 Task: Find connections with filter location Majadahonda with filter topic #Whatinspiresmewith filter profile language Potuguese with filter current company TCIExpress Ltd with filter school Gowtham model school with filter industry Consumer Goods Rental with filter service category Mobile Marketing with filter keywords title Media Buyer
Action: Mouse moved to (187, 255)
Screenshot: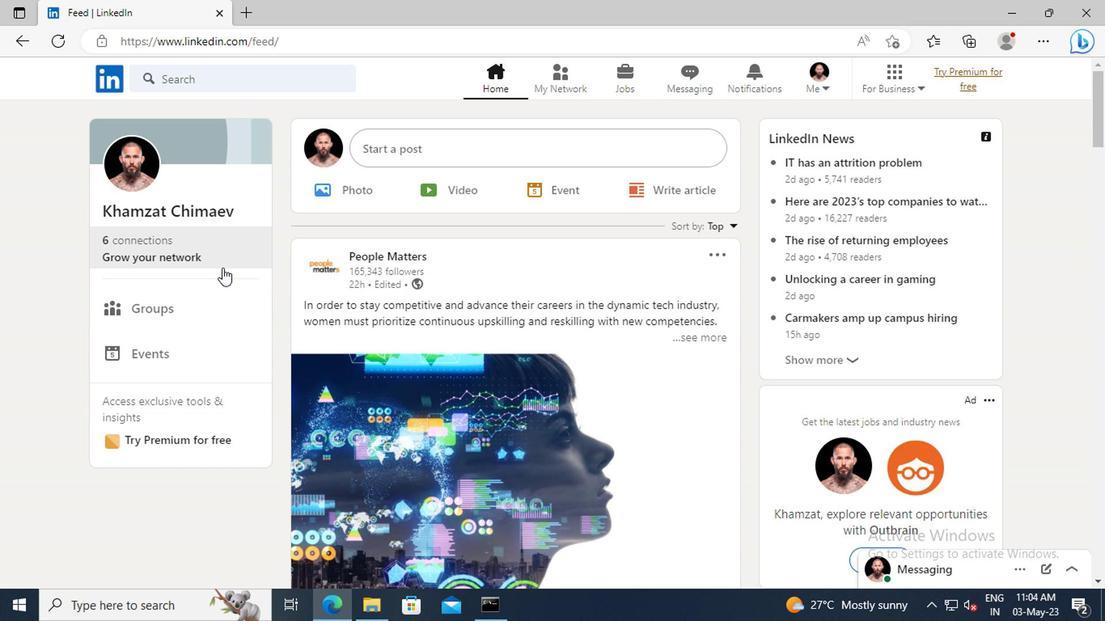 
Action: Mouse pressed left at (187, 255)
Screenshot: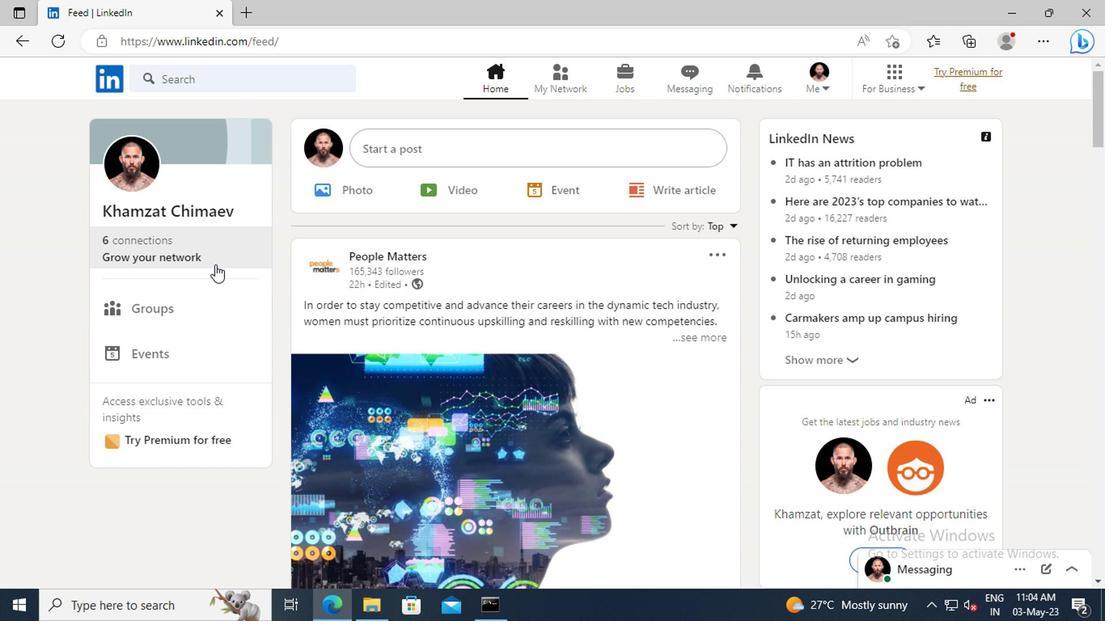 
Action: Mouse moved to (176, 173)
Screenshot: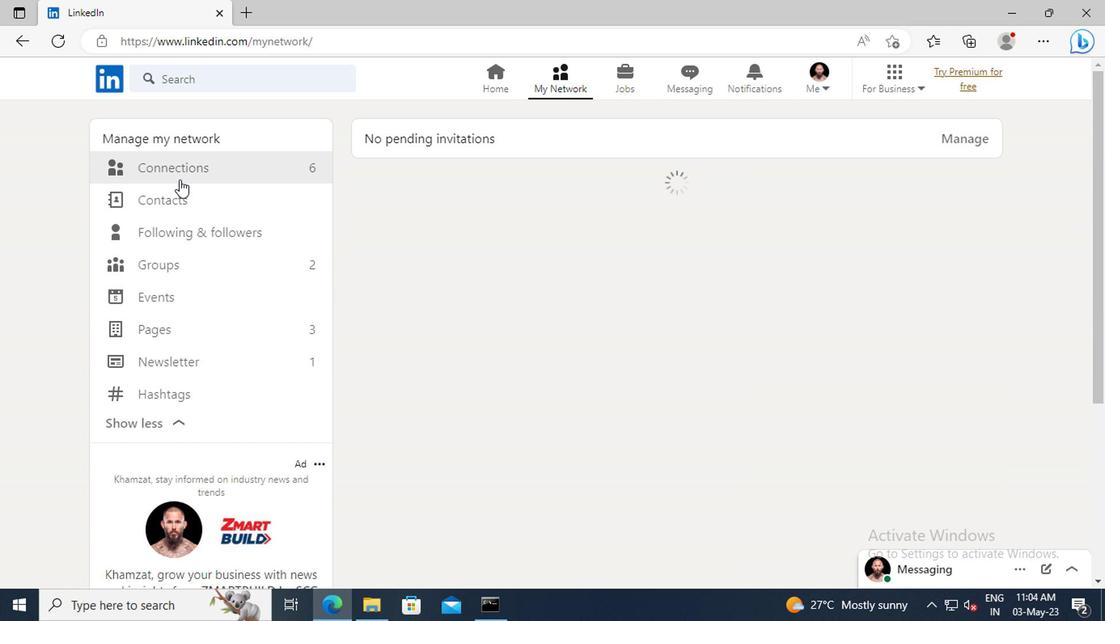 
Action: Mouse pressed left at (176, 173)
Screenshot: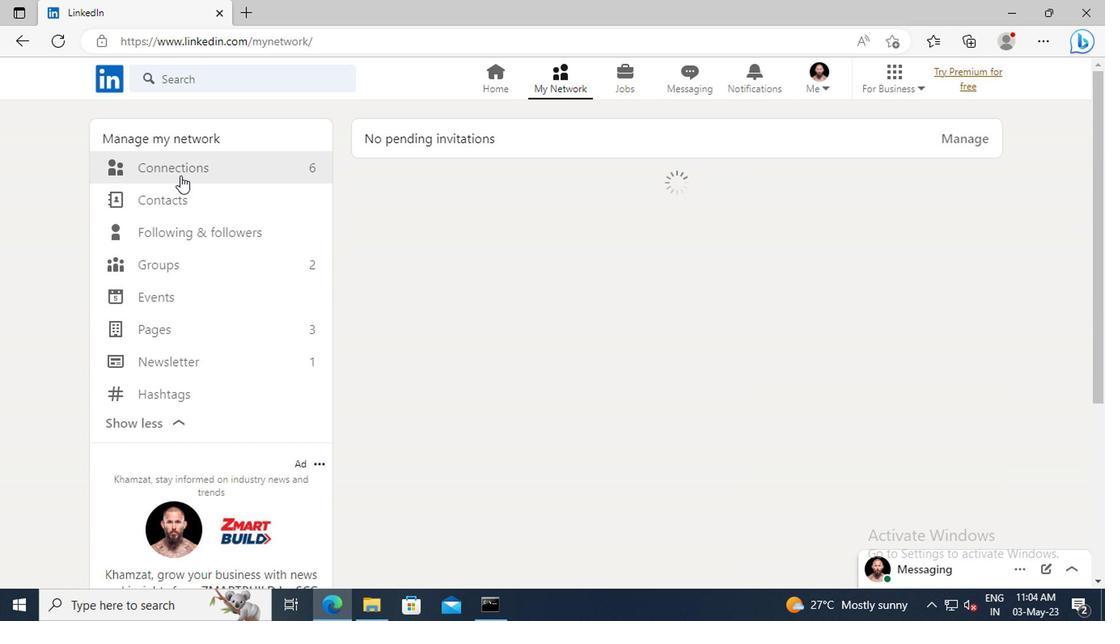 
Action: Mouse moved to (651, 175)
Screenshot: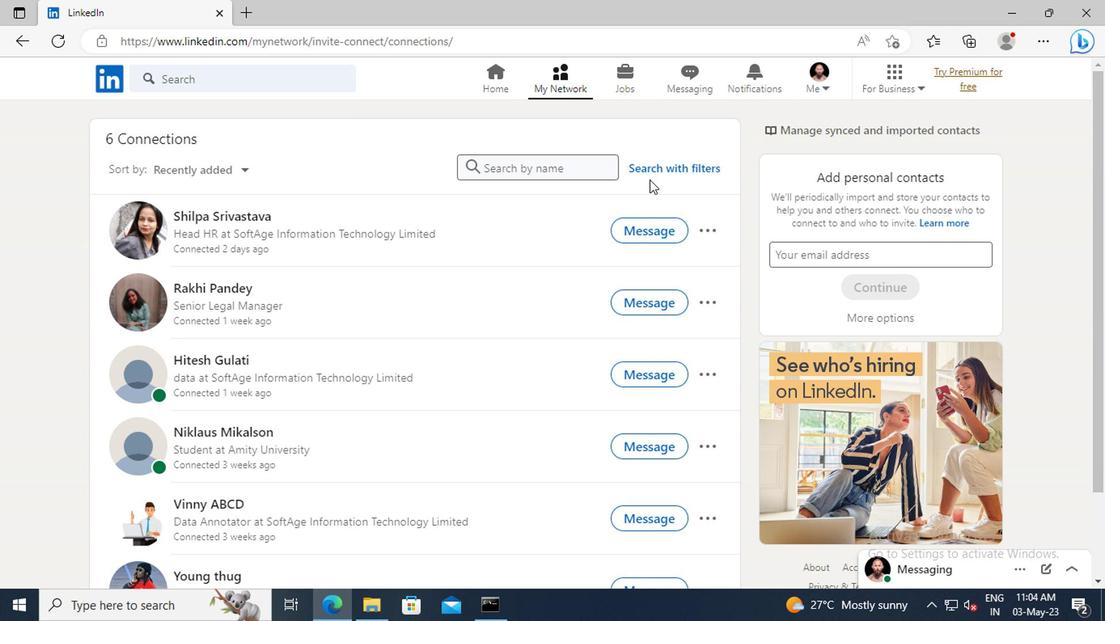 
Action: Mouse pressed left at (651, 175)
Screenshot: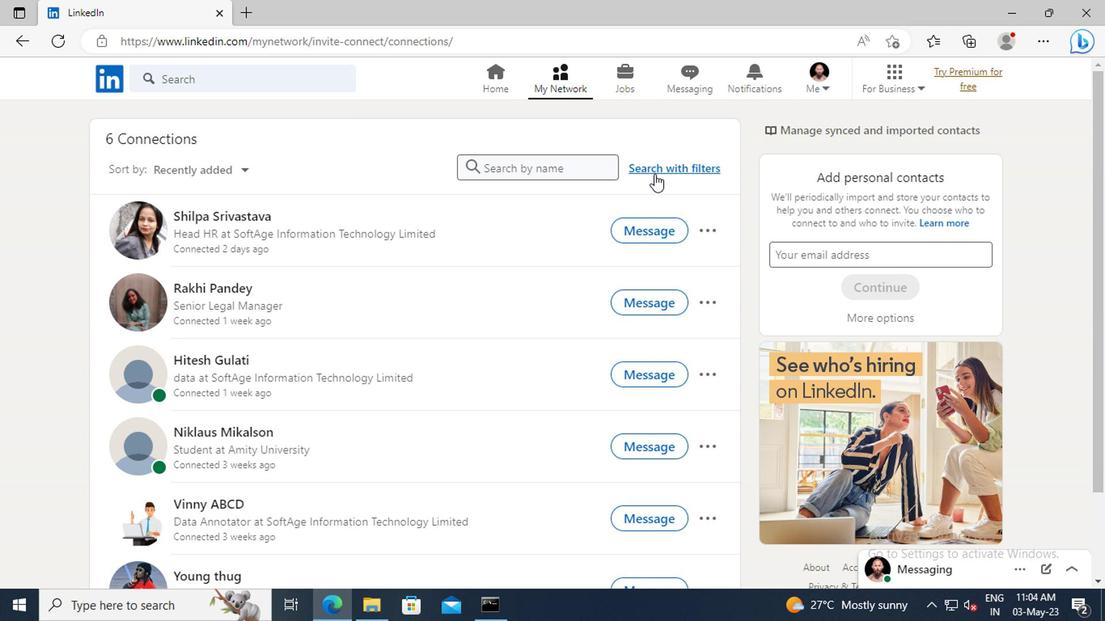 
Action: Mouse moved to (612, 125)
Screenshot: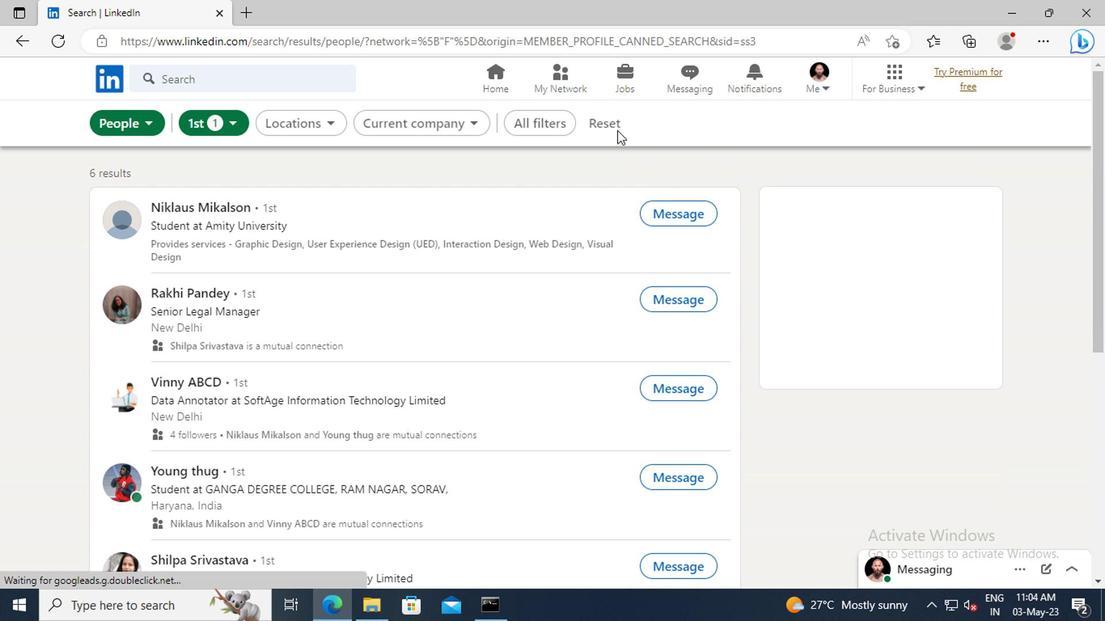 
Action: Mouse pressed left at (612, 125)
Screenshot: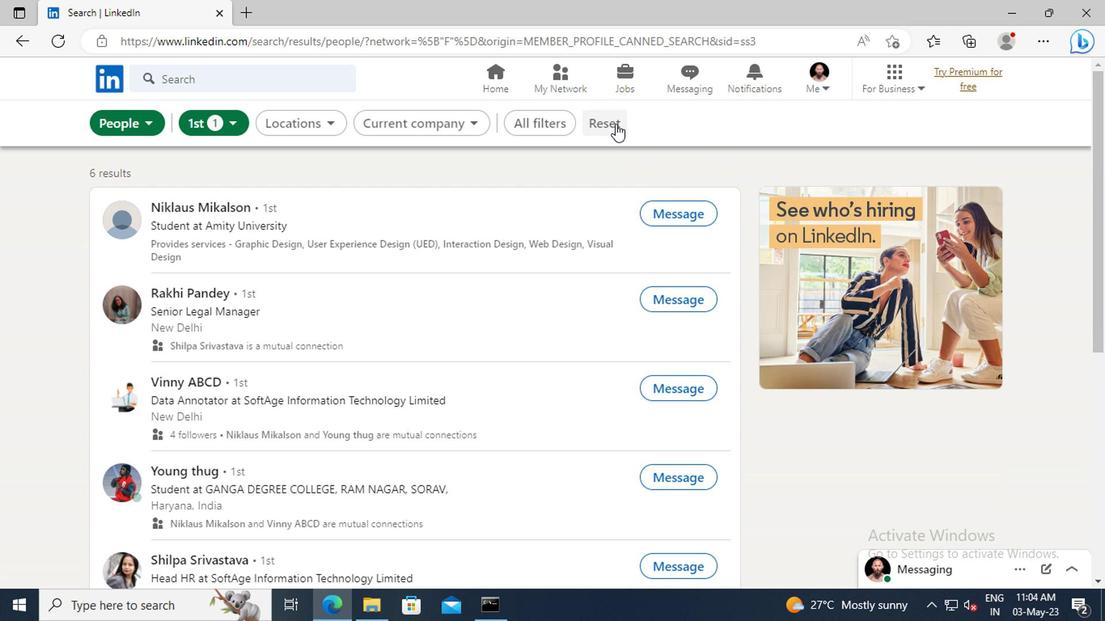 
Action: Mouse moved to (592, 126)
Screenshot: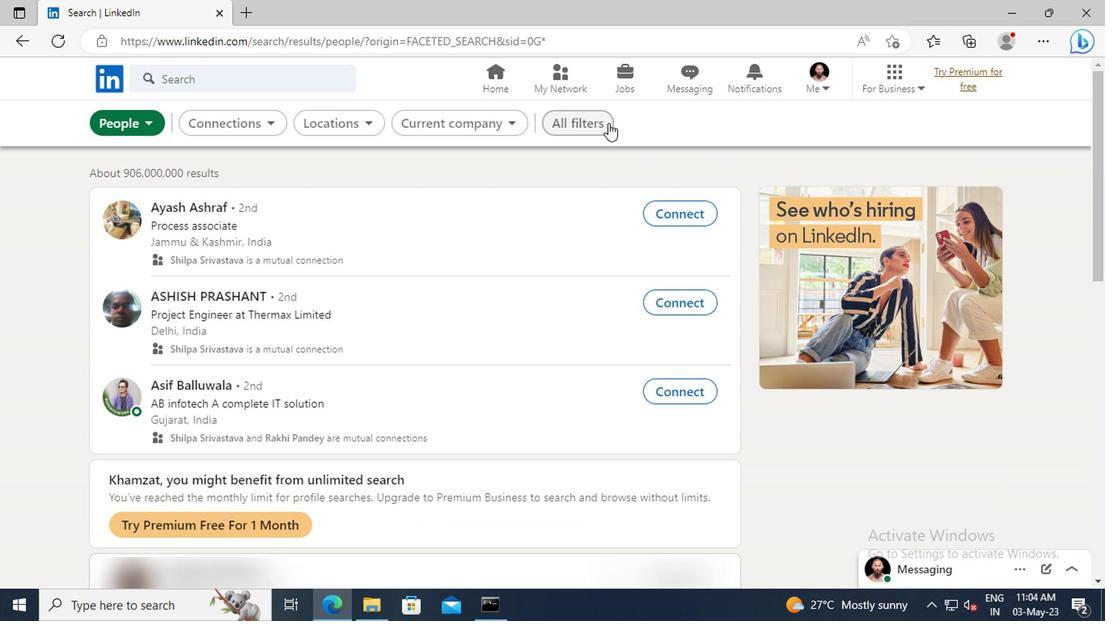 
Action: Mouse pressed left at (592, 126)
Screenshot: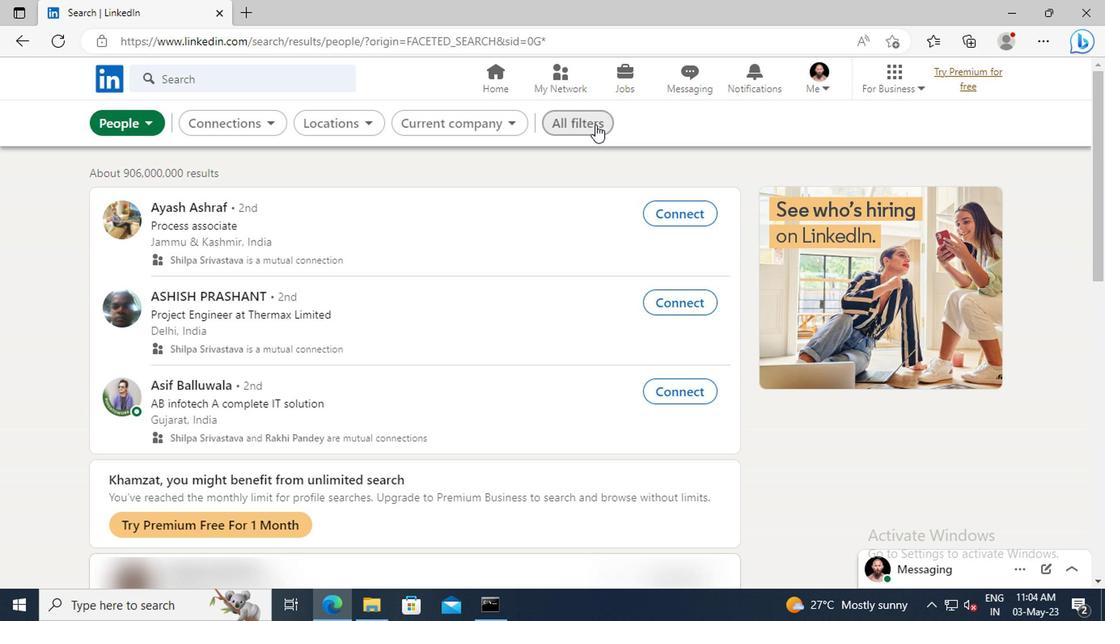 
Action: Mouse moved to (912, 277)
Screenshot: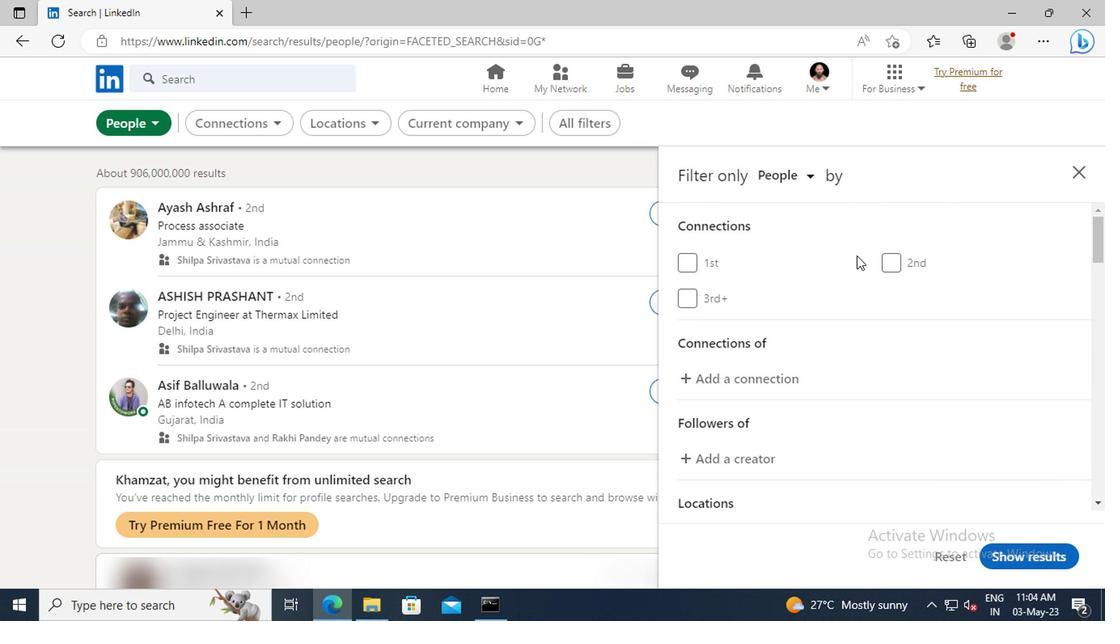 
Action: Mouse scrolled (912, 276) with delta (0, -1)
Screenshot: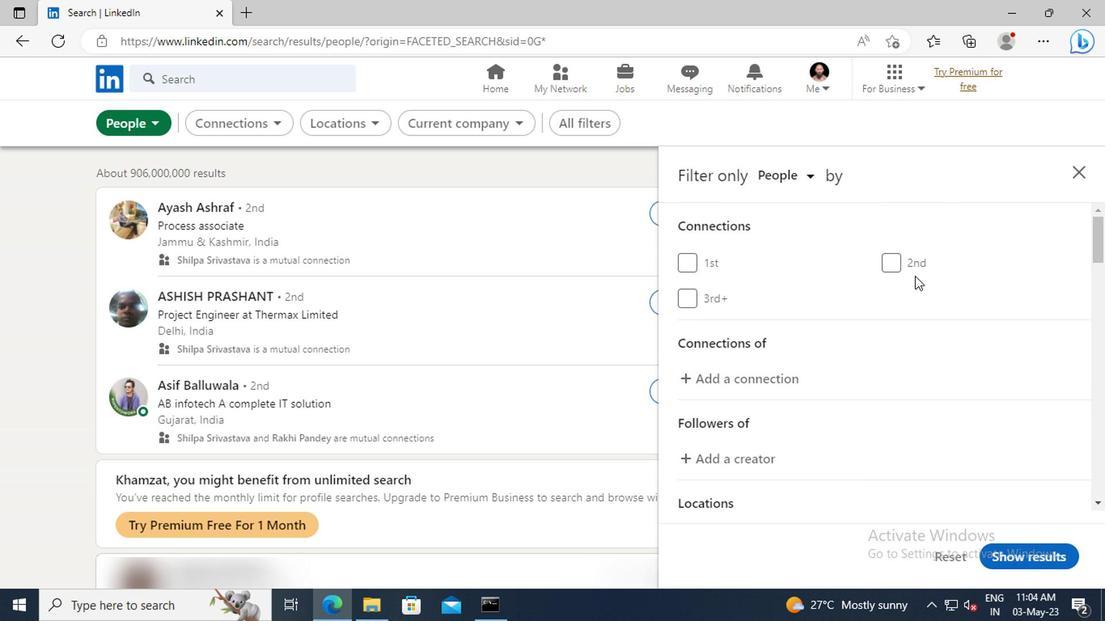 
Action: Mouse scrolled (912, 276) with delta (0, -1)
Screenshot: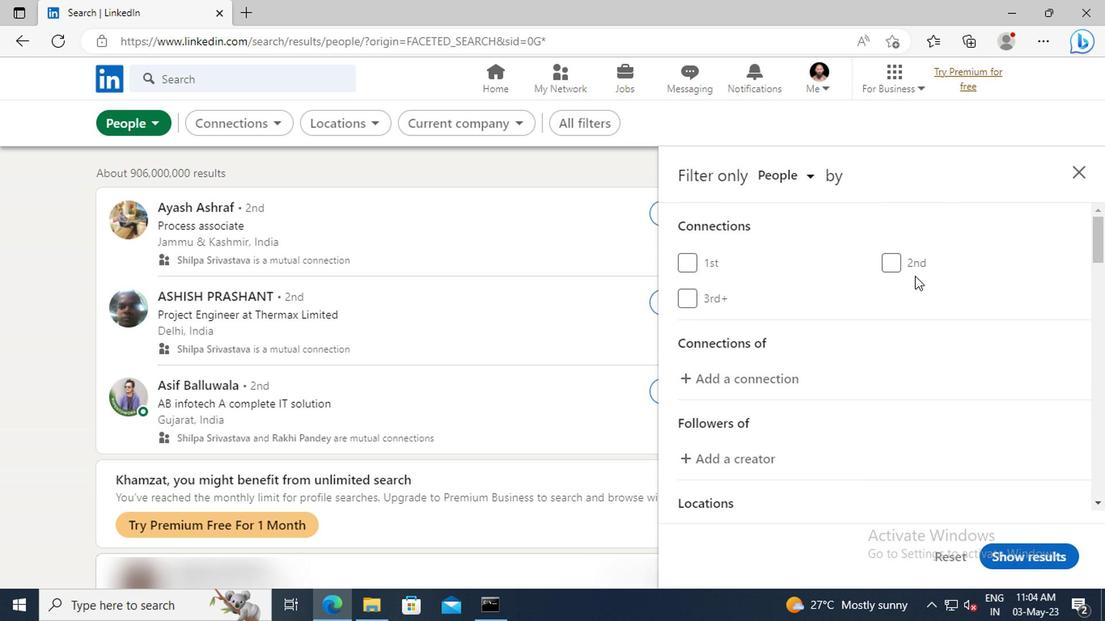 
Action: Mouse scrolled (912, 276) with delta (0, -1)
Screenshot: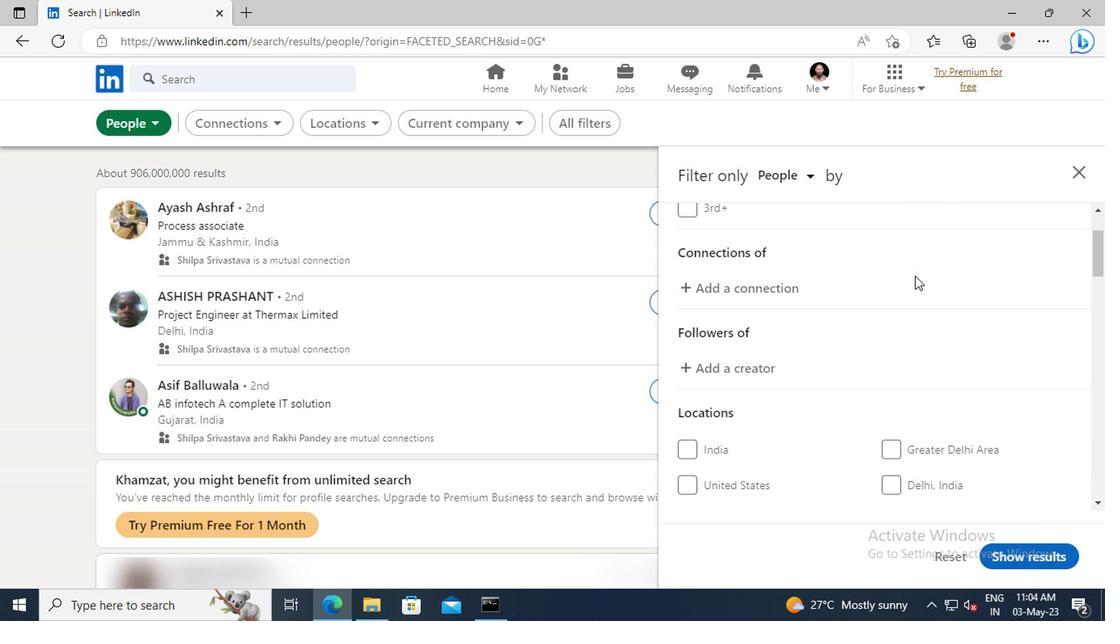 
Action: Mouse scrolled (912, 276) with delta (0, -1)
Screenshot: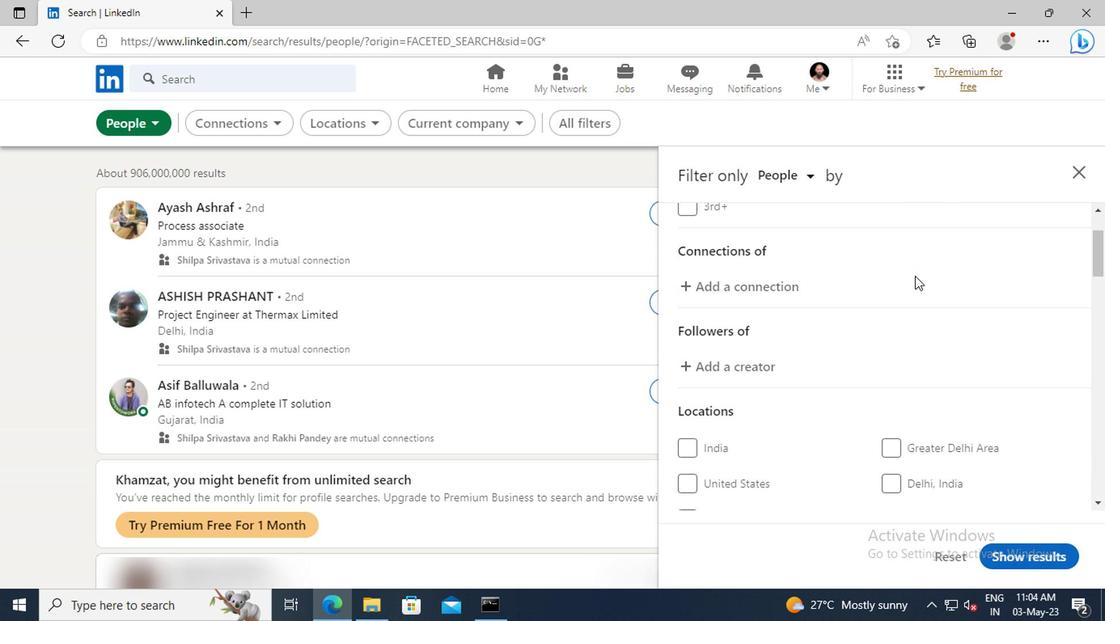 
Action: Mouse scrolled (912, 276) with delta (0, -1)
Screenshot: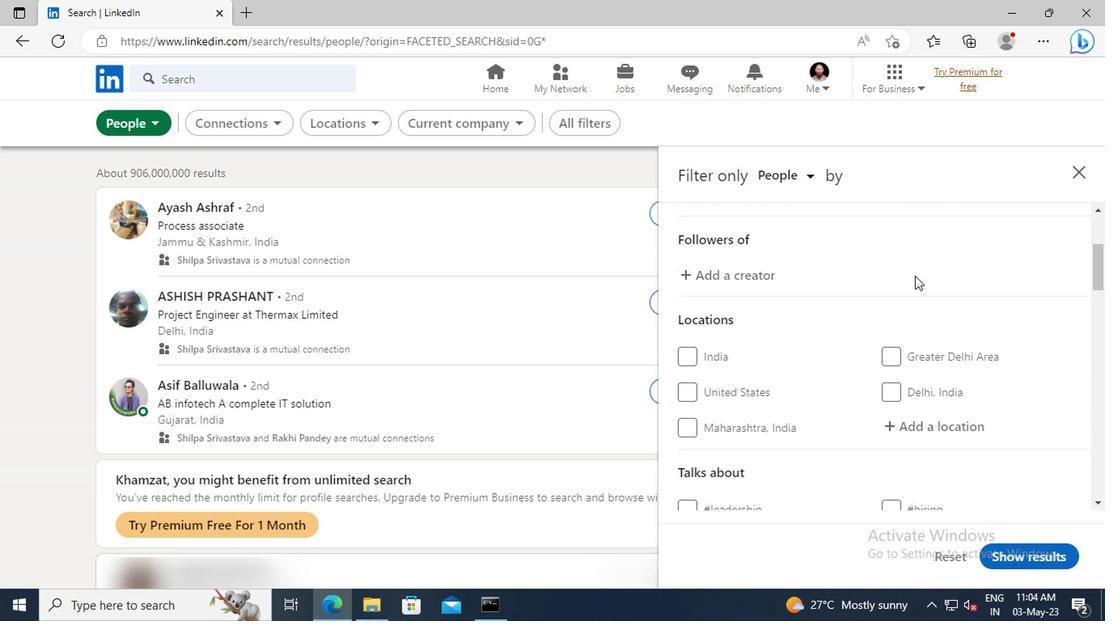 
Action: Mouse scrolled (912, 276) with delta (0, -1)
Screenshot: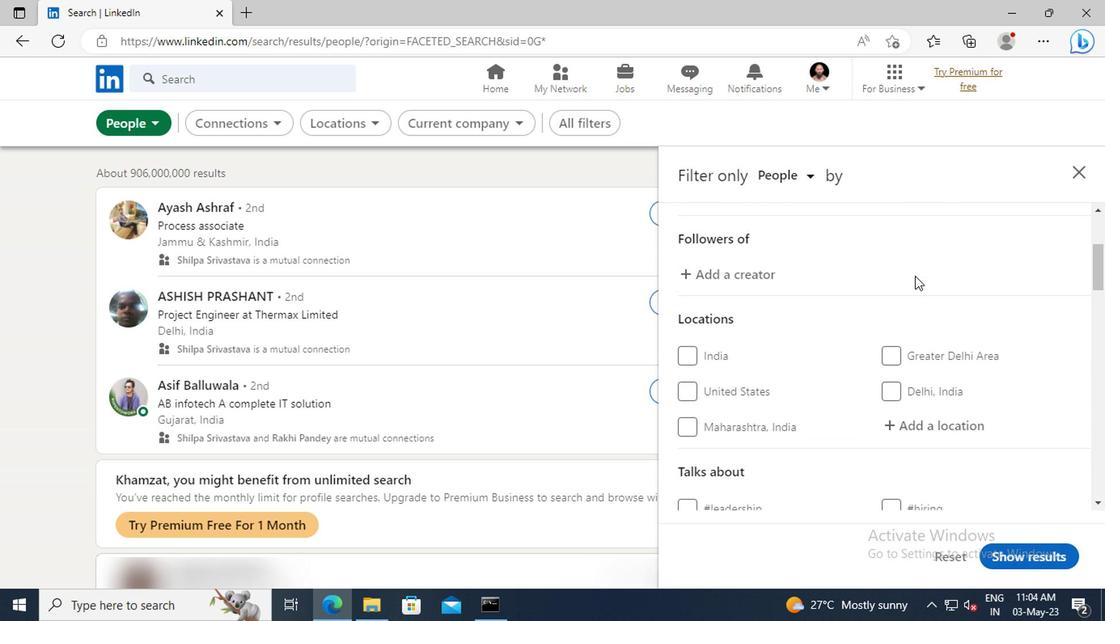 
Action: Mouse moved to (918, 330)
Screenshot: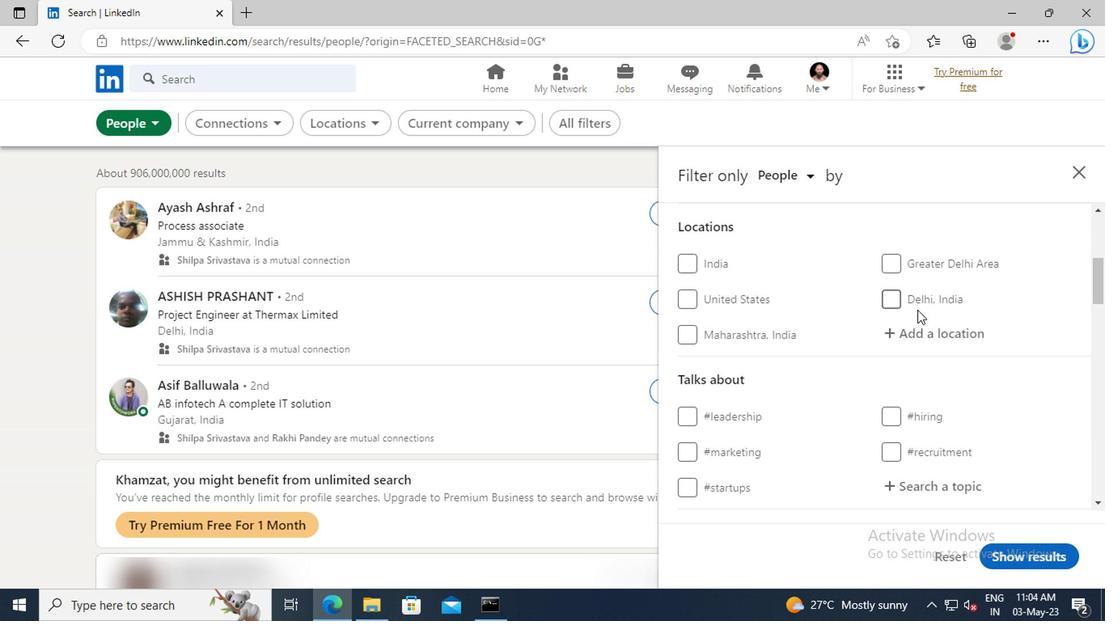 
Action: Mouse pressed left at (918, 330)
Screenshot: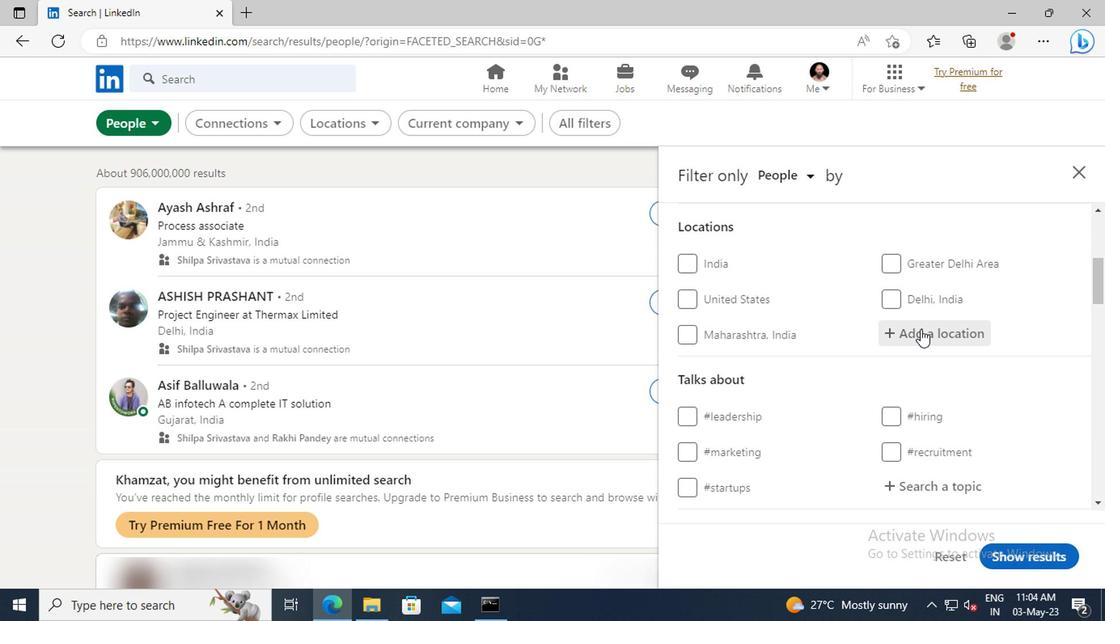 
Action: Key pressed <Key.shift>MAJADAHONDA<Key.enter>
Screenshot: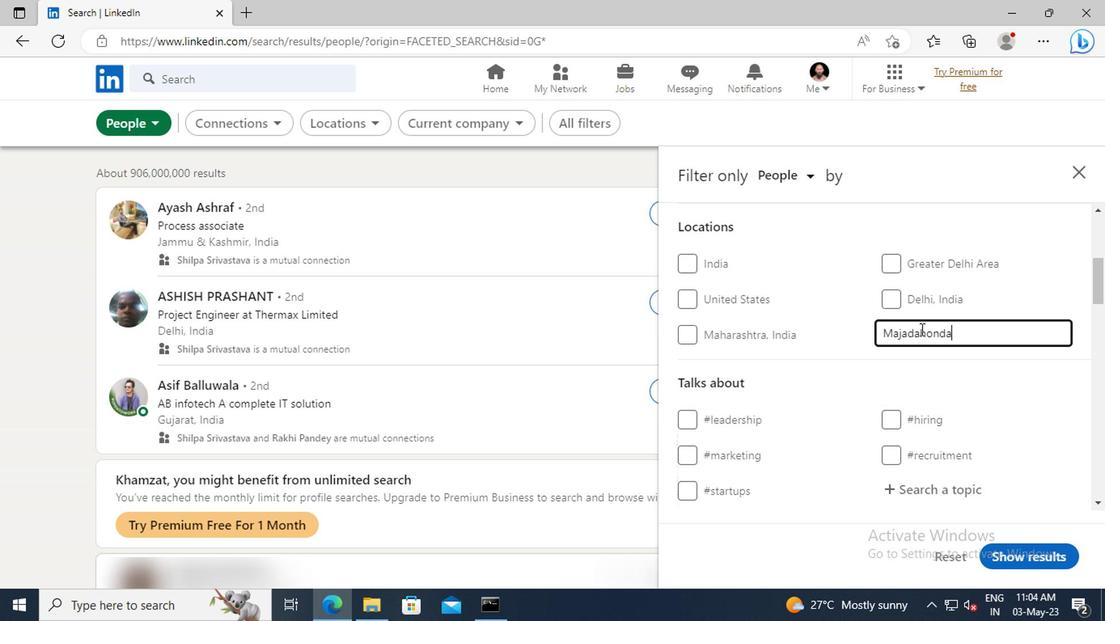 
Action: Mouse scrolled (918, 329) with delta (0, 0)
Screenshot: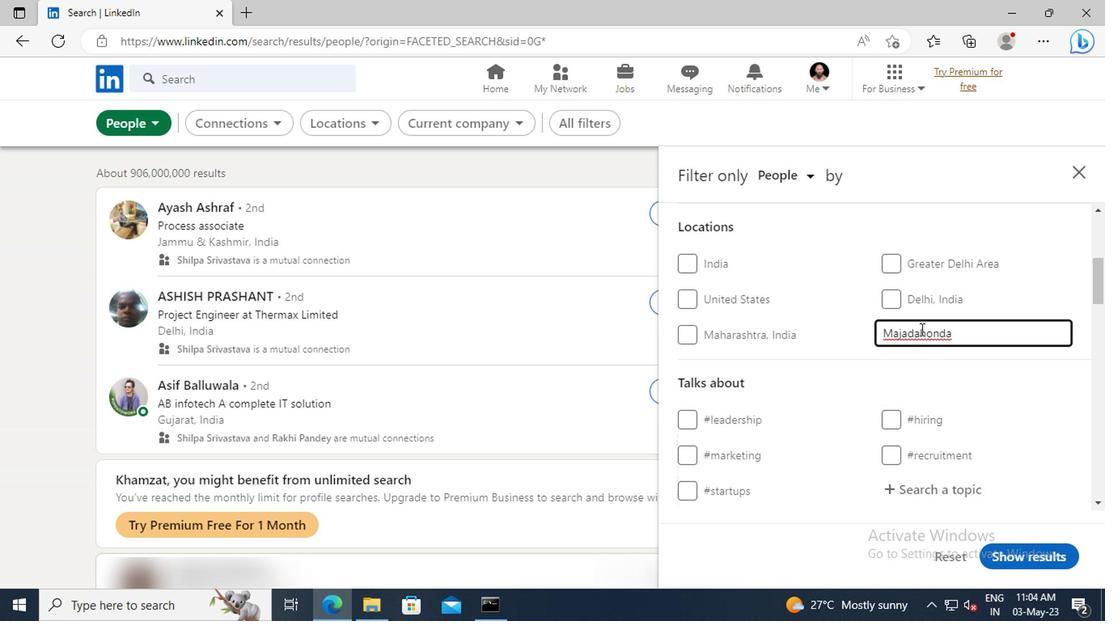 
Action: Mouse scrolled (918, 329) with delta (0, 0)
Screenshot: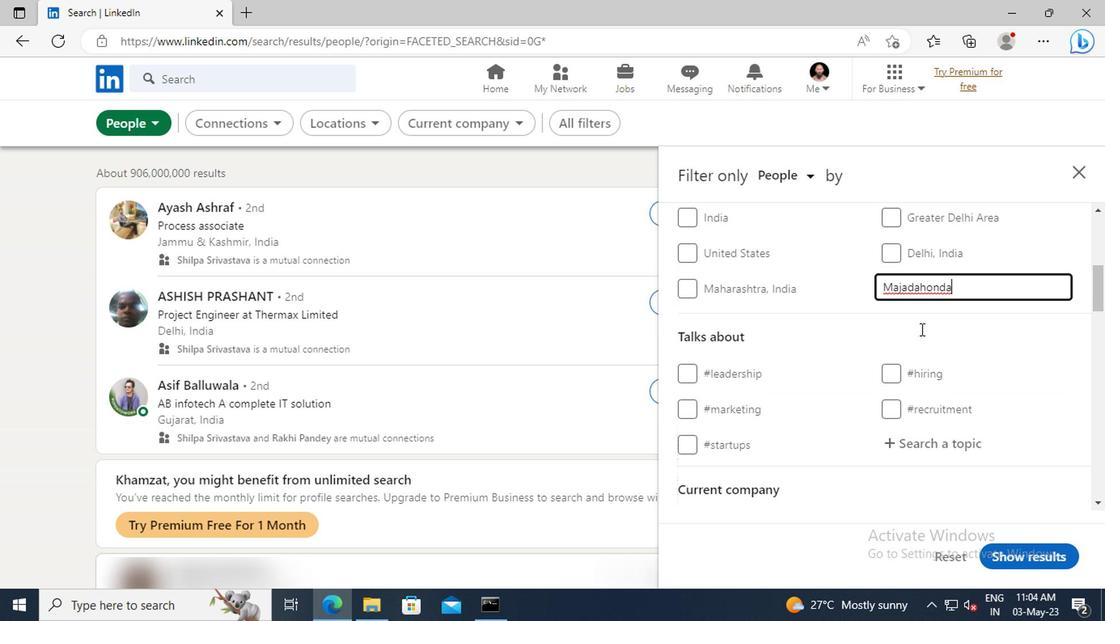 
Action: Mouse scrolled (918, 329) with delta (0, 0)
Screenshot: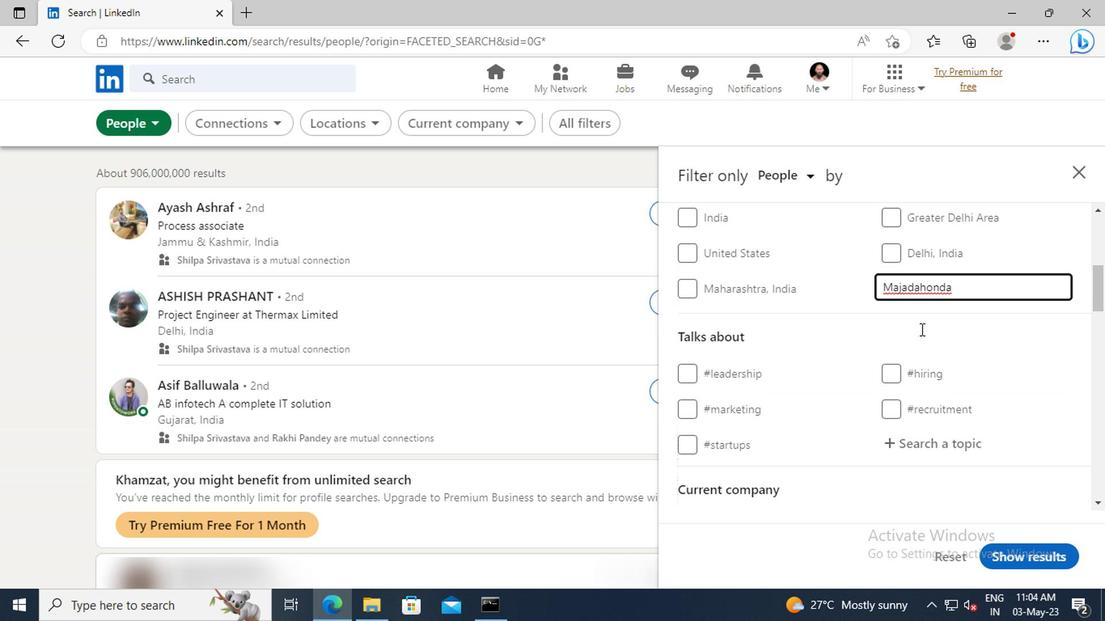 
Action: Mouse moved to (923, 351)
Screenshot: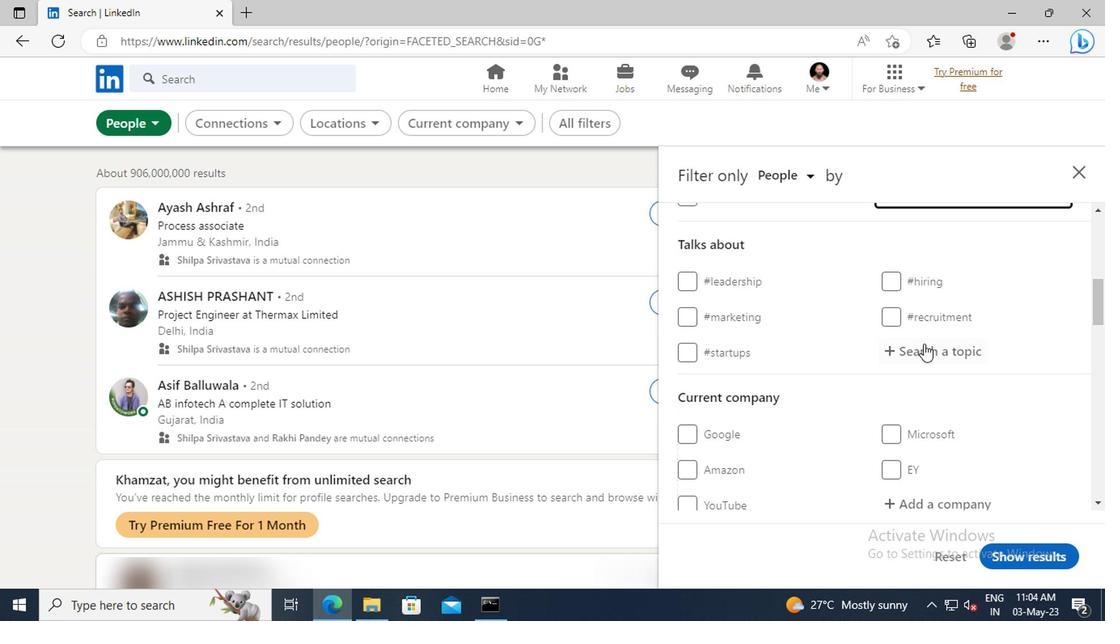 
Action: Mouse pressed left at (923, 351)
Screenshot: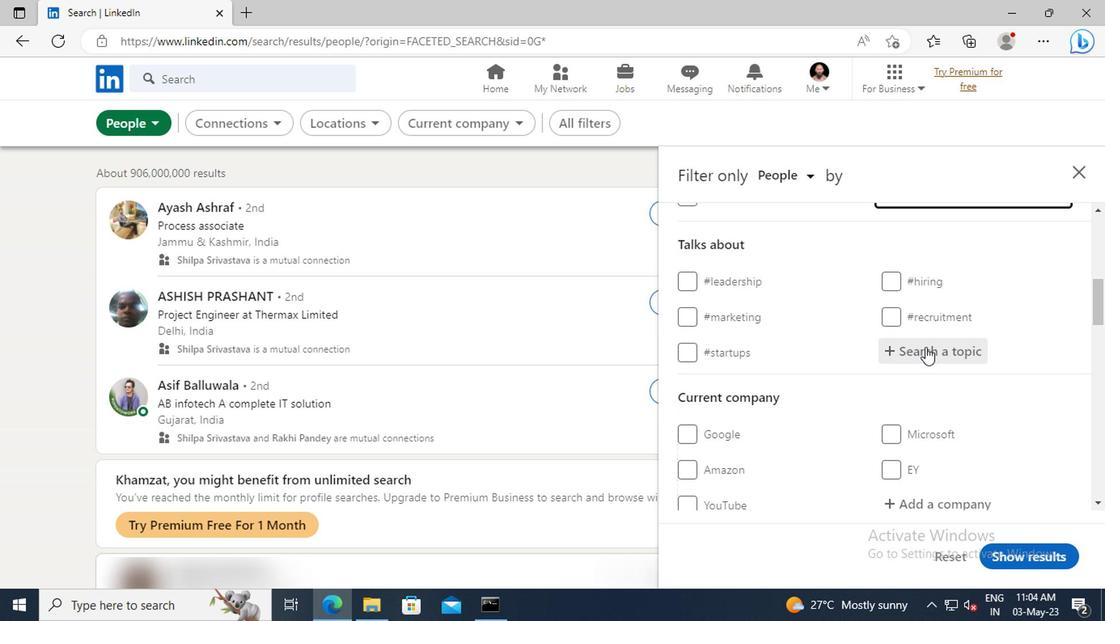 
Action: Key pressed <Key.shift>WHATINS
Screenshot: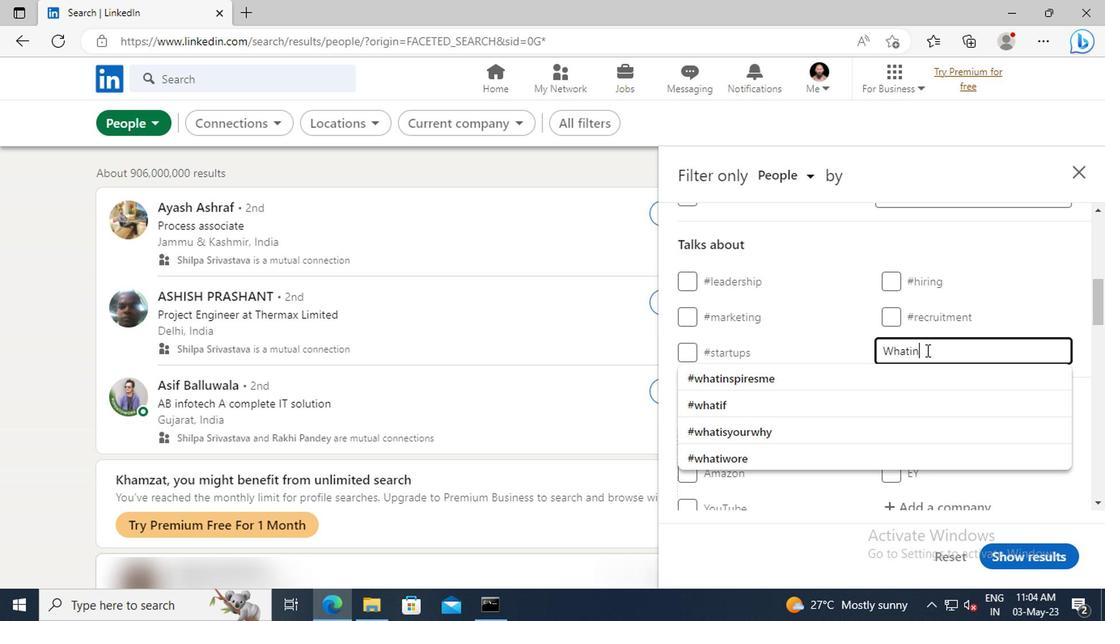 
Action: Mouse moved to (931, 377)
Screenshot: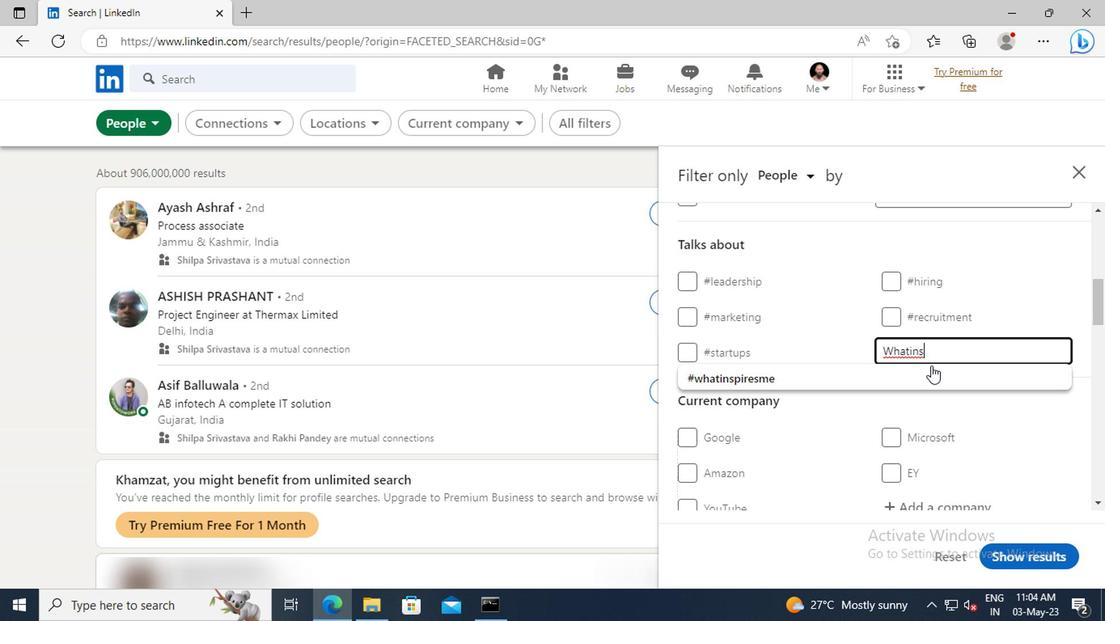 
Action: Mouse pressed left at (931, 377)
Screenshot: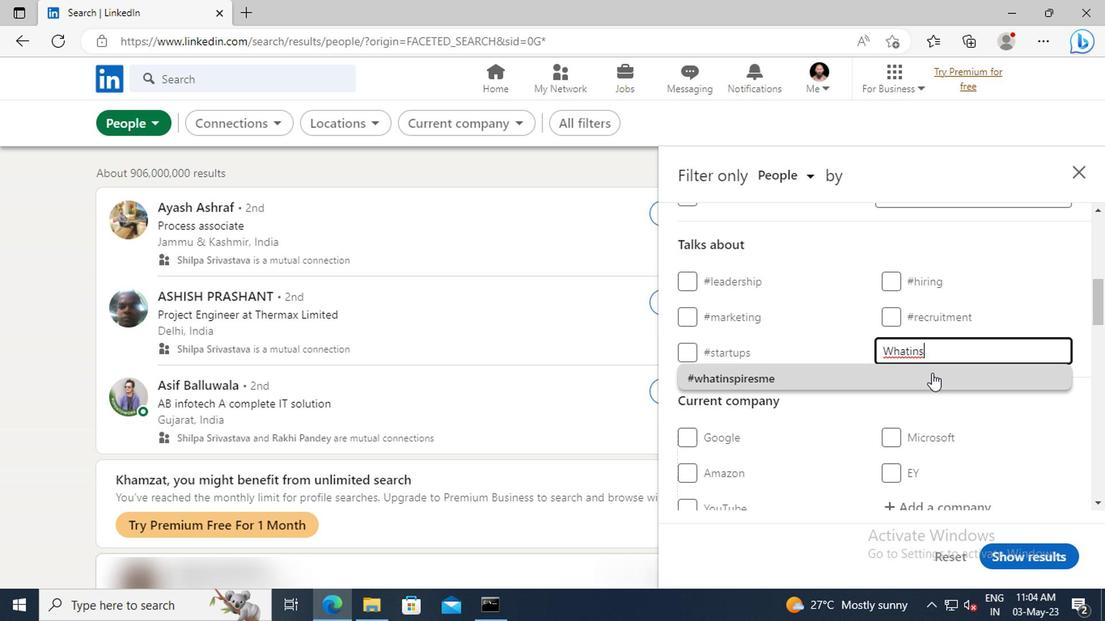 
Action: Mouse scrolled (931, 376) with delta (0, -1)
Screenshot: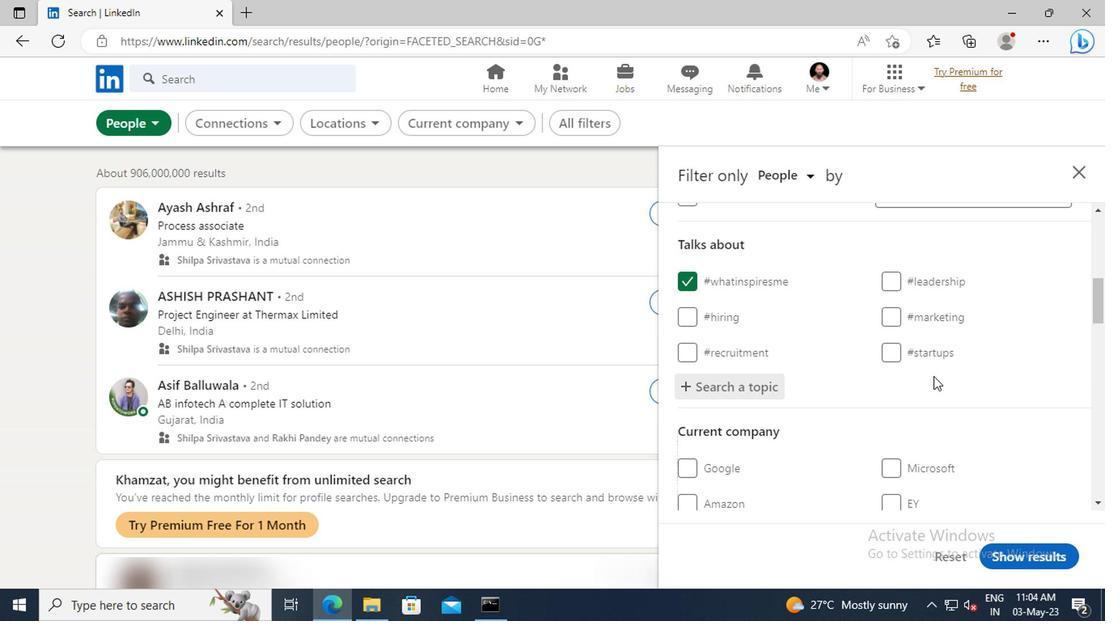 
Action: Mouse scrolled (931, 376) with delta (0, -1)
Screenshot: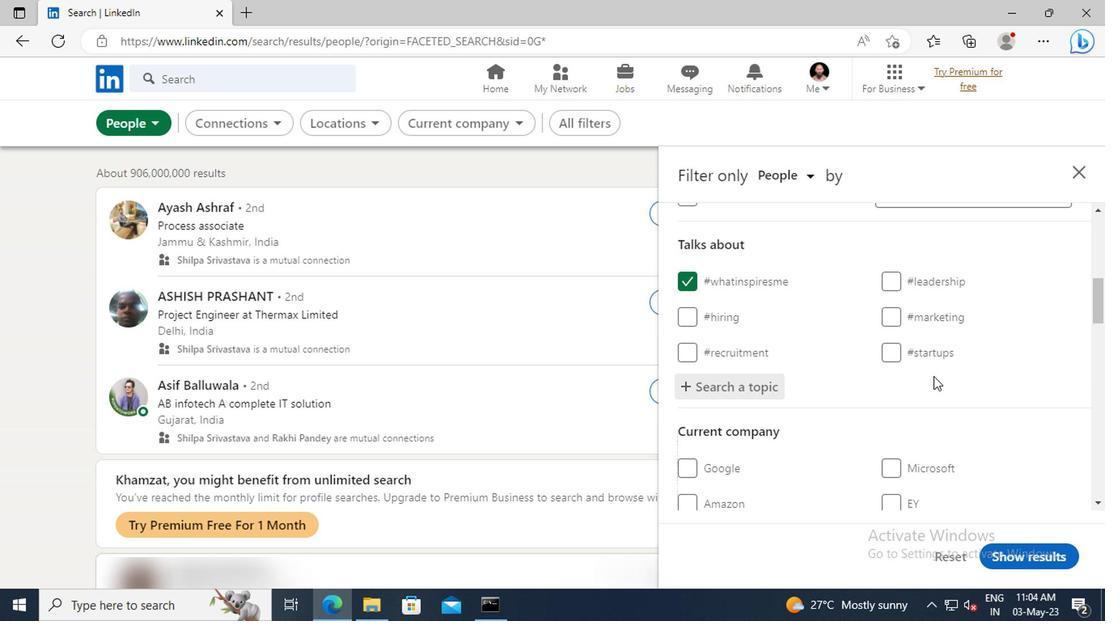 
Action: Mouse scrolled (931, 376) with delta (0, -1)
Screenshot: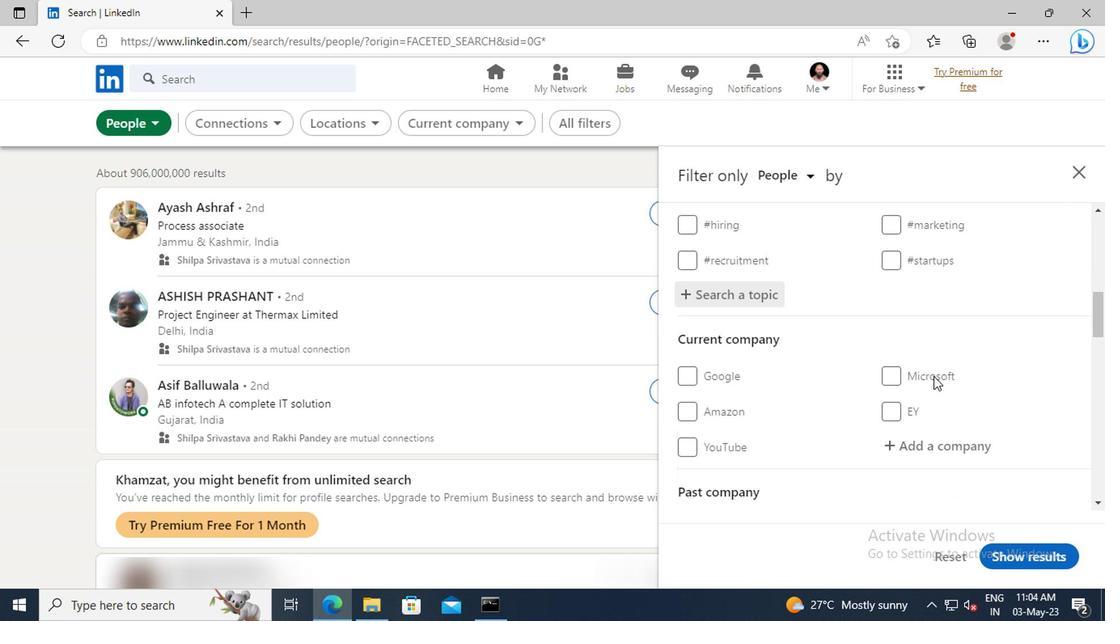 
Action: Mouse scrolled (931, 376) with delta (0, -1)
Screenshot: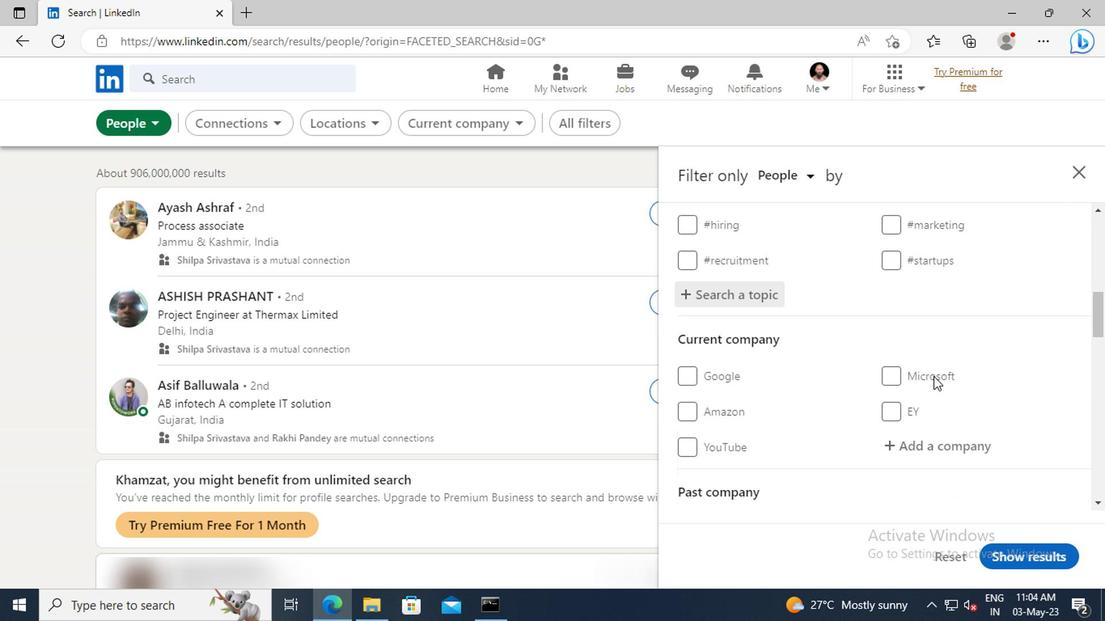 
Action: Mouse scrolled (931, 376) with delta (0, -1)
Screenshot: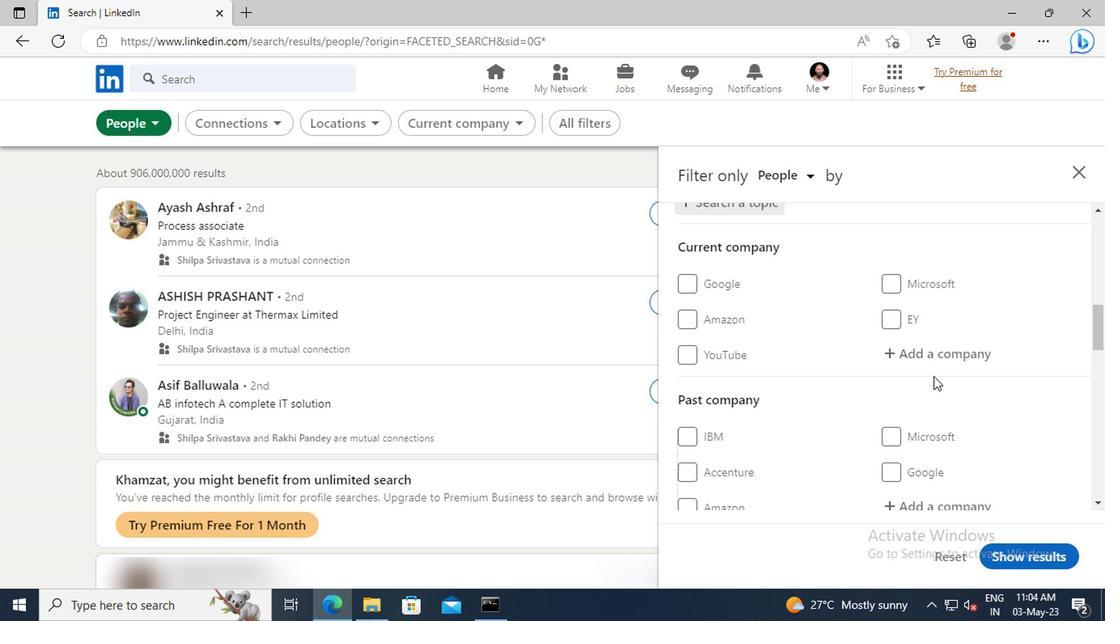 
Action: Mouse scrolled (931, 376) with delta (0, -1)
Screenshot: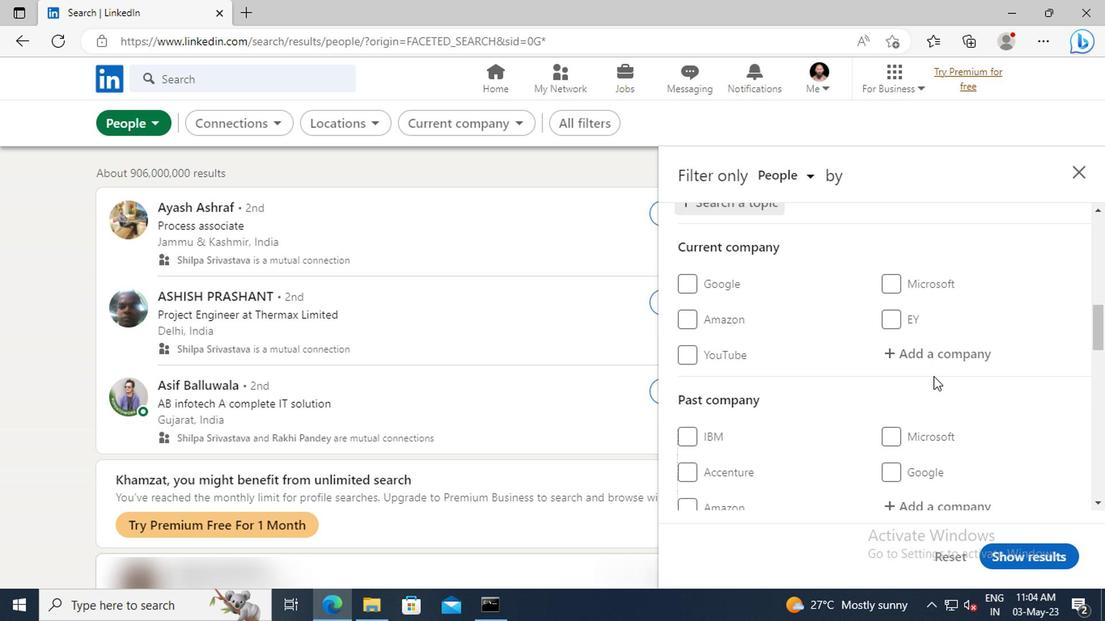 
Action: Mouse scrolled (931, 376) with delta (0, -1)
Screenshot: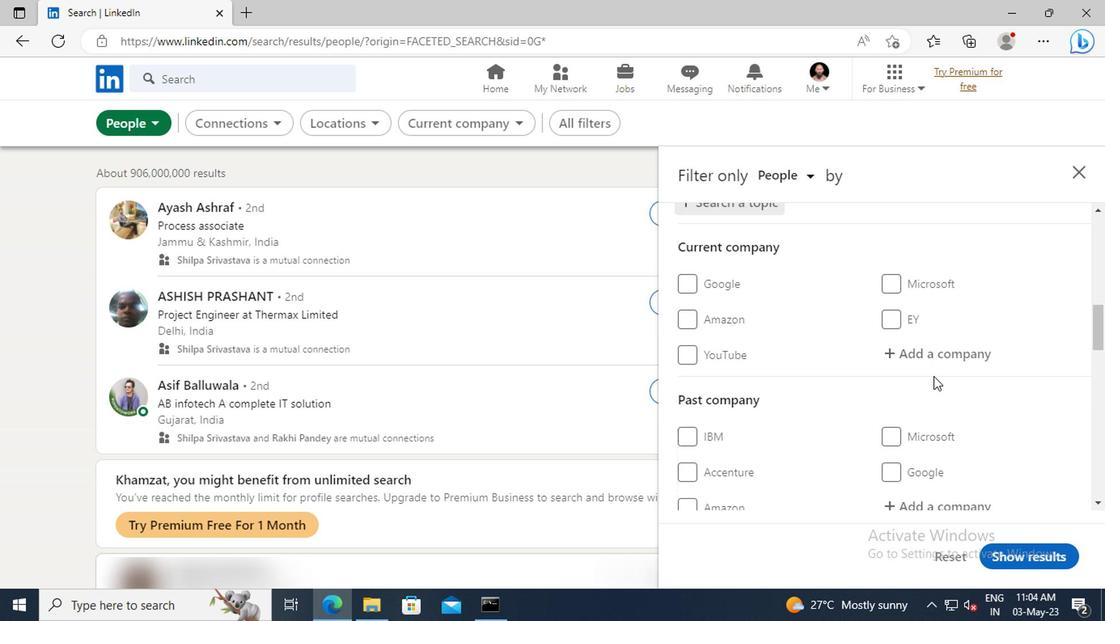 
Action: Mouse scrolled (931, 376) with delta (0, -1)
Screenshot: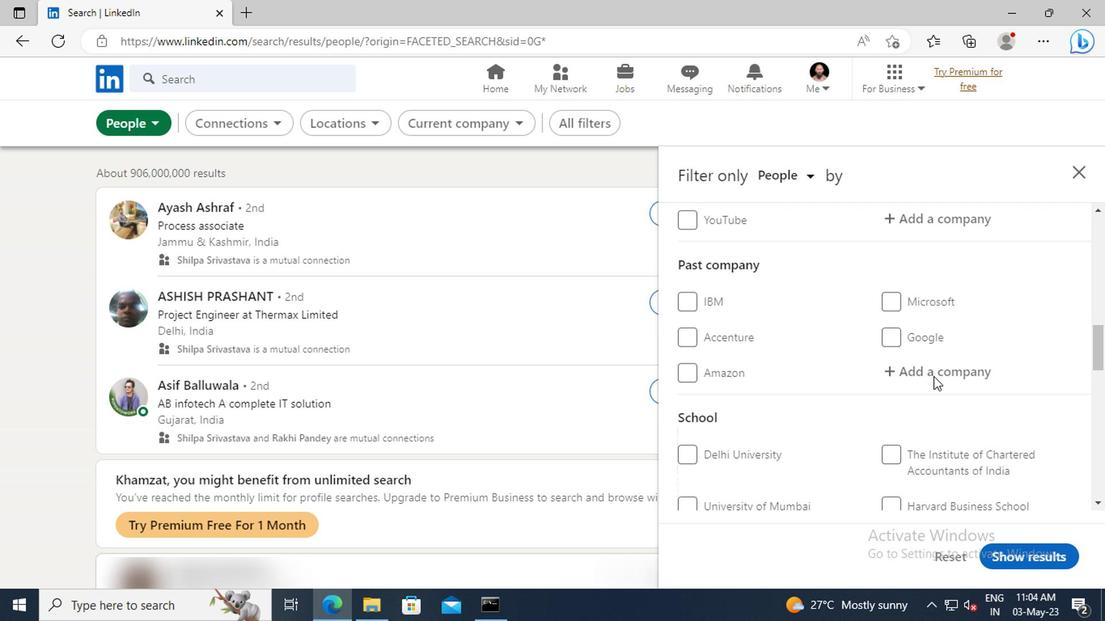 
Action: Mouse scrolled (931, 376) with delta (0, -1)
Screenshot: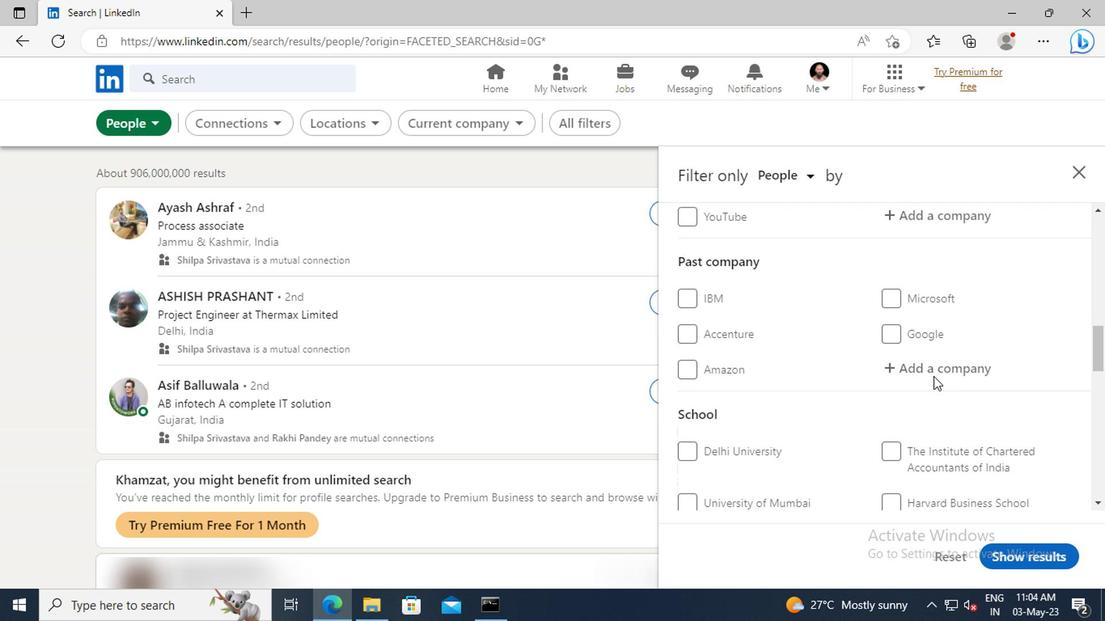 
Action: Mouse scrolled (931, 376) with delta (0, -1)
Screenshot: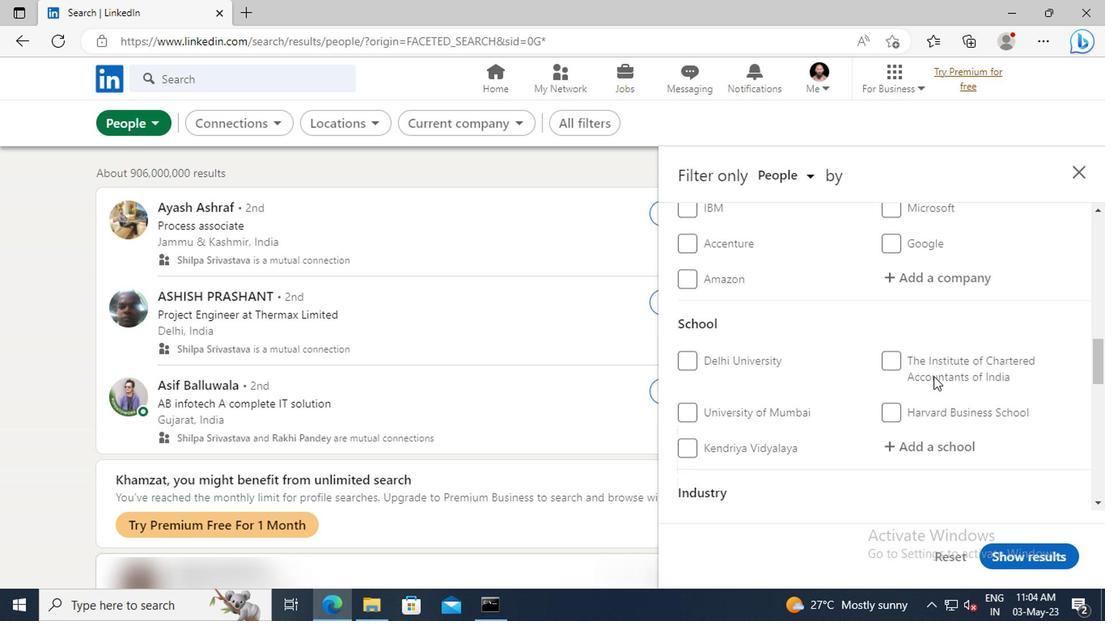 
Action: Mouse scrolled (931, 376) with delta (0, -1)
Screenshot: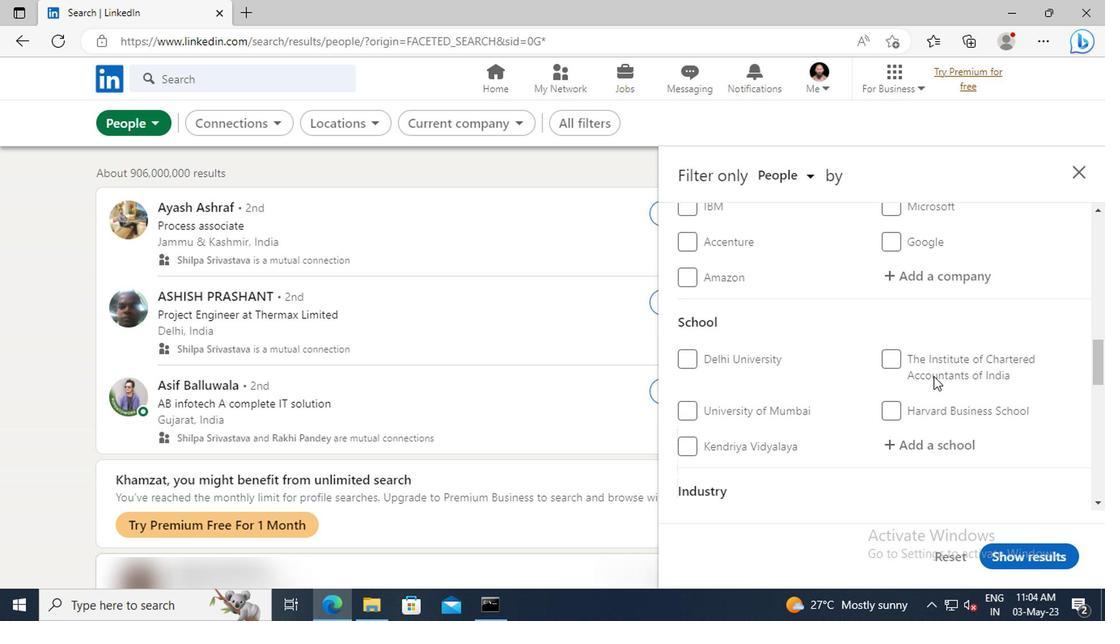 
Action: Mouse scrolled (931, 376) with delta (0, -1)
Screenshot: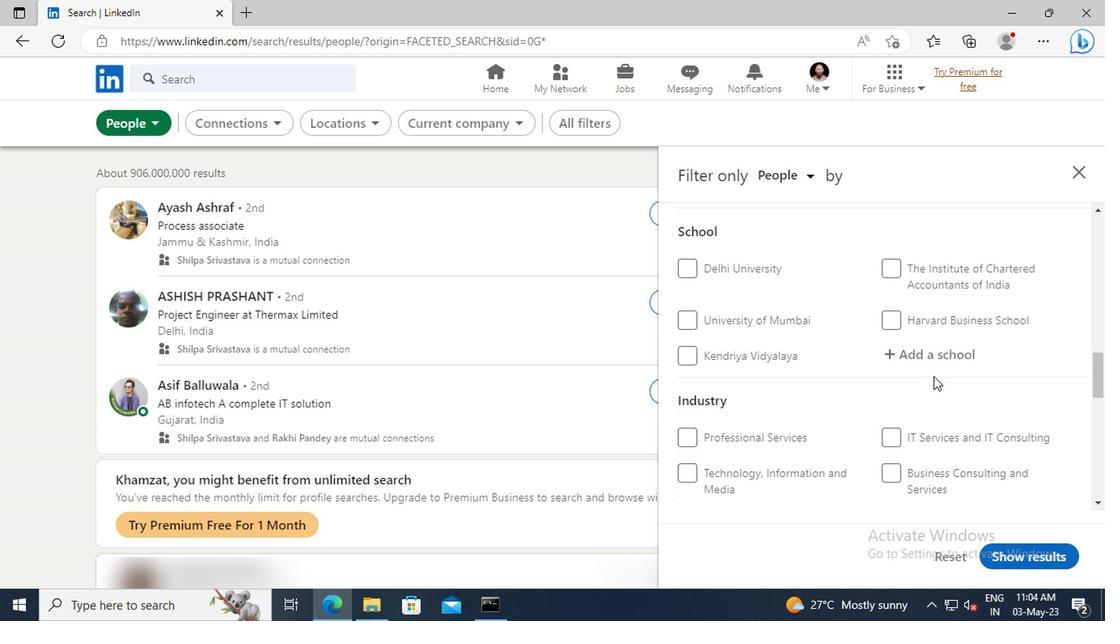 
Action: Mouse scrolled (931, 376) with delta (0, -1)
Screenshot: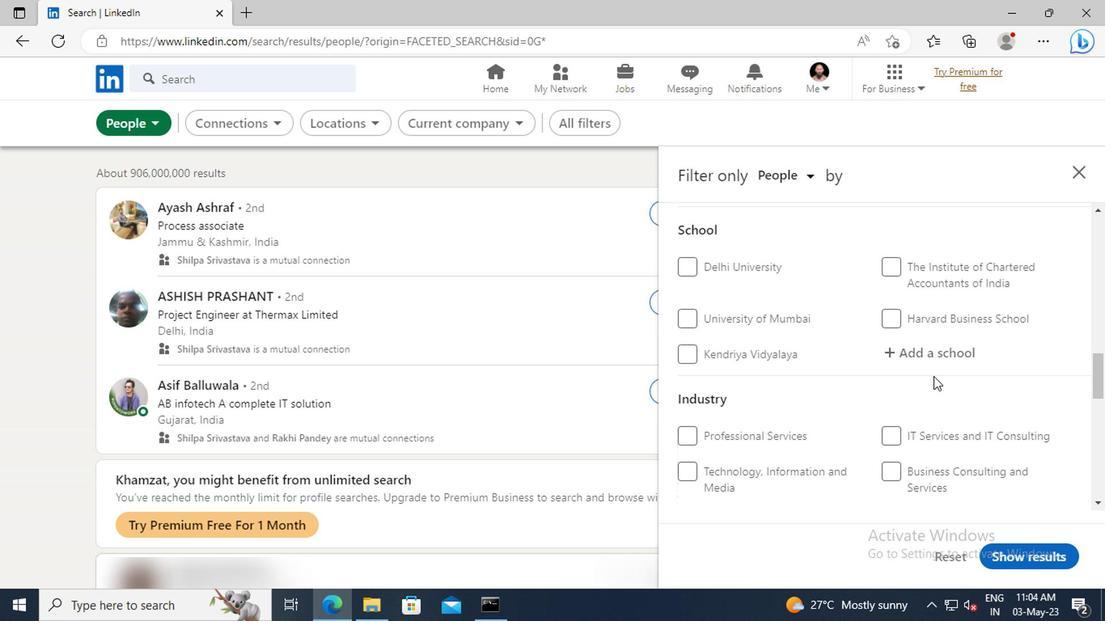 
Action: Mouse scrolled (931, 376) with delta (0, -1)
Screenshot: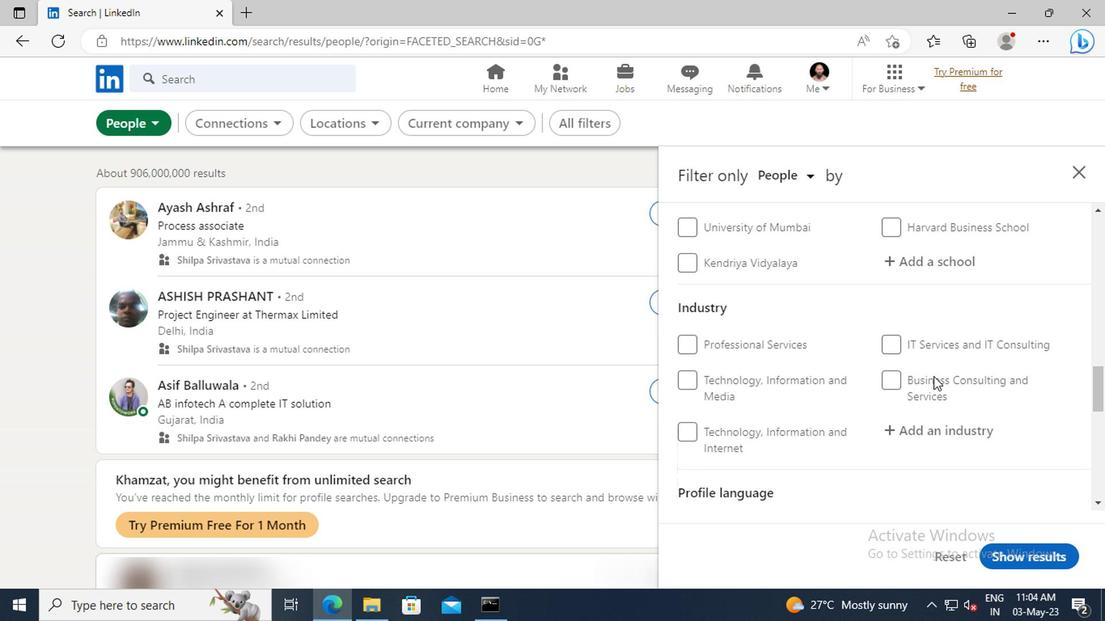 
Action: Mouse scrolled (931, 376) with delta (0, -1)
Screenshot: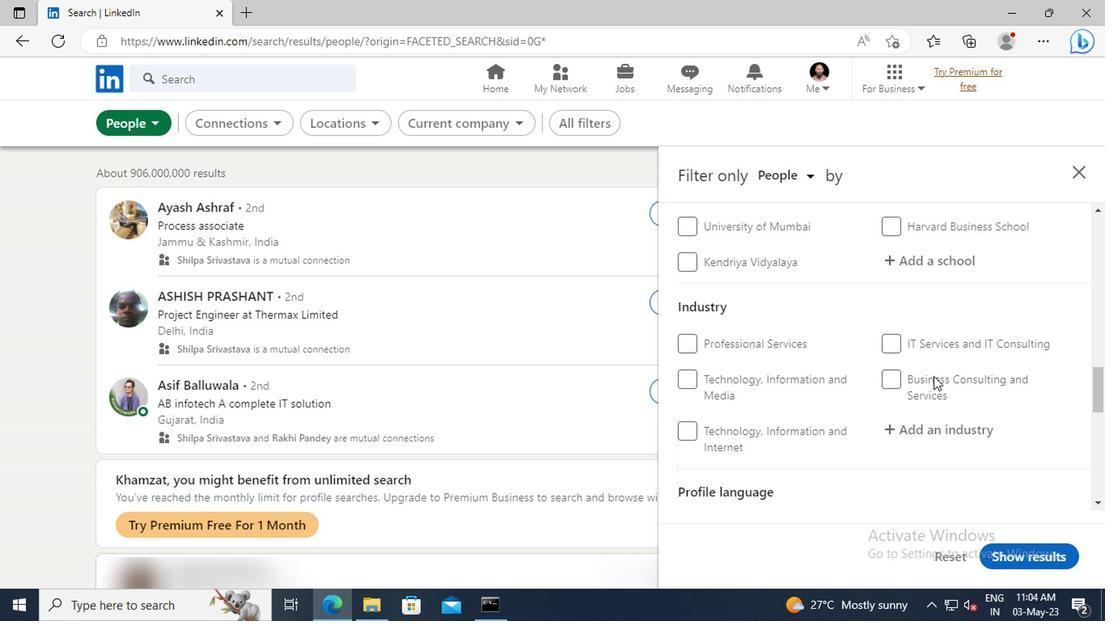 
Action: Mouse scrolled (931, 376) with delta (0, -1)
Screenshot: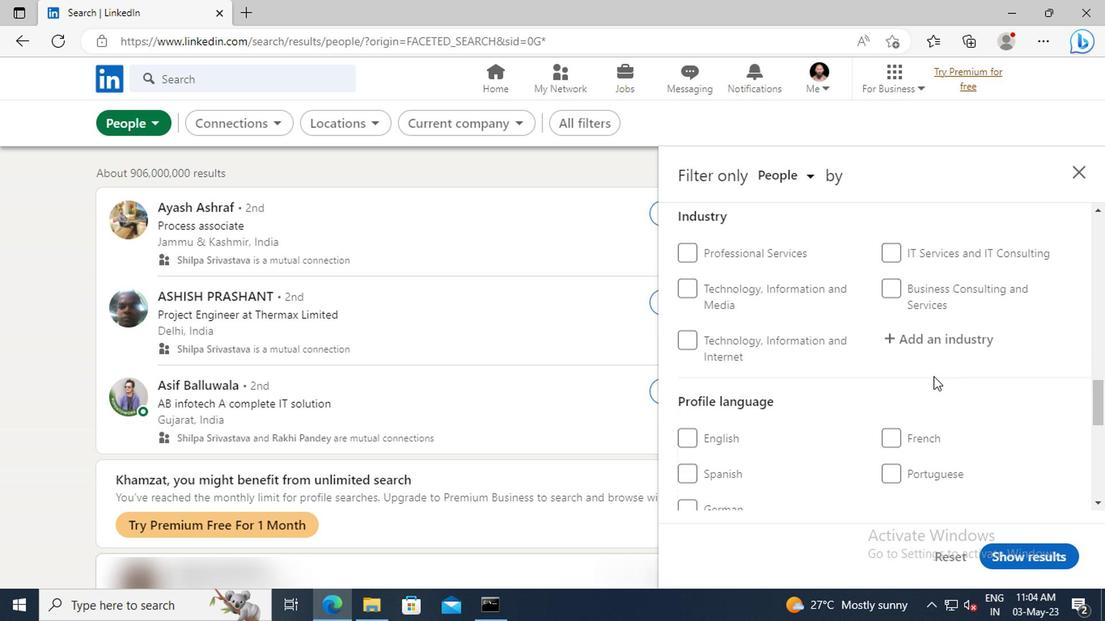 
Action: Mouse moved to (890, 427)
Screenshot: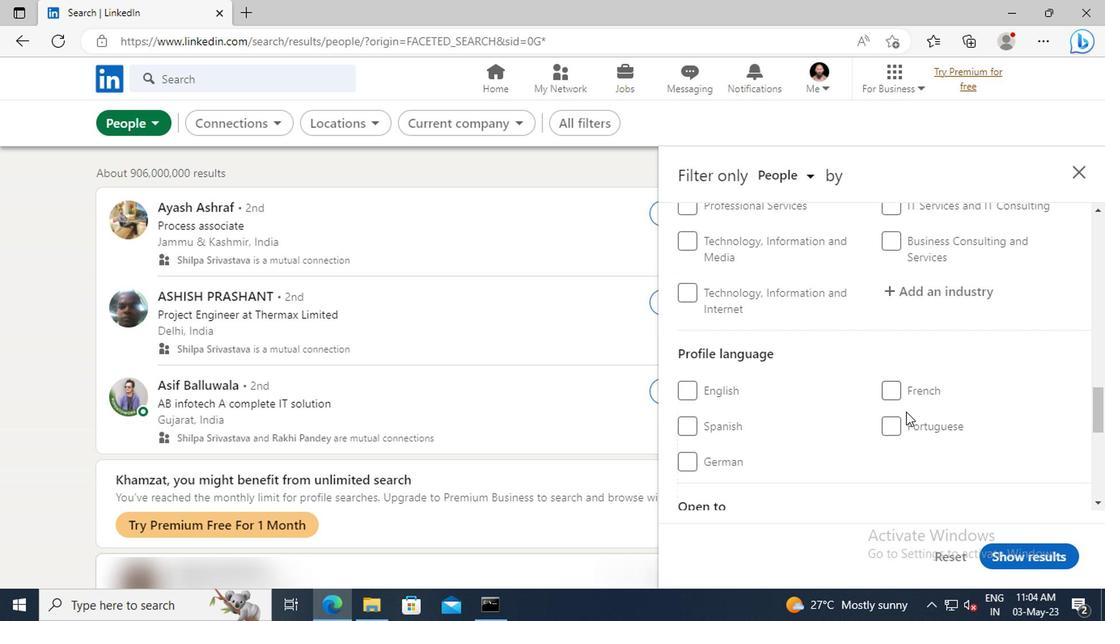 
Action: Mouse pressed left at (890, 427)
Screenshot: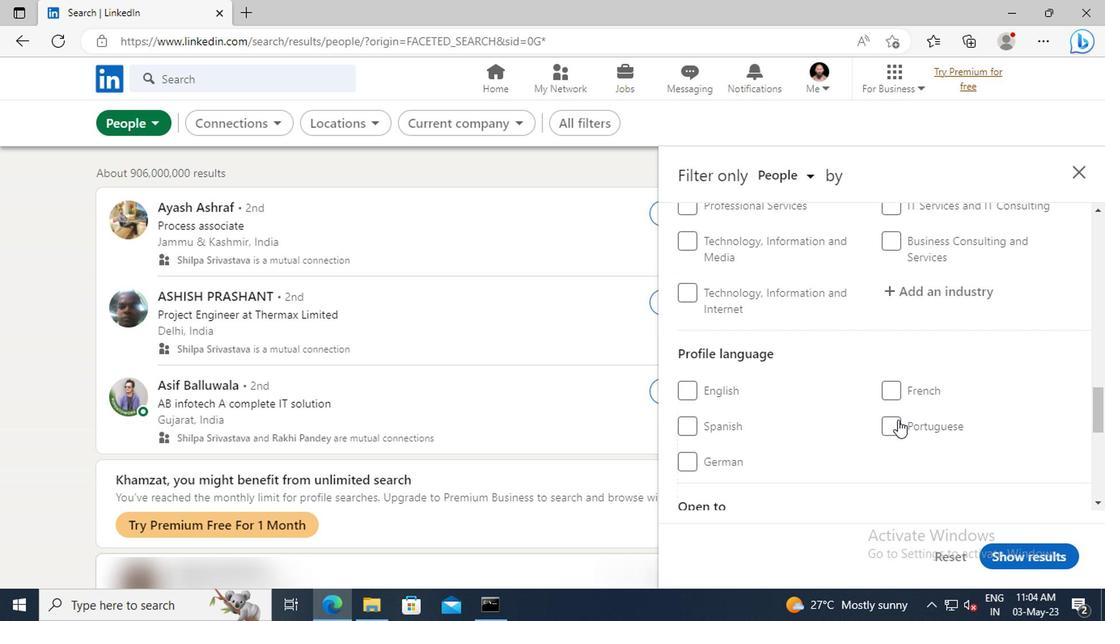 
Action: Mouse moved to (921, 382)
Screenshot: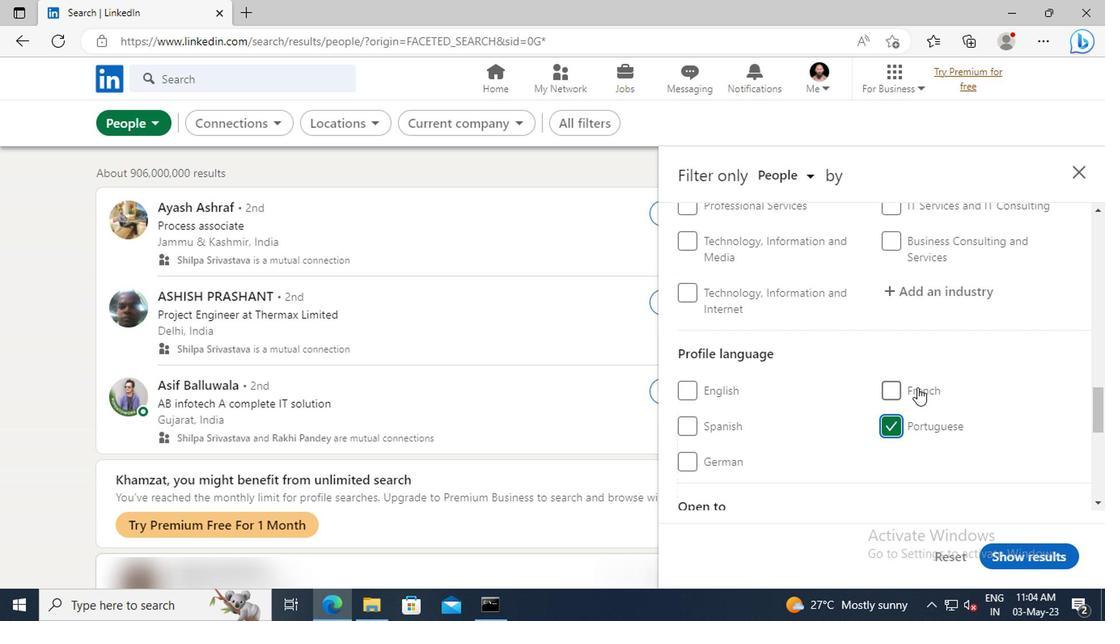 
Action: Mouse scrolled (921, 383) with delta (0, 1)
Screenshot: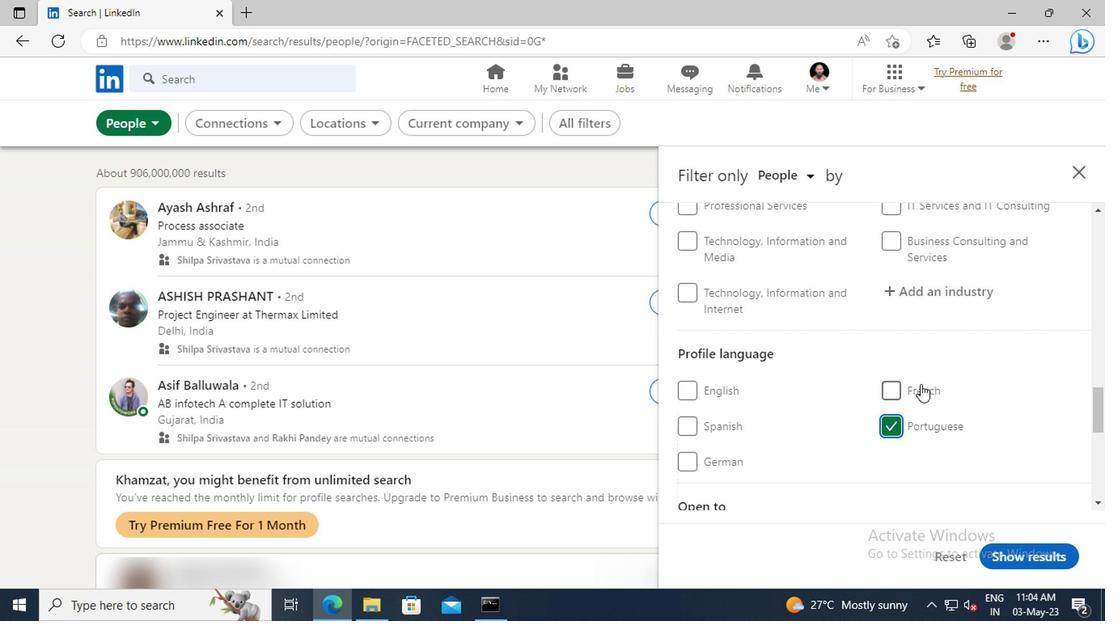
Action: Mouse scrolled (921, 383) with delta (0, 1)
Screenshot: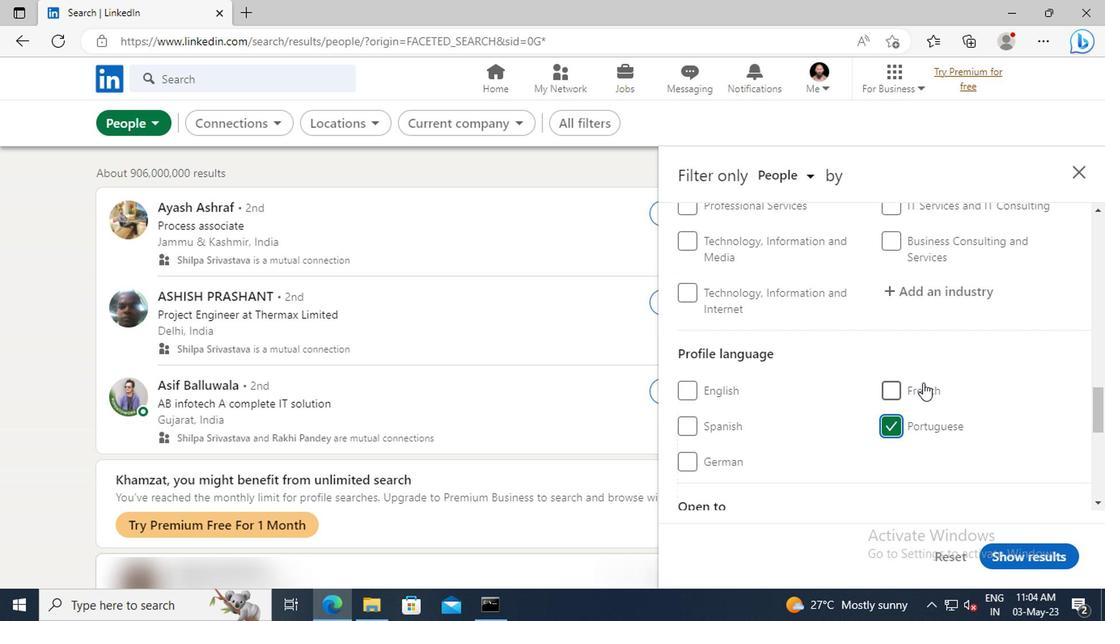 
Action: Mouse moved to (922, 381)
Screenshot: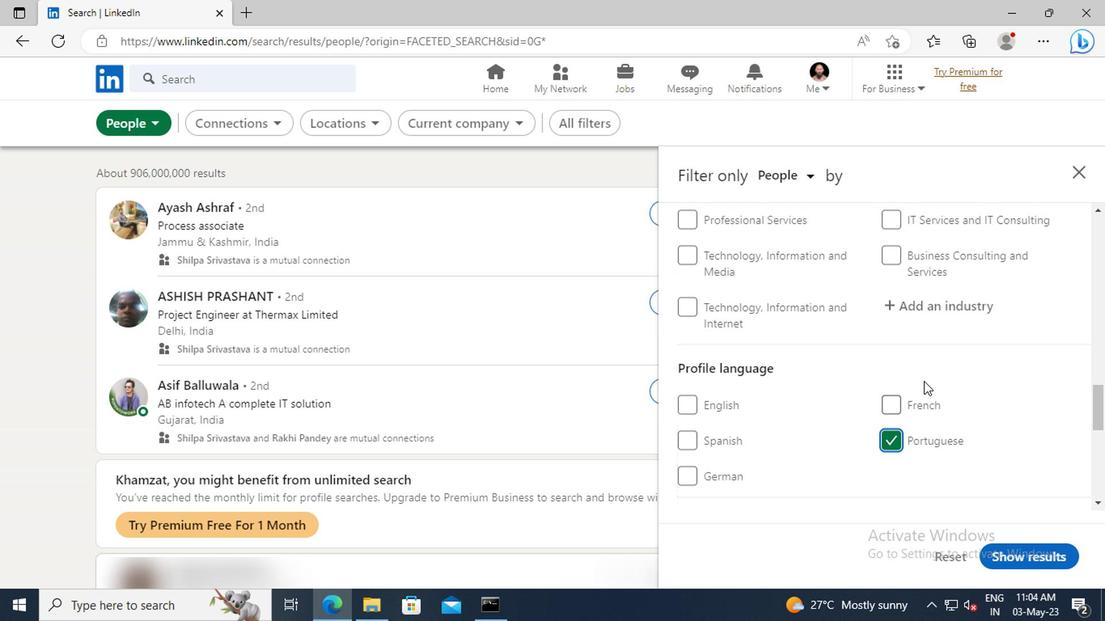 
Action: Mouse scrolled (922, 382) with delta (0, 0)
Screenshot: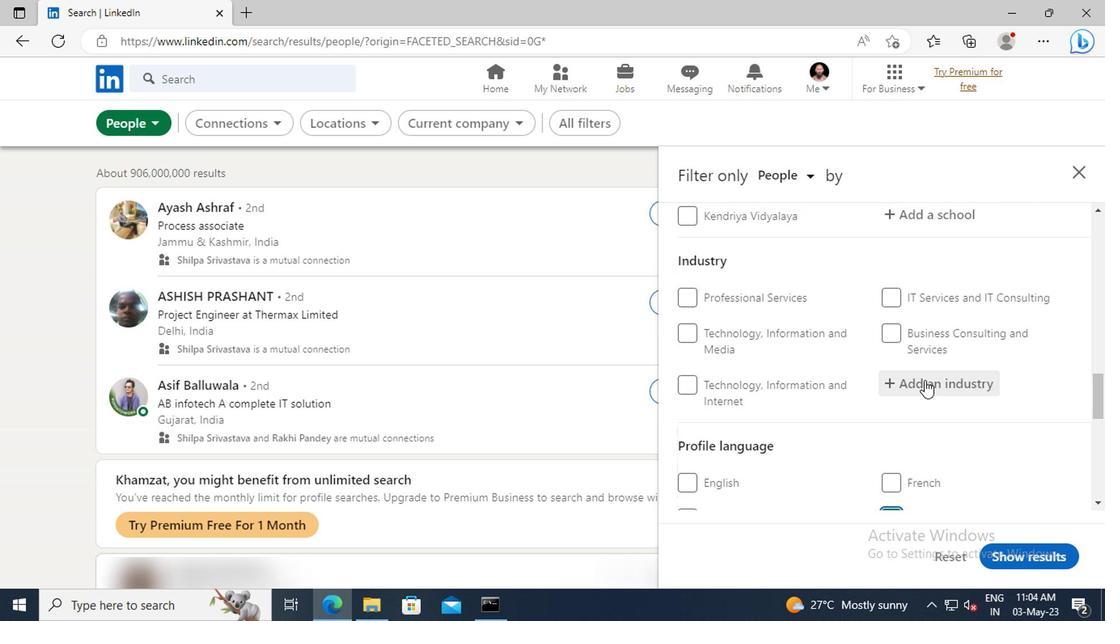 
Action: Mouse scrolled (922, 382) with delta (0, 0)
Screenshot: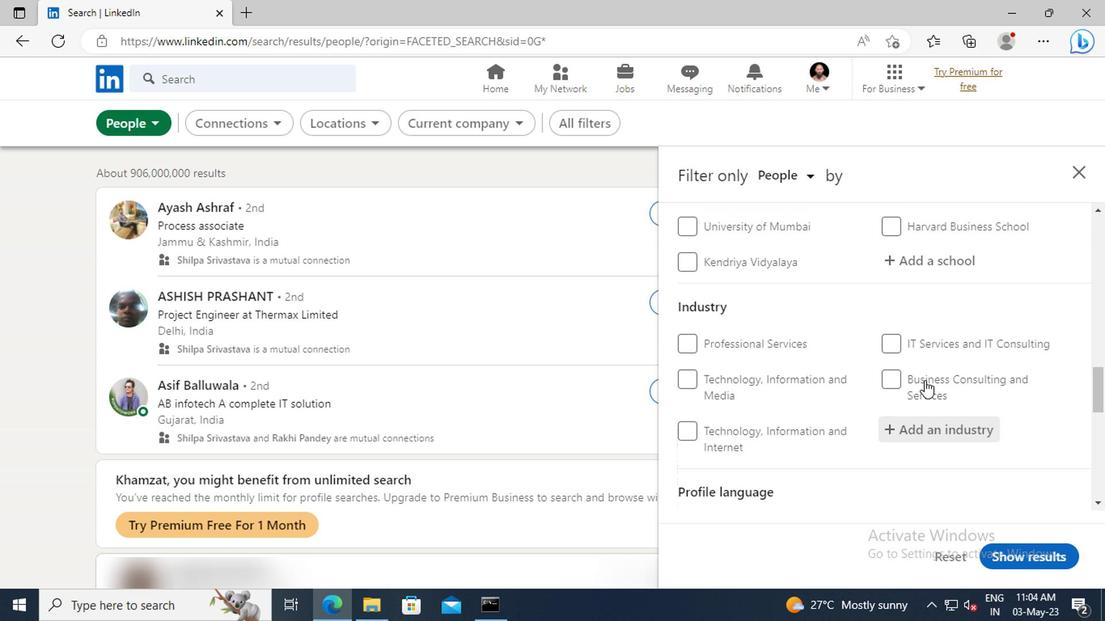 
Action: Mouse scrolled (922, 382) with delta (0, 0)
Screenshot: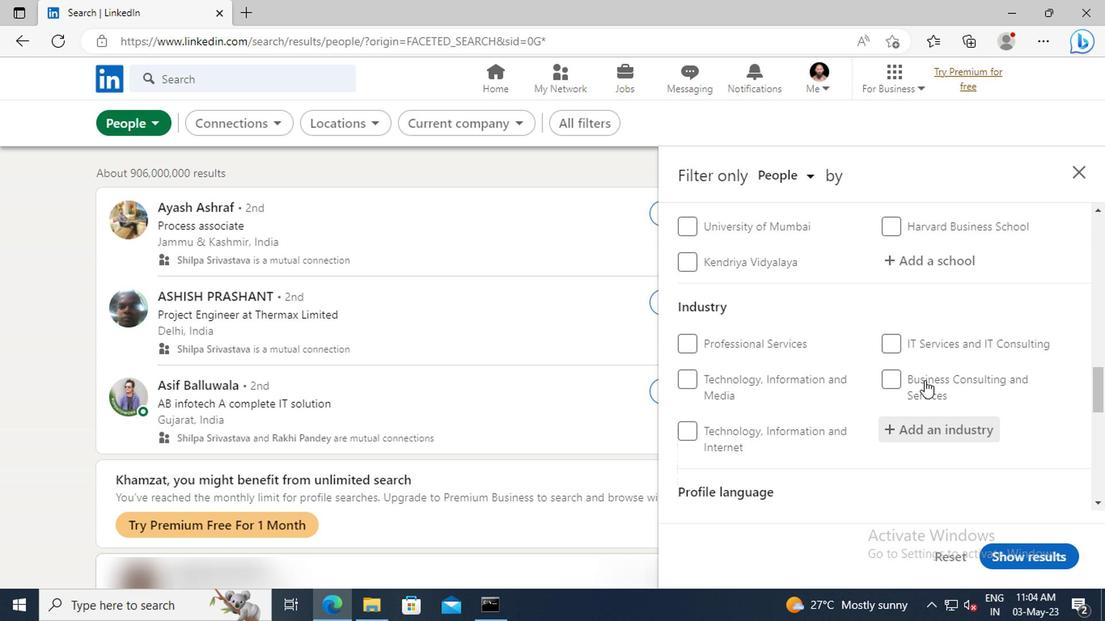 
Action: Mouse scrolled (922, 382) with delta (0, 0)
Screenshot: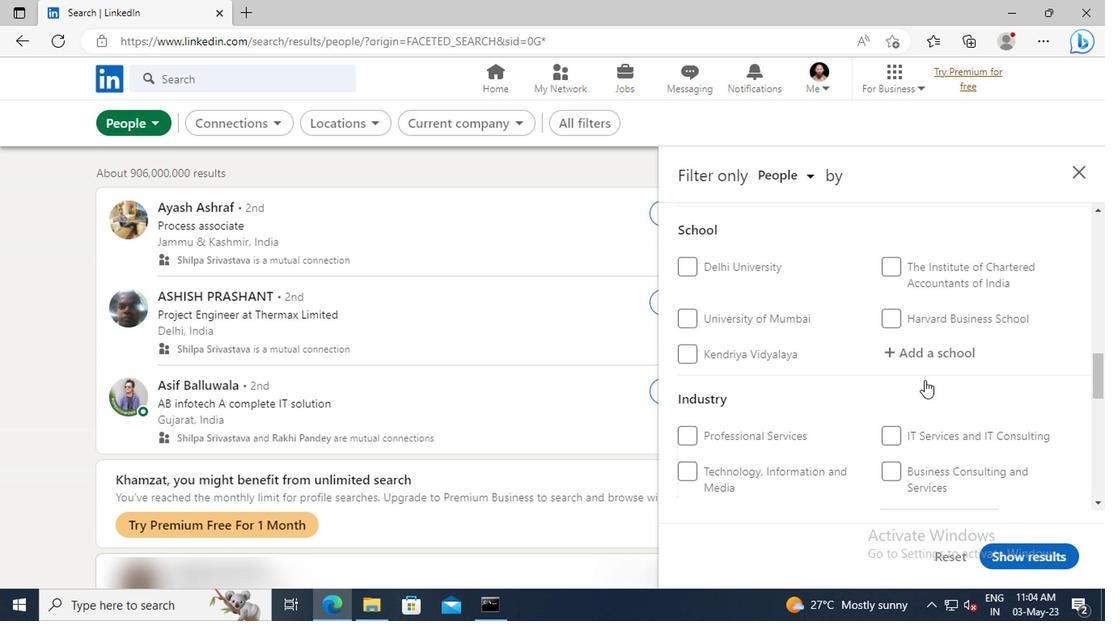 
Action: Mouse scrolled (922, 382) with delta (0, 0)
Screenshot: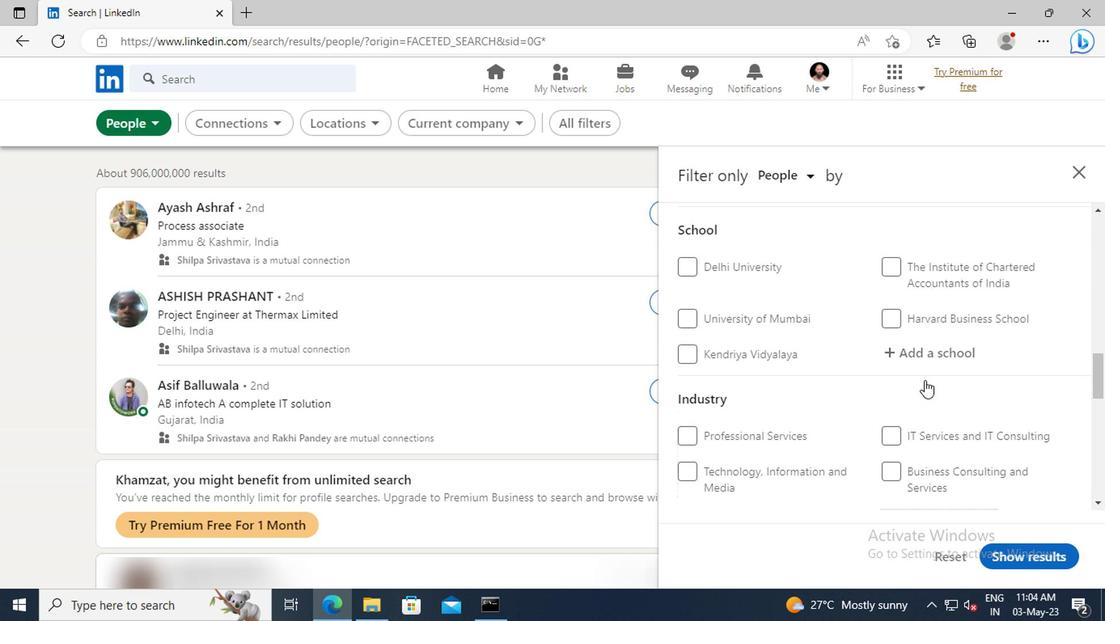 
Action: Mouse scrolled (922, 382) with delta (0, 0)
Screenshot: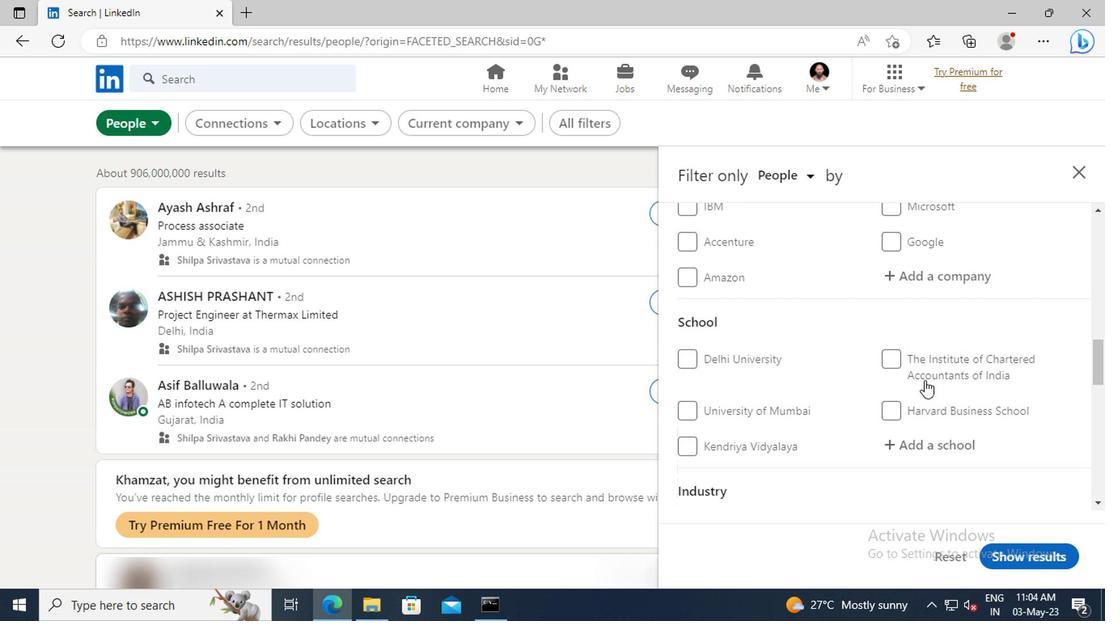 
Action: Mouse scrolled (922, 382) with delta (0, 0)
Screenshot: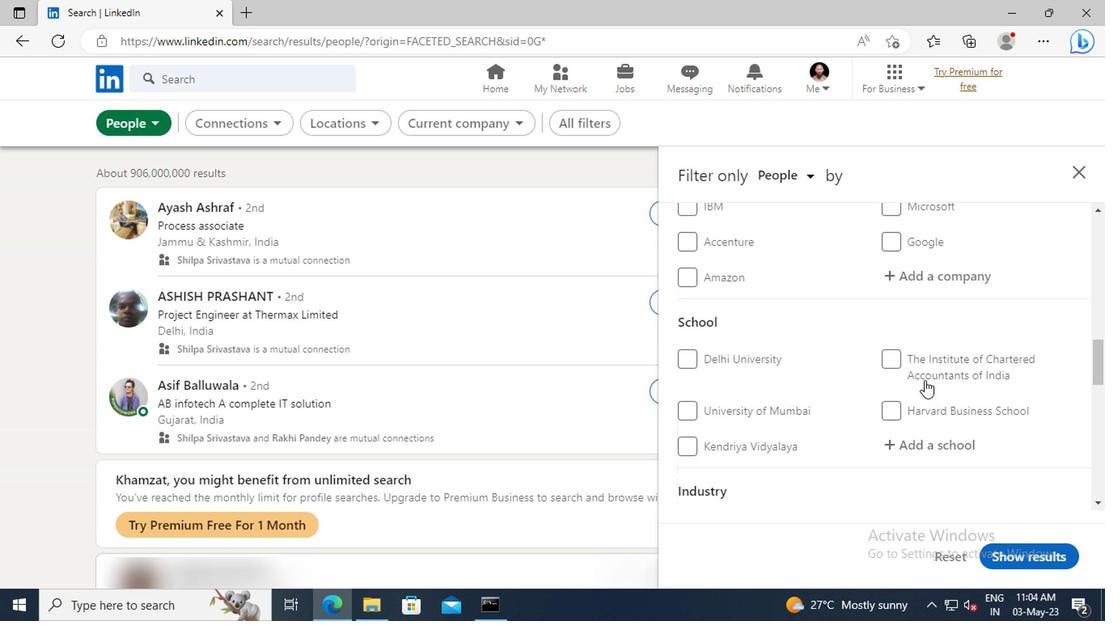 
Action: Mouse scrolled (922, 382) with delta (0, 0)
Screenshot: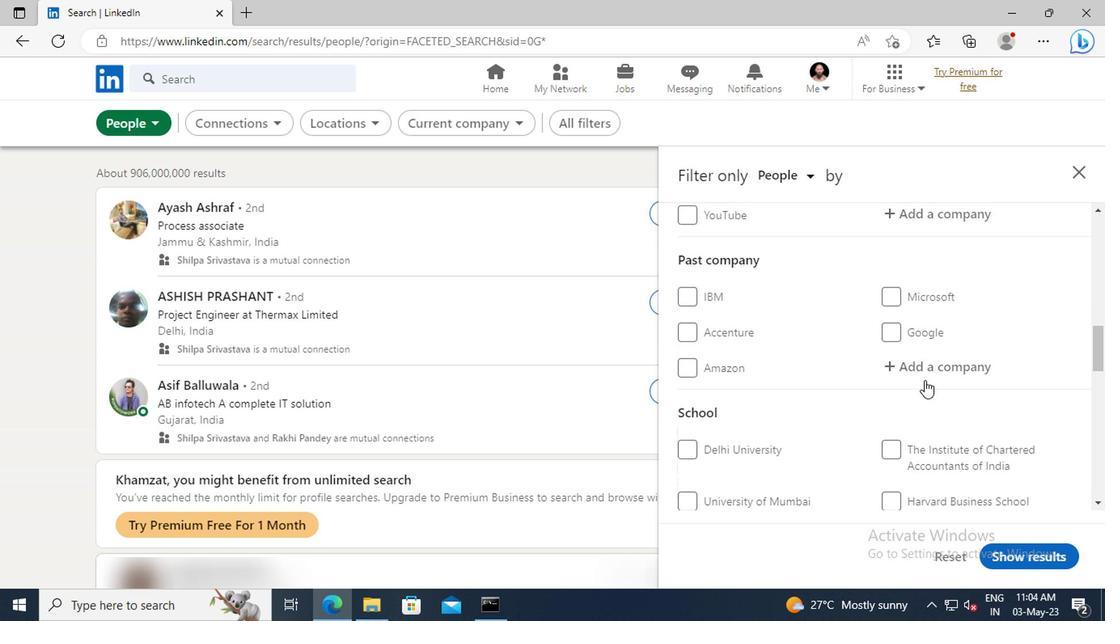
Action: Mouse scrolled (922, 382) with delta (0, 0)
Screenshot: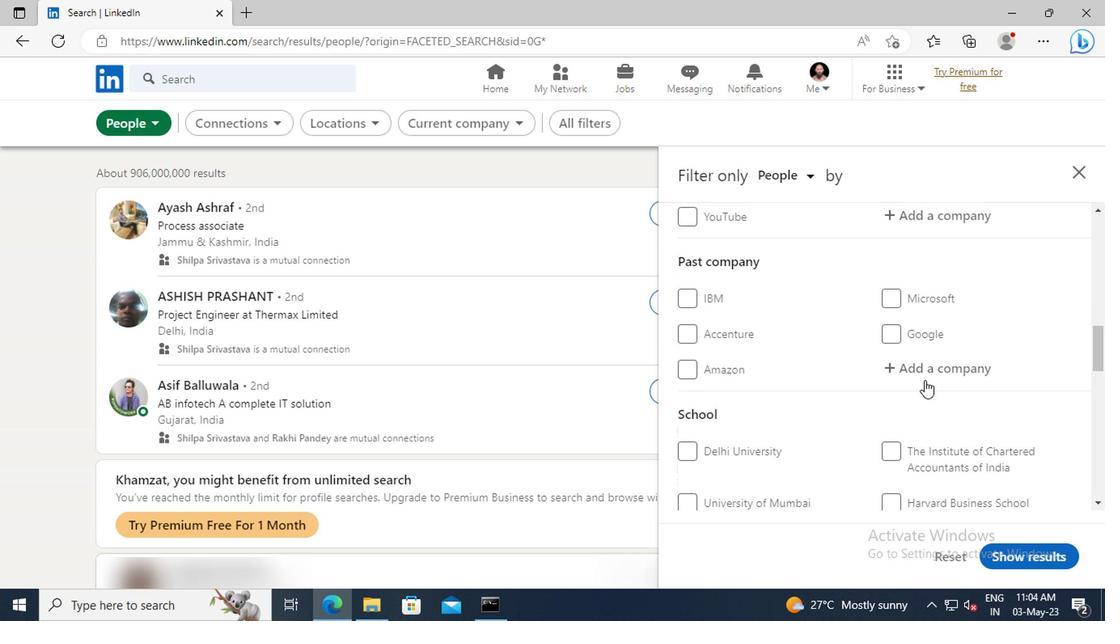 
Action: Mouse scrolled (922, 382) with delta (0, 0)
Screenshot: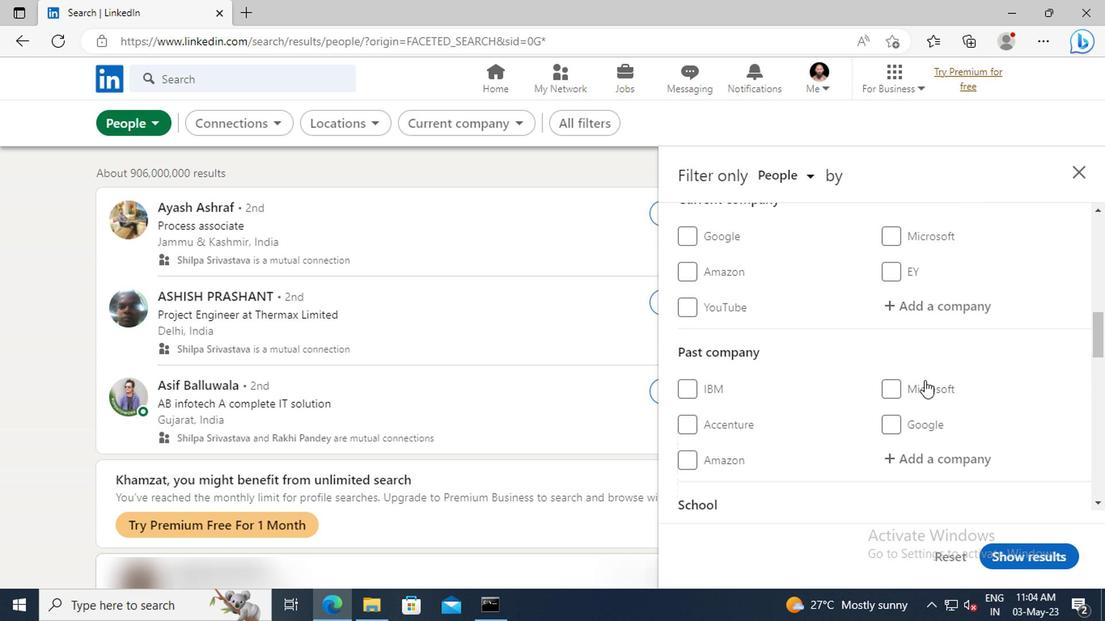 
Action: Mouse moved to (918, 357)
Screenshot: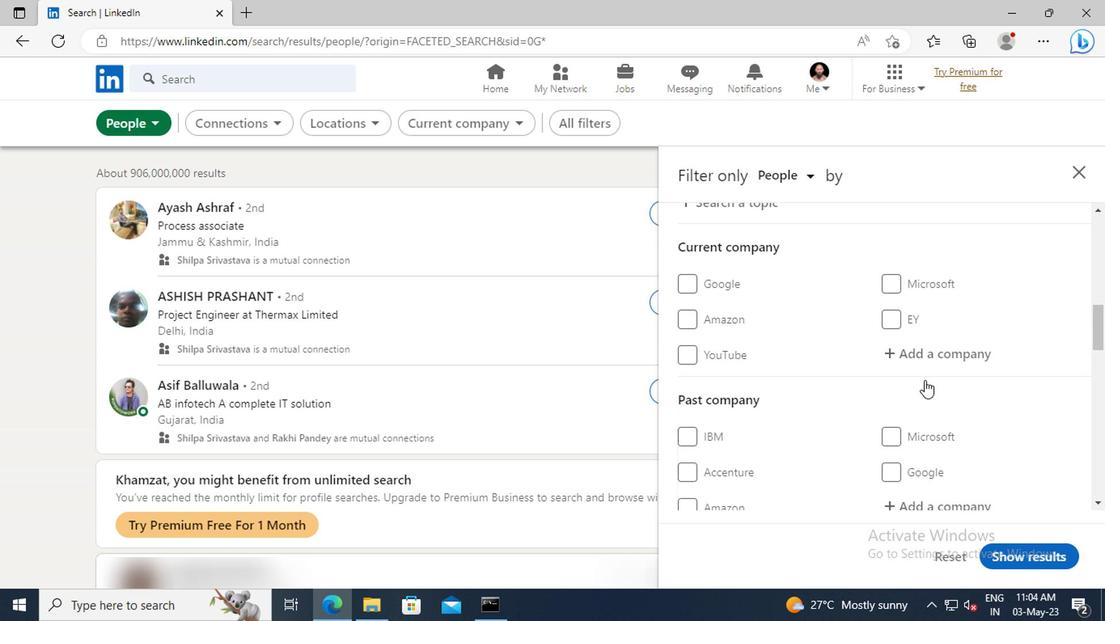 
Action: Mouse pressed left at (918, 357)
Screenshot: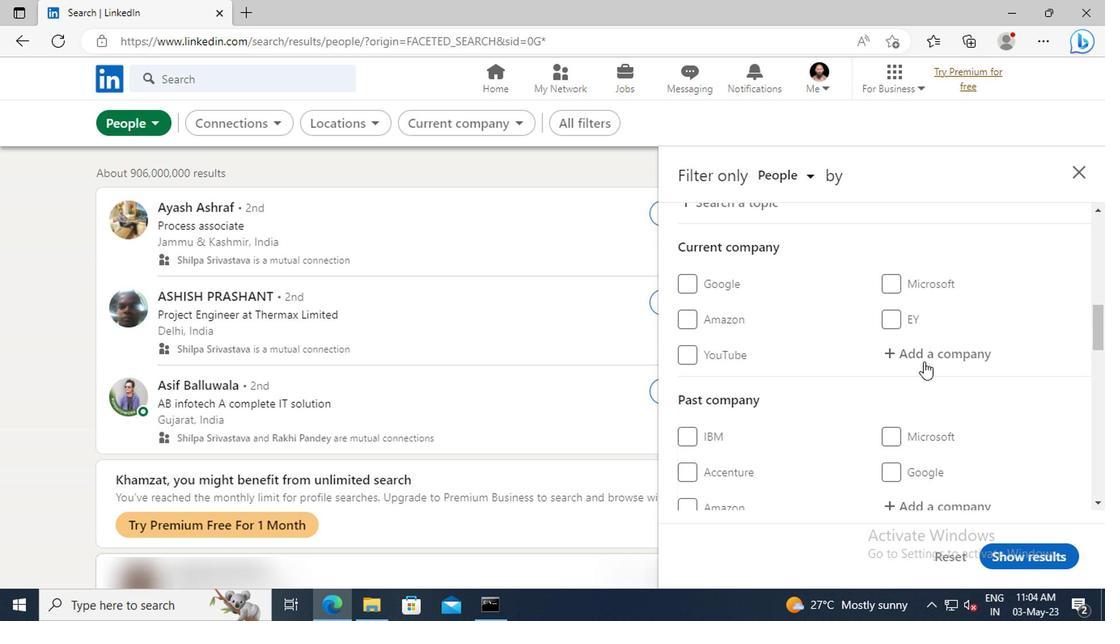 
Action: Key pressed <Key.shift>TCIEXP
Screenshot: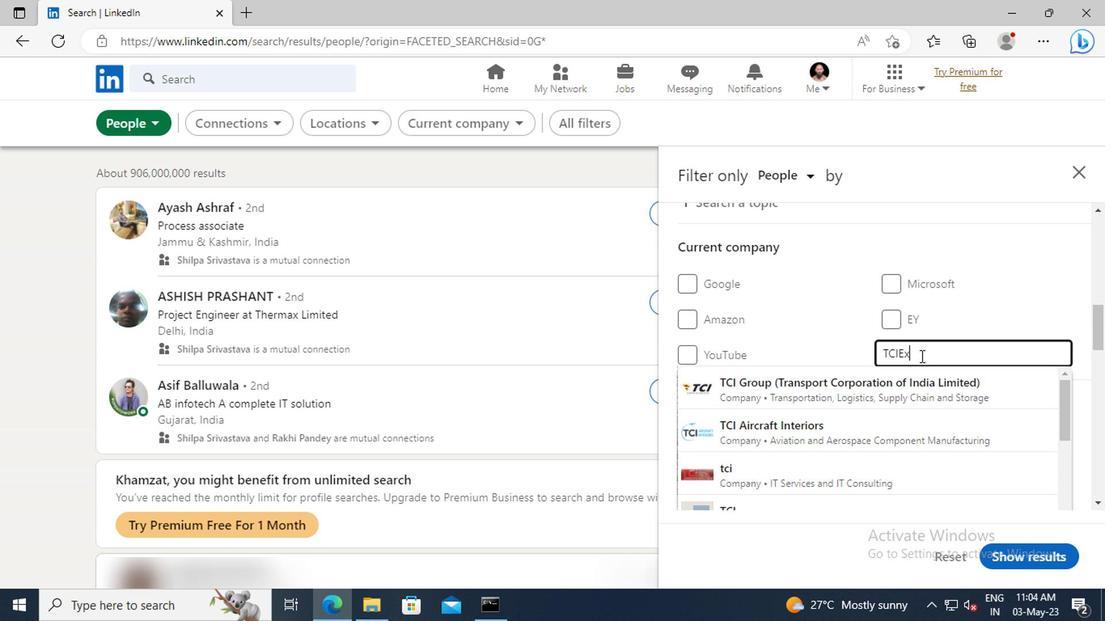 
Action: Mouse moved to (919, 389)
Screenshot: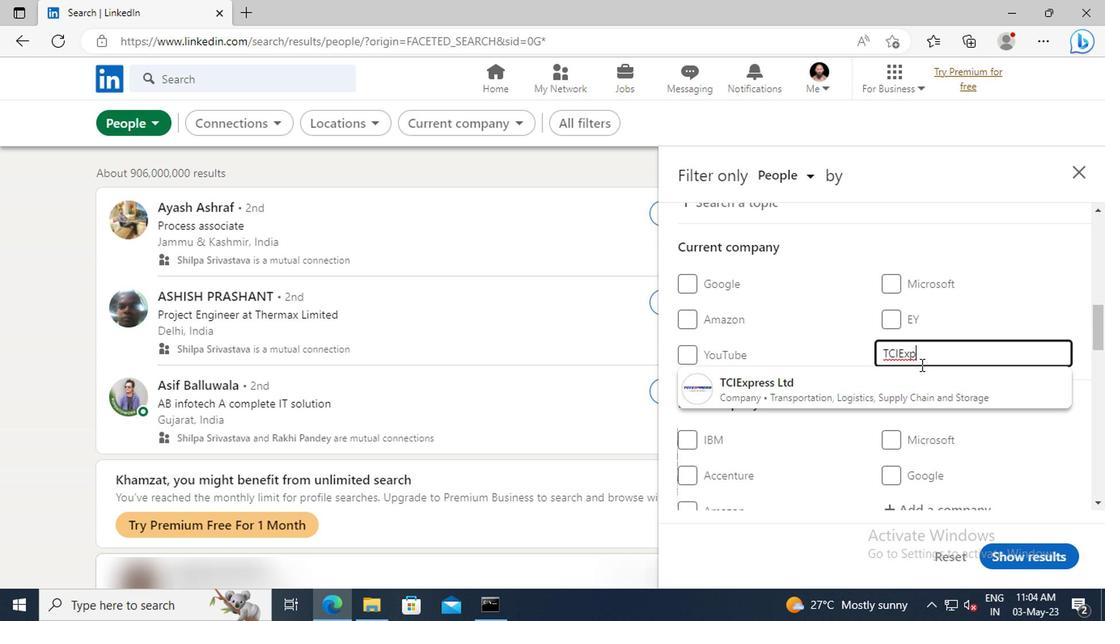 
Action: Mouse pressed left at (919, 389)
Screenshot: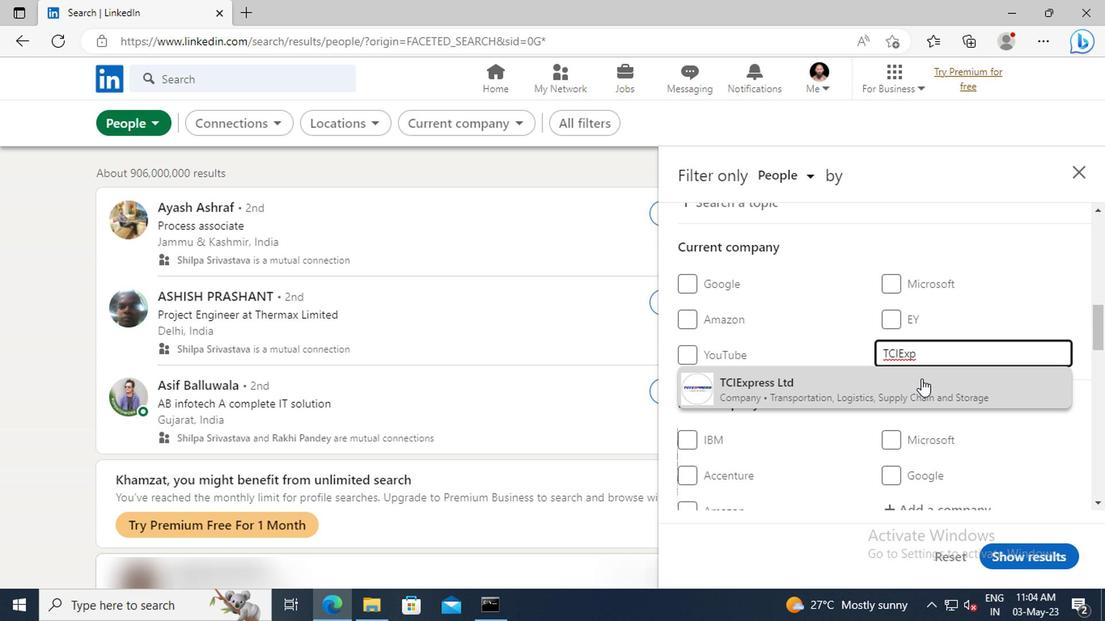 
Action: Mouse scrolled (919, 388) with delta (0, -1)
Screenshot: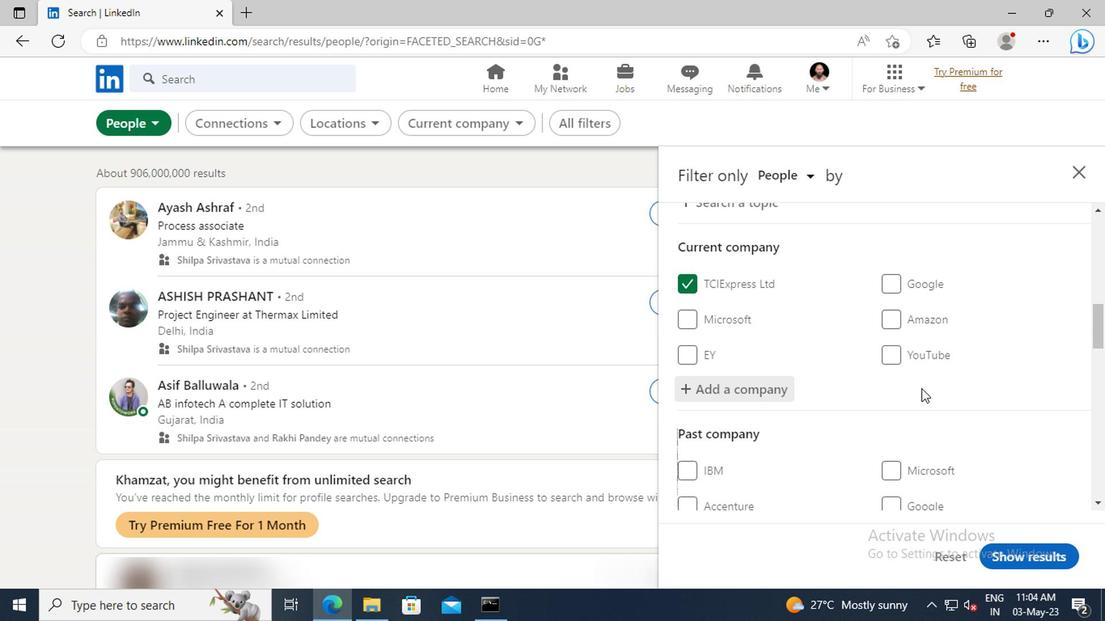 
Action: Mouse moved to (916, 378)
Screenshot: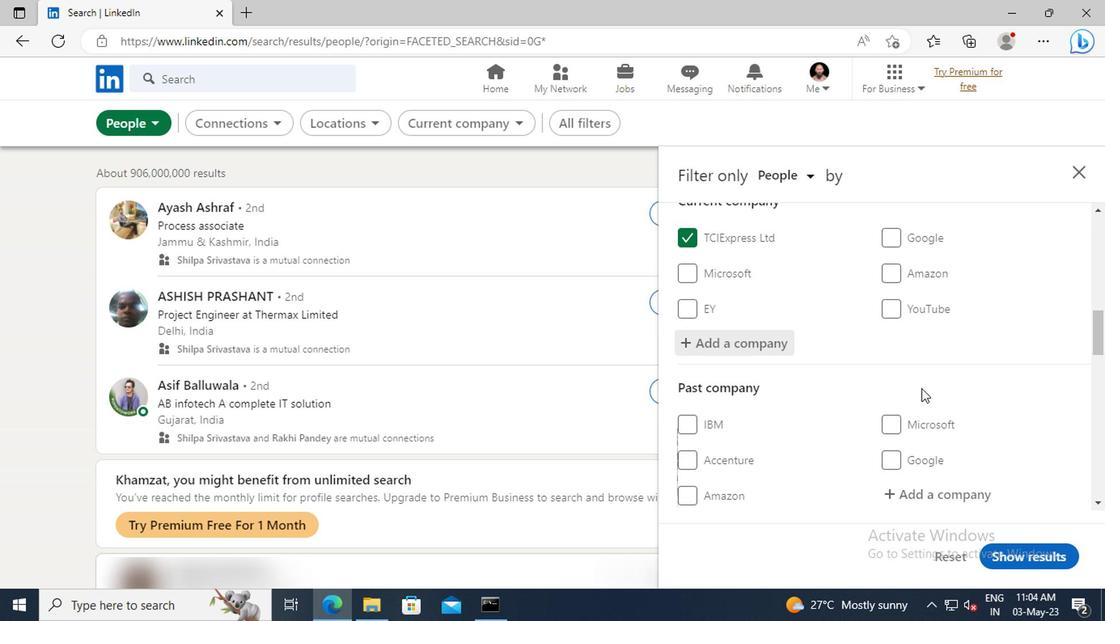 
Action: Mouse scrolled (916, 378) with delta (0, 0)
Screenshot: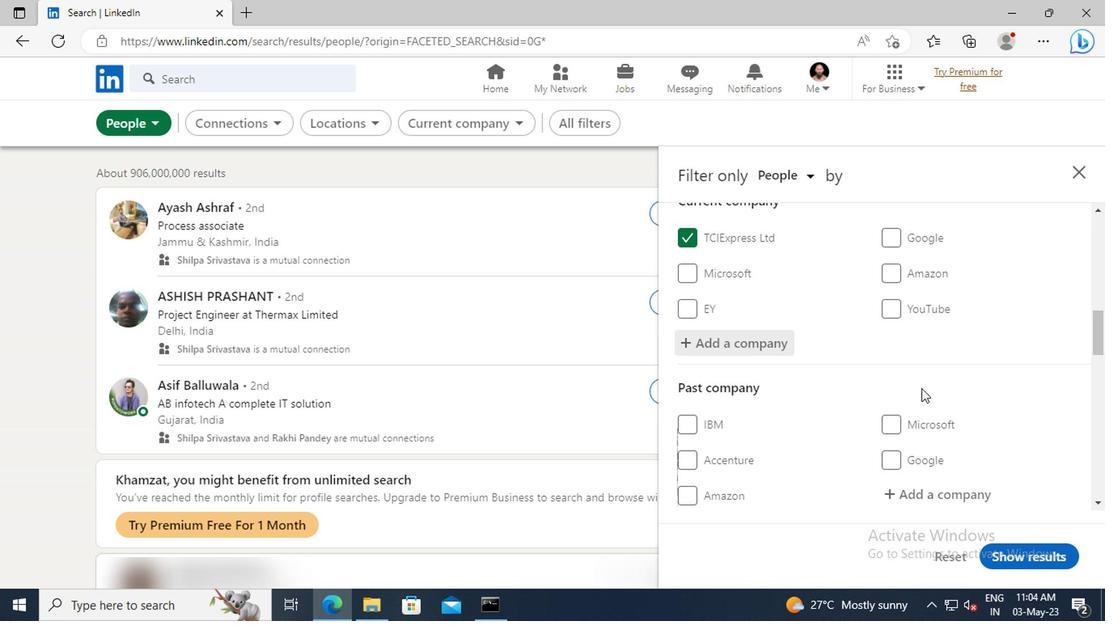 
Action: Mouse scrolled (916, 378) with delta (0, 0)
Screenshot: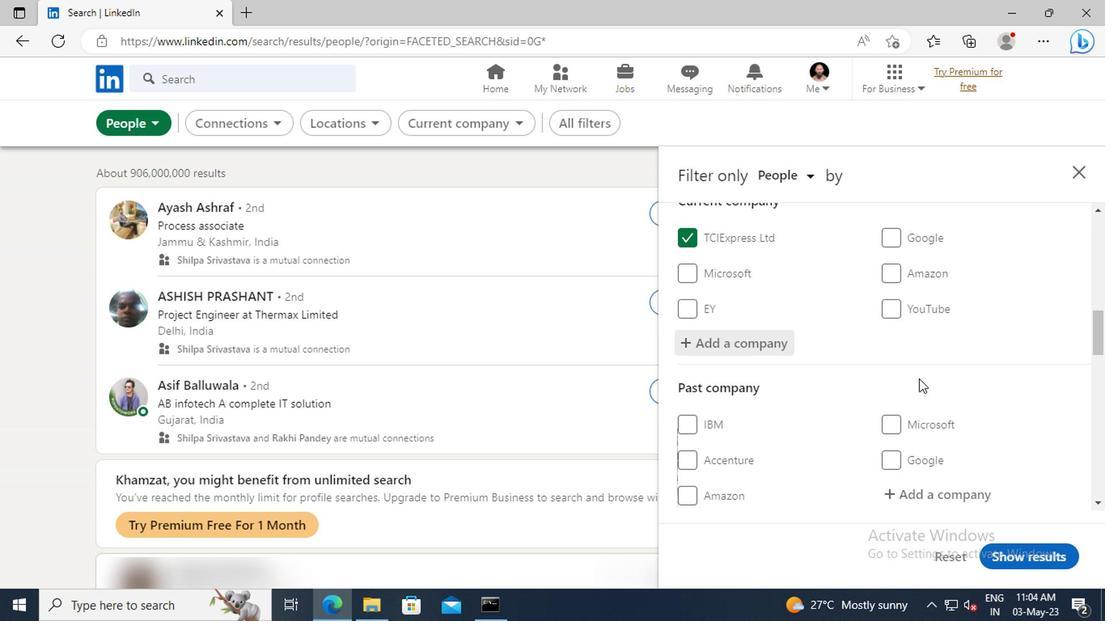 
Action: Mouse moved to (901, 347)
Screenshot: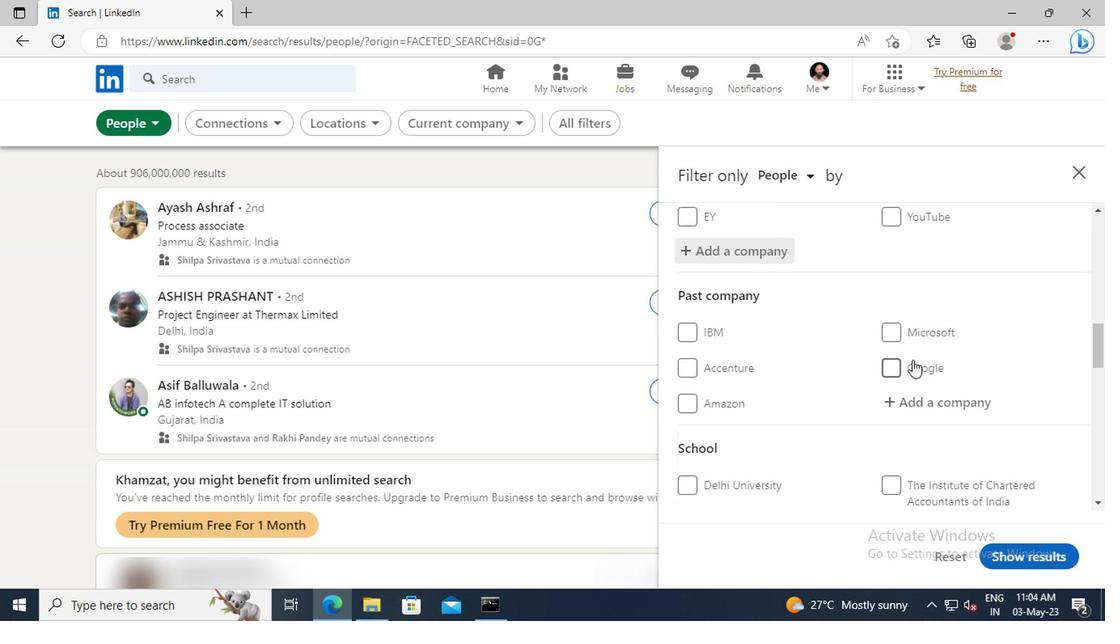 
Action: Mouse scrolled (901, 346) with delta (0, -1)
Screenshot: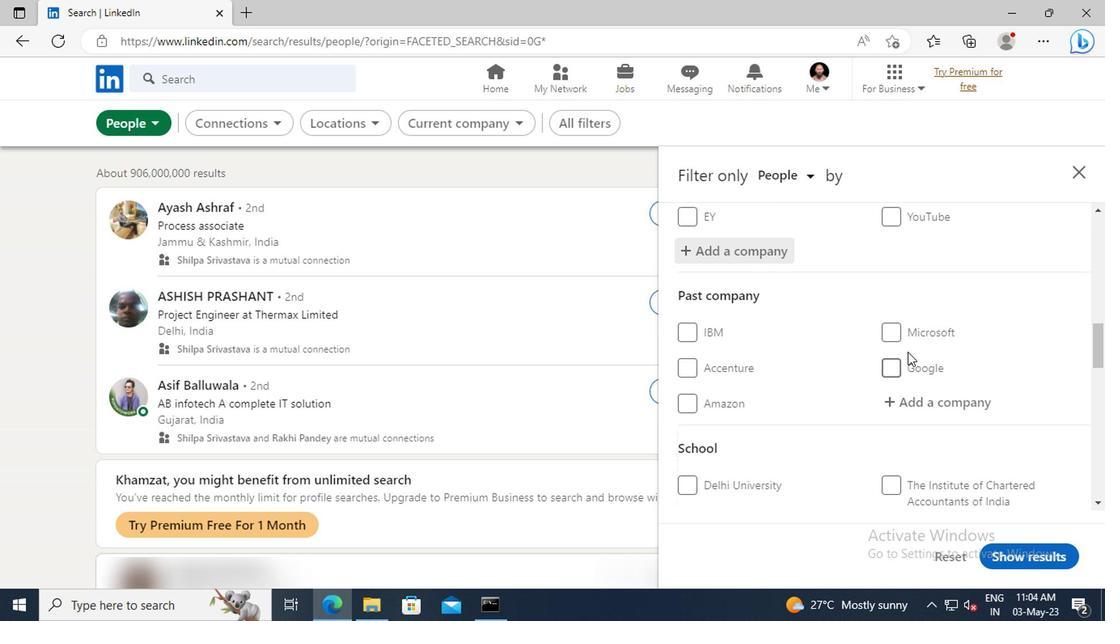 
Action: Mouse moved to (901, 346)
Screenshot: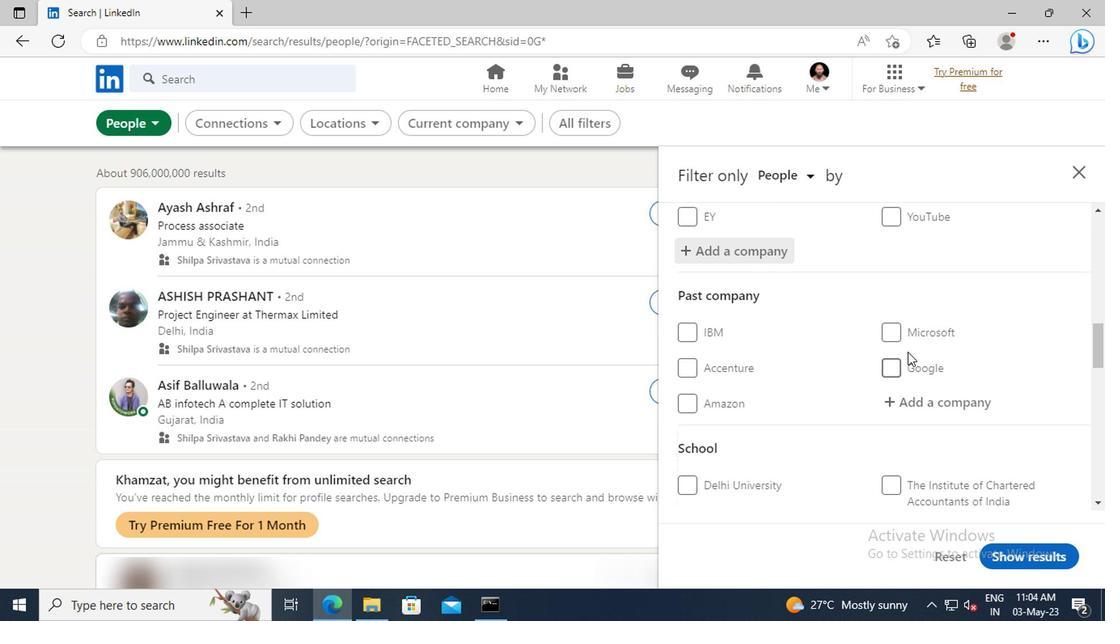 
Action: Mouse scrolled (901, 346) with delta (0, 0)
Screenshot: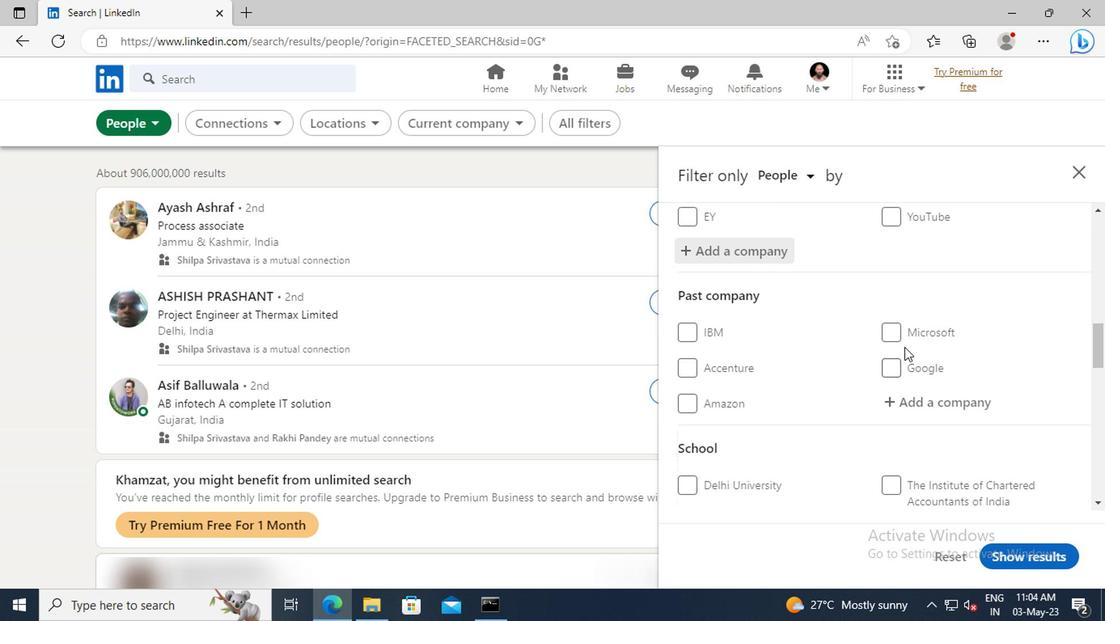 
Action: Mouse scrolled (901, 346) with delta (0, 0)
Screenshot: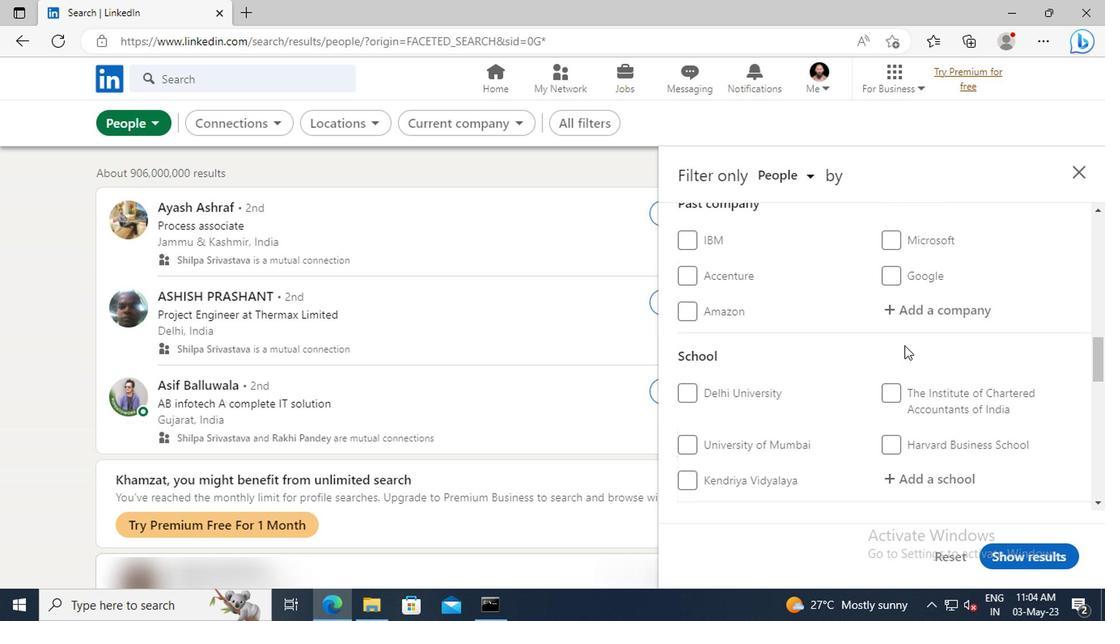 
Action: Mouse scrolled (901, 346) with delta (0, 0)
Screenshot: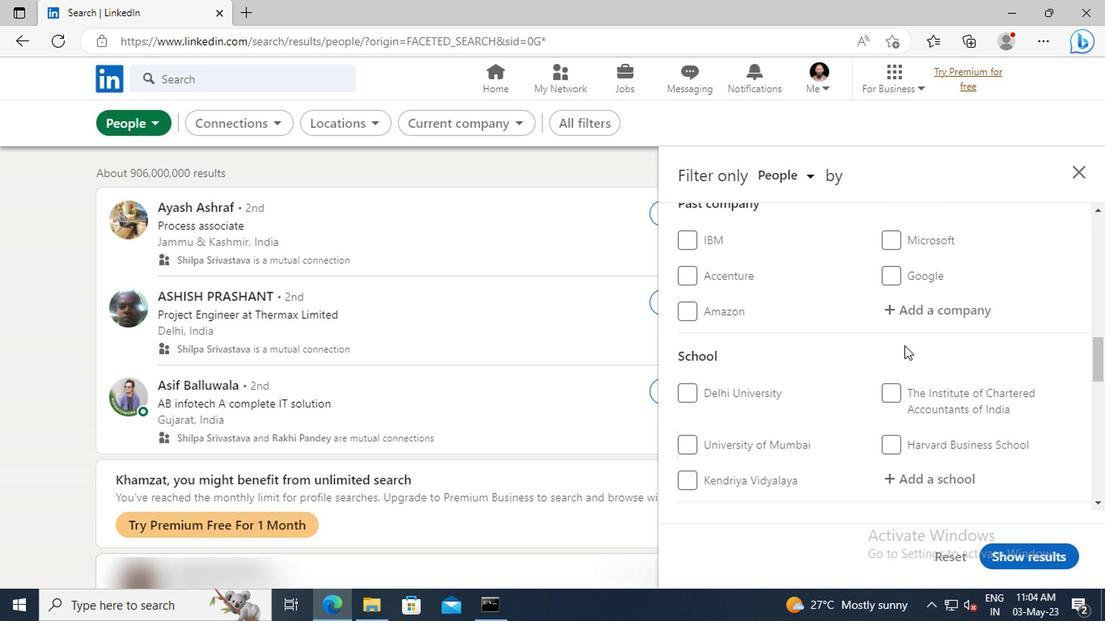 
Action: Mouse scrolled (901, 346) with delta (0, 0)
Screenshot: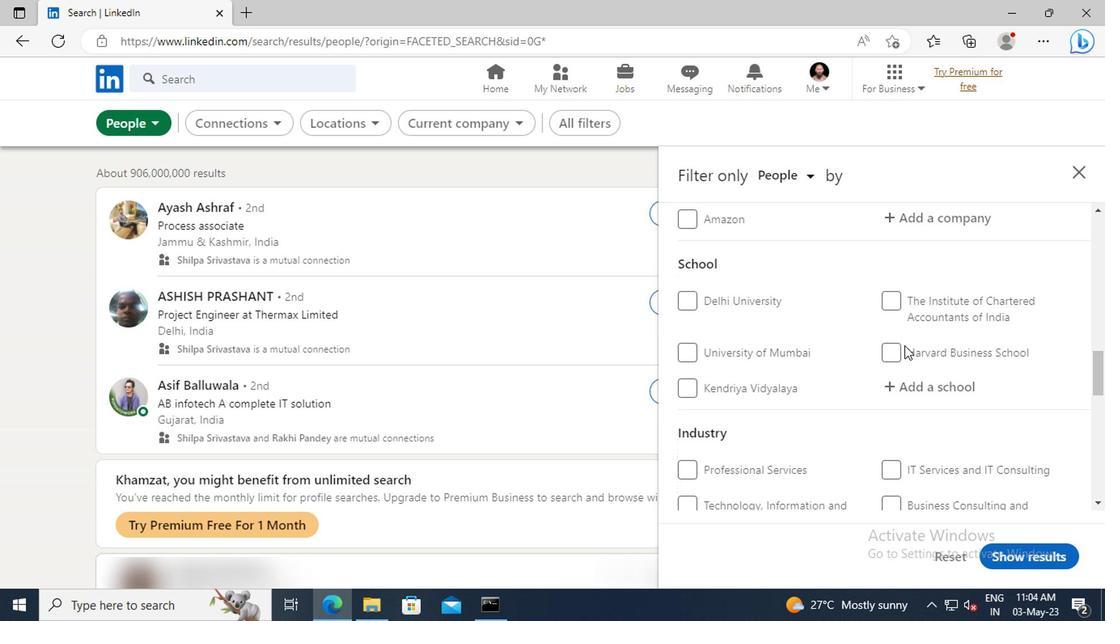 
Action: Mouse moved to (898, 346)
Screenshot: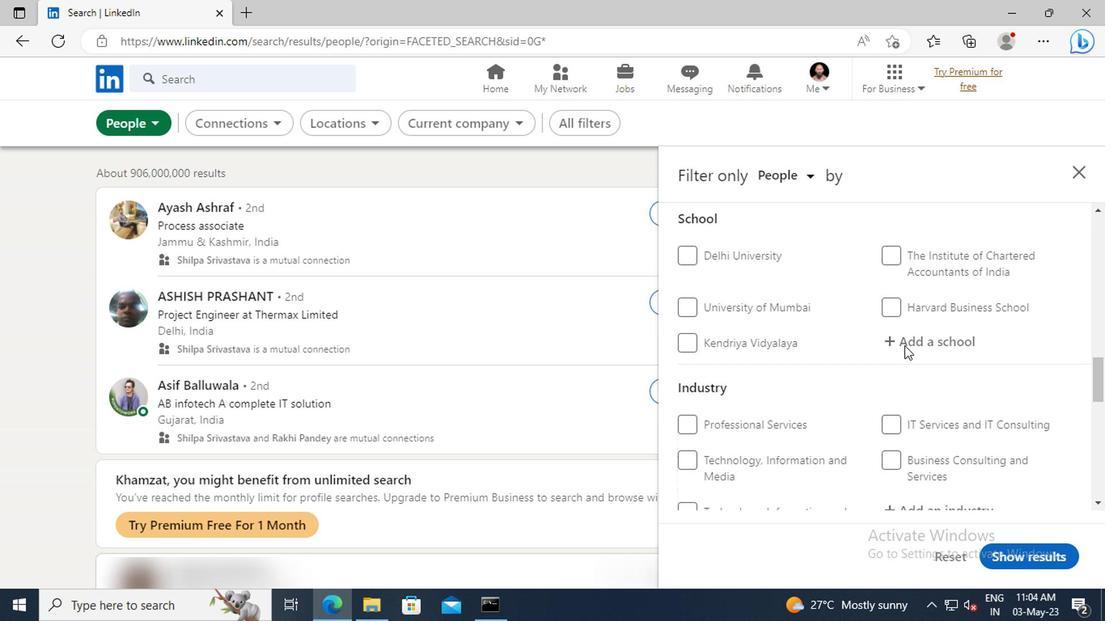 
Action: Mouse pressed left at (898, 346)
Screenshot: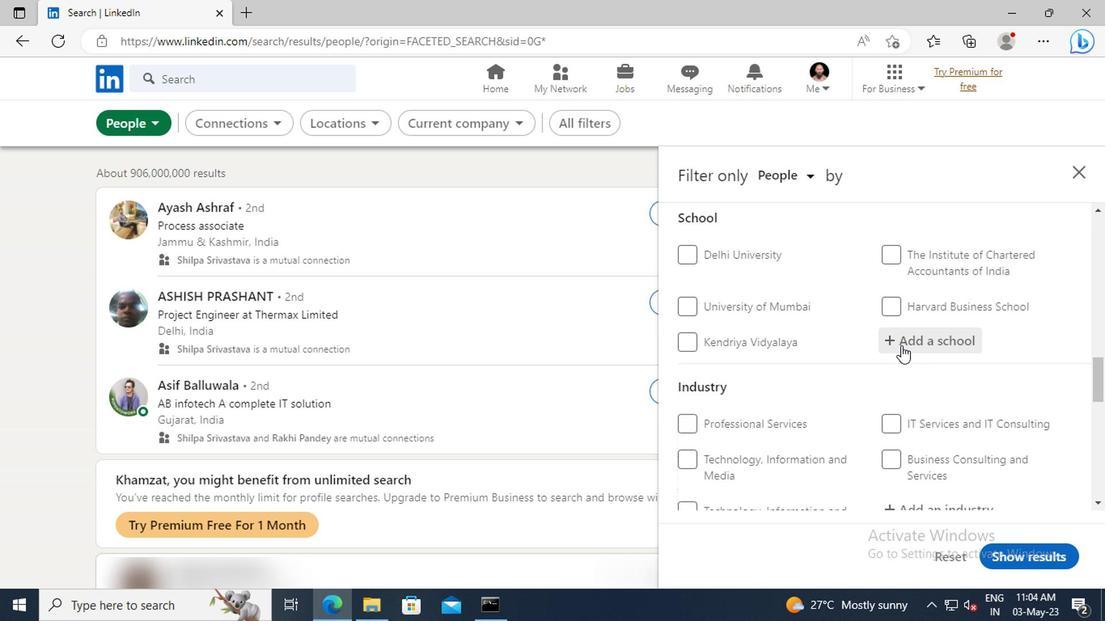 
Action: Key pressed <Key.shift>GOWTHAM<Key.space>M
Screenshot: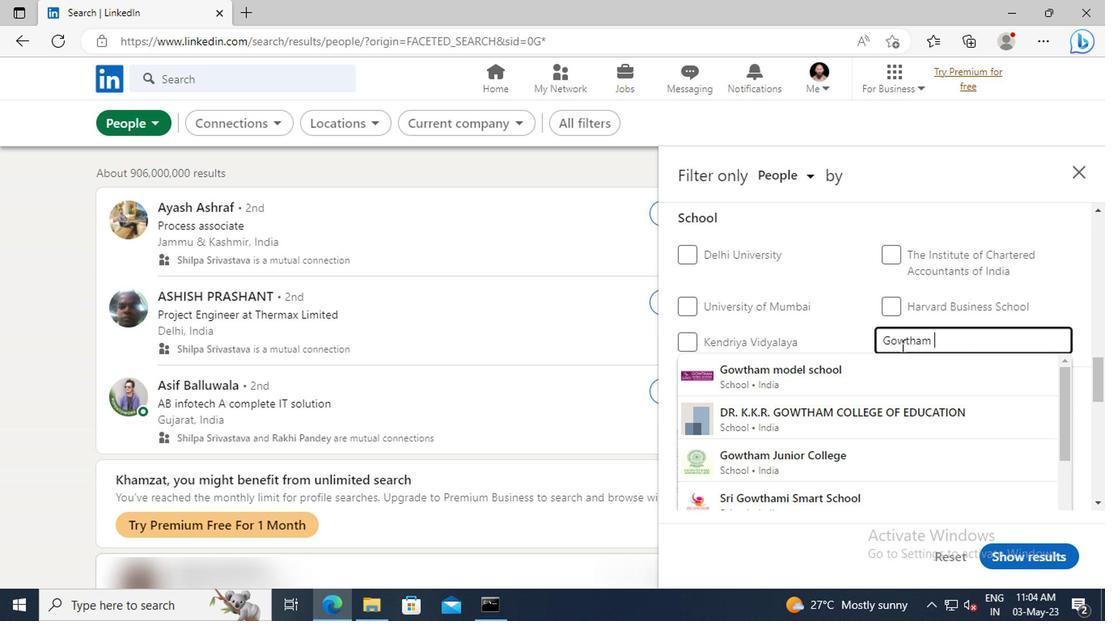 
Action: Mouse moved to (905, 366)
Screenshot: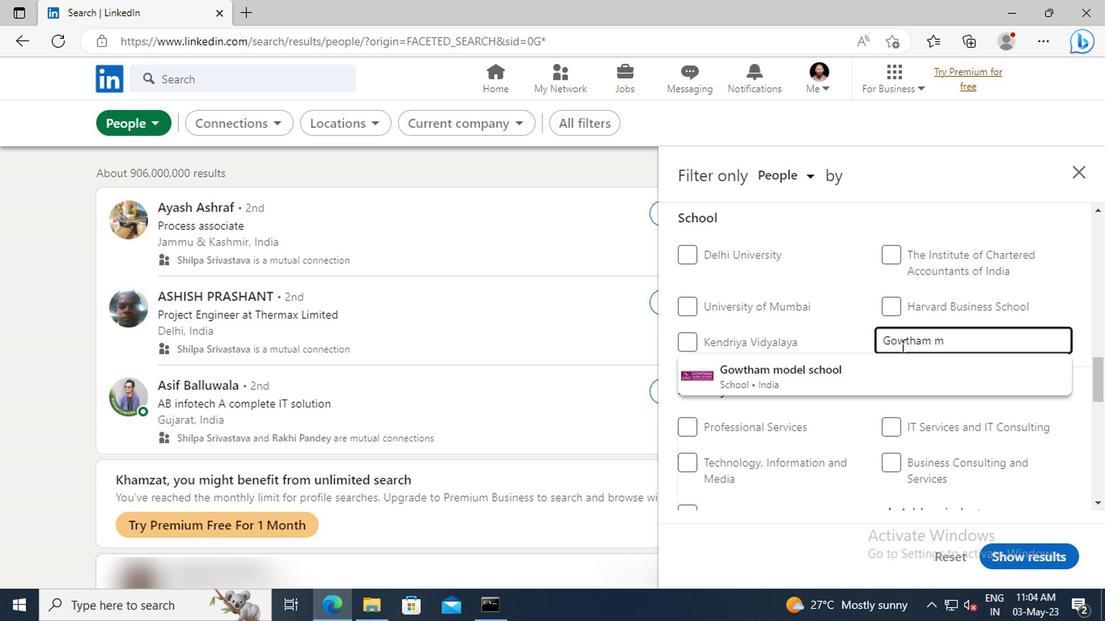 
Action: Mouse pressed left at (905, 366)
Screenshot: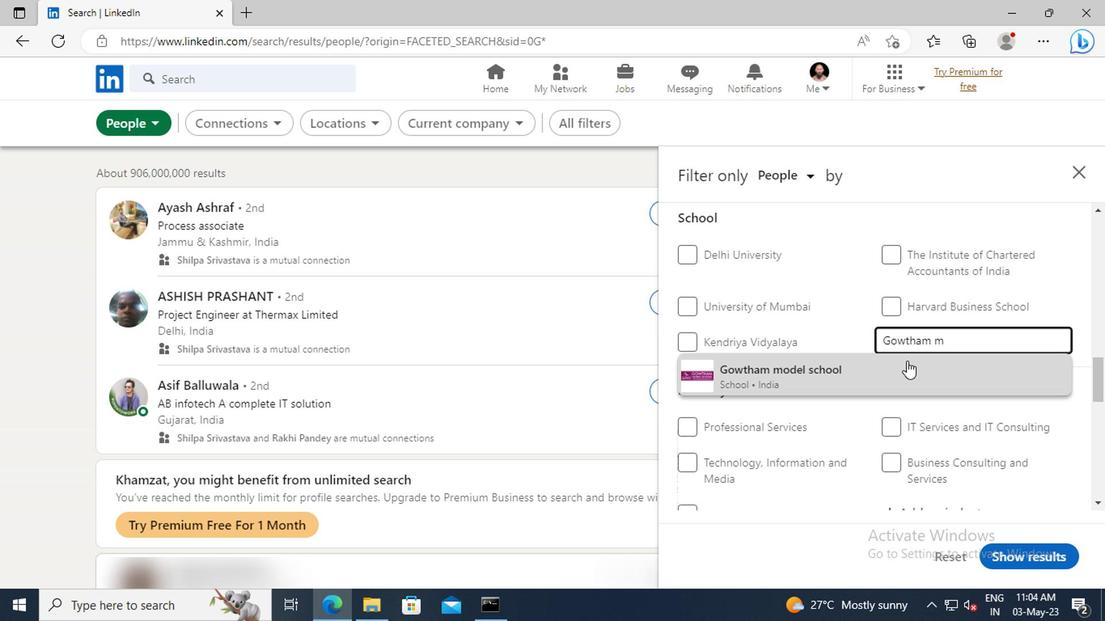 
Action: Mouse scrolled (905, 366) with delta (0, 0)
Screenshot: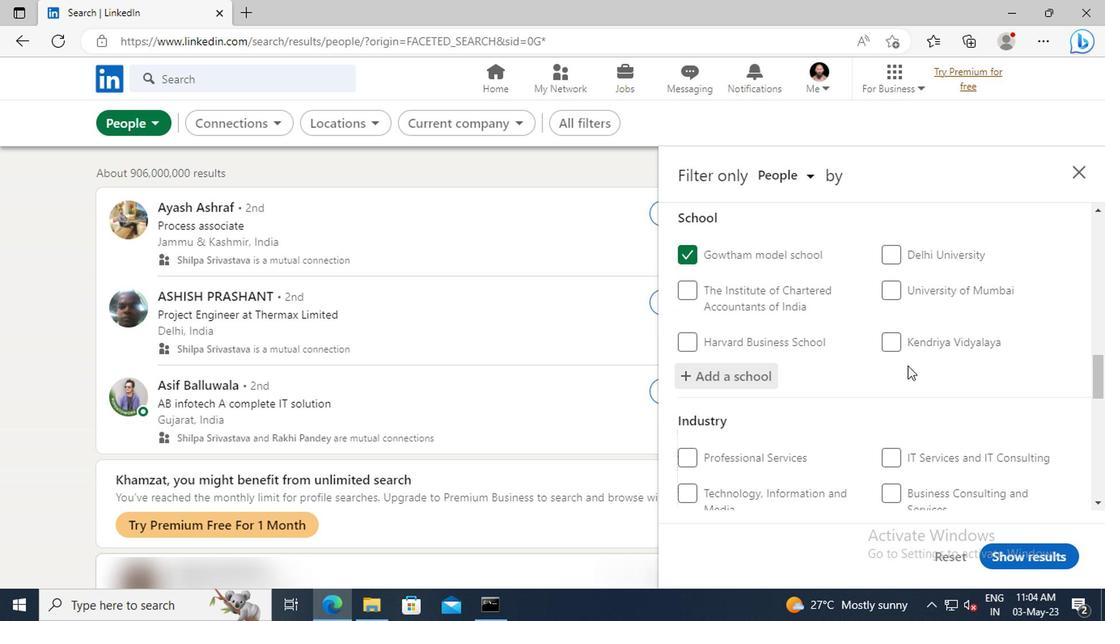 
Action: Mouse scrolled (905, 366) with delta (0, 0)
Screenshot: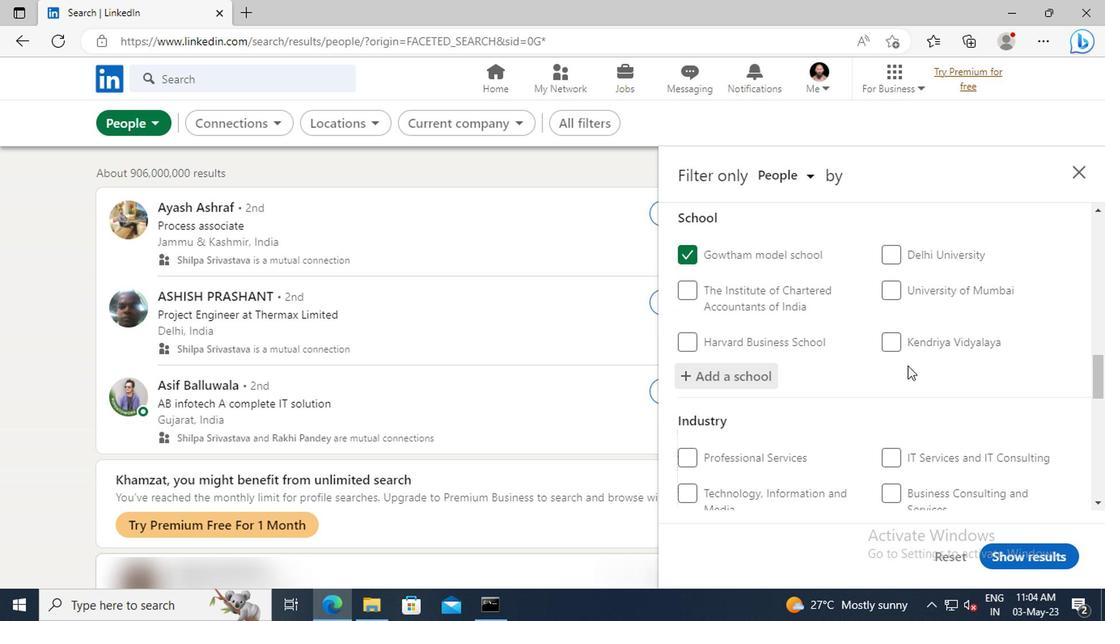 
Action: Mouse scrolled (905, 366) with delta (0, 0)
Screenshot: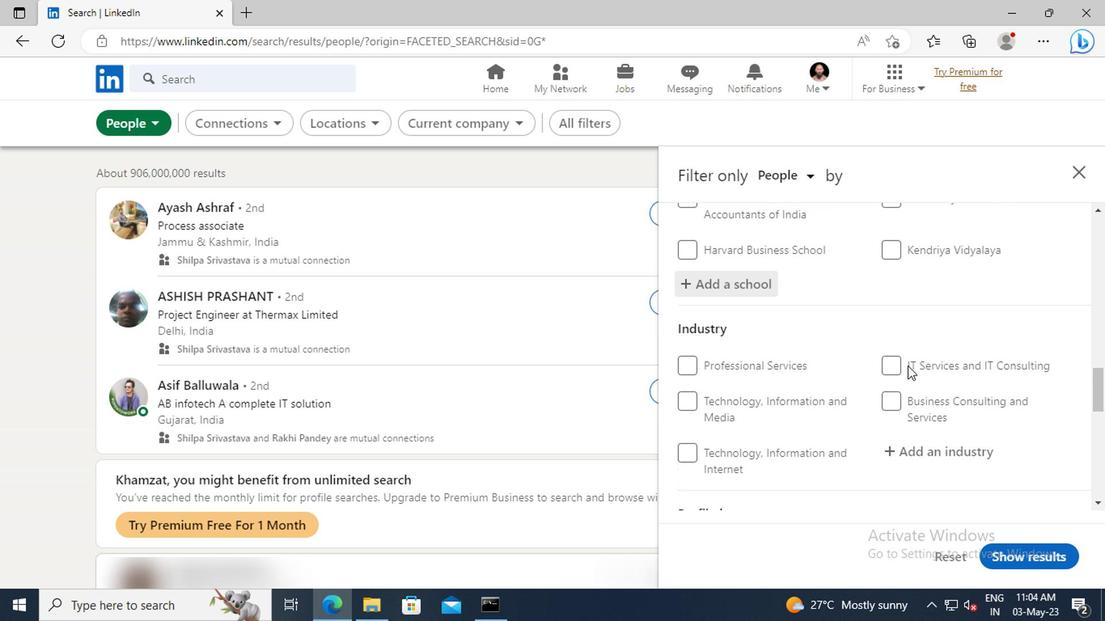 
Action: Mouse moved to (911, 403)
Screenshot: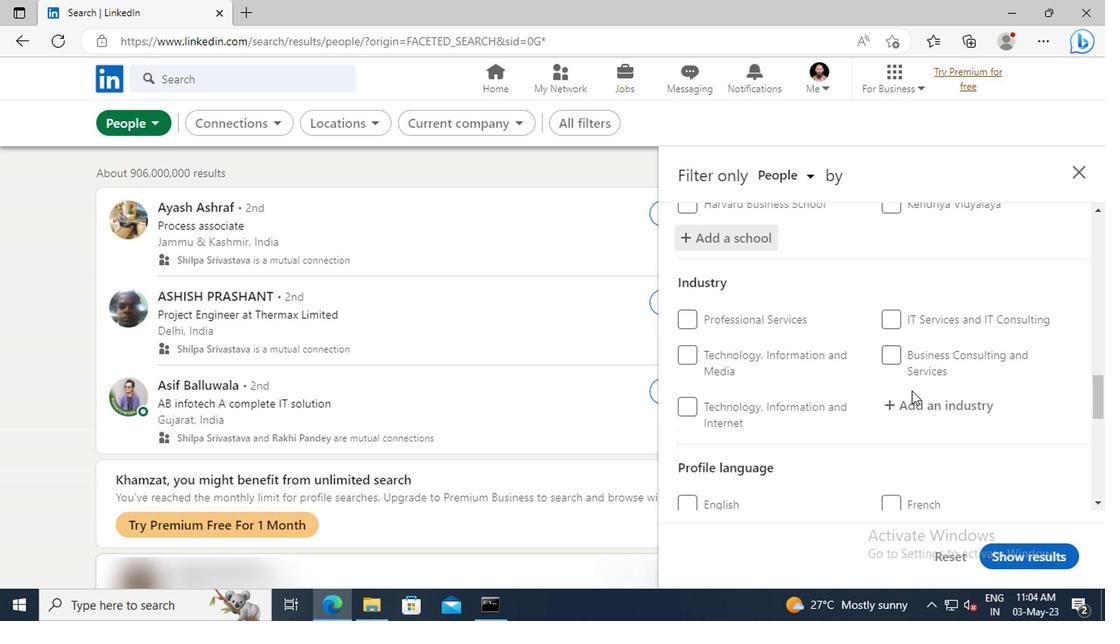 
Action: Mouse pressed left at (911, 403)
Screenshot: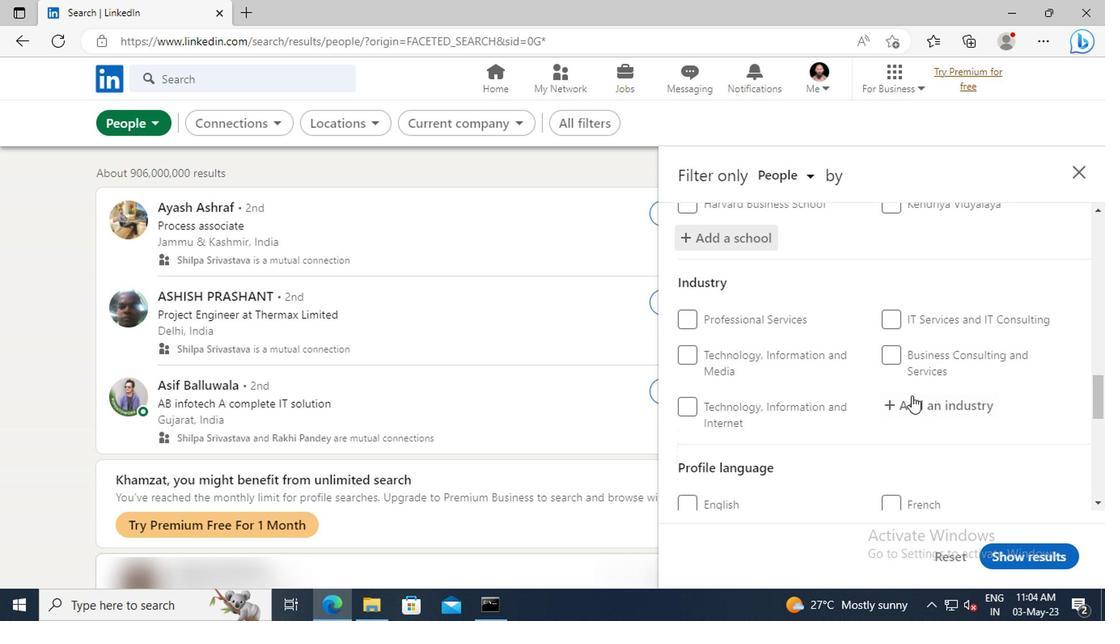 
Action: Key pressed <Key.shift>CONSUMER<Key.space><Key.shift>GO
Screenshot: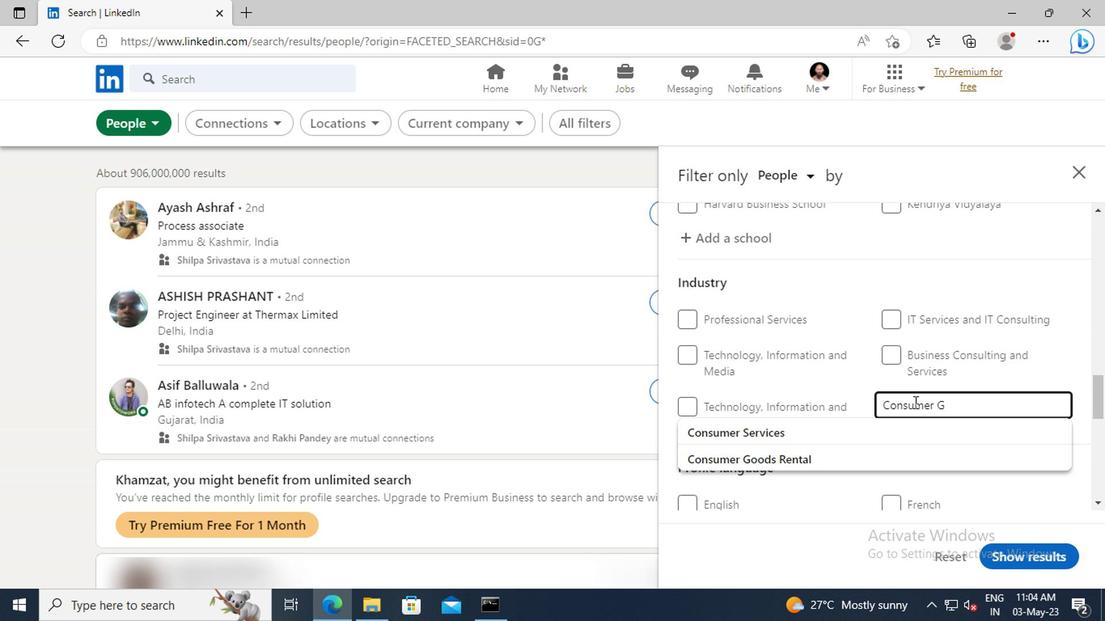 
Action: Mouse moved to (915, 424)
Screenshot: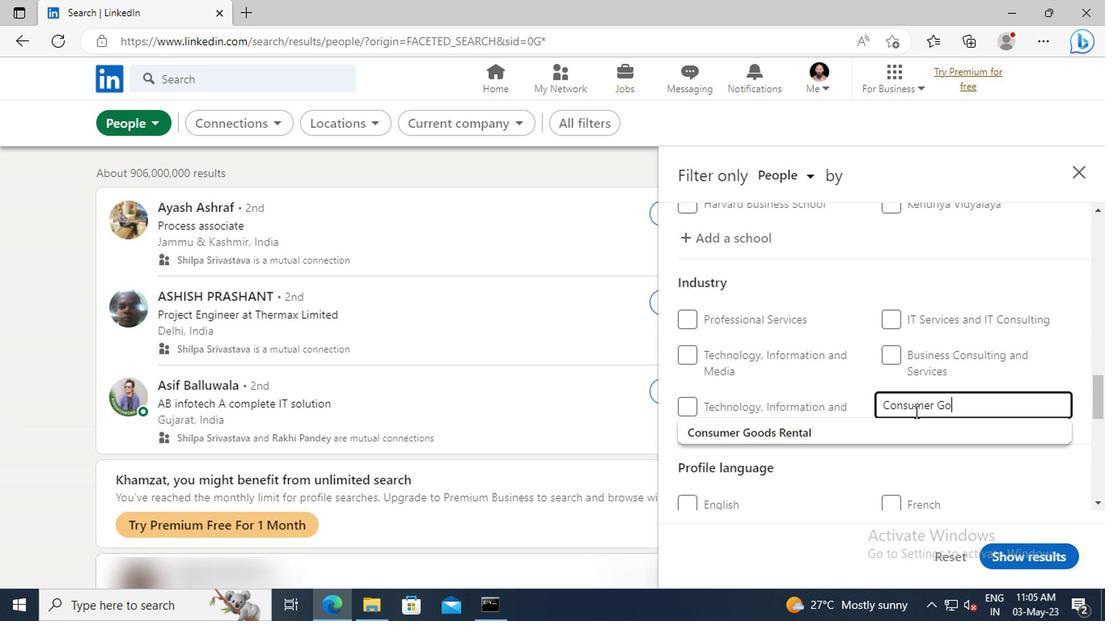 
Action: Mouse pressed left at (915, 424)
Screenshot: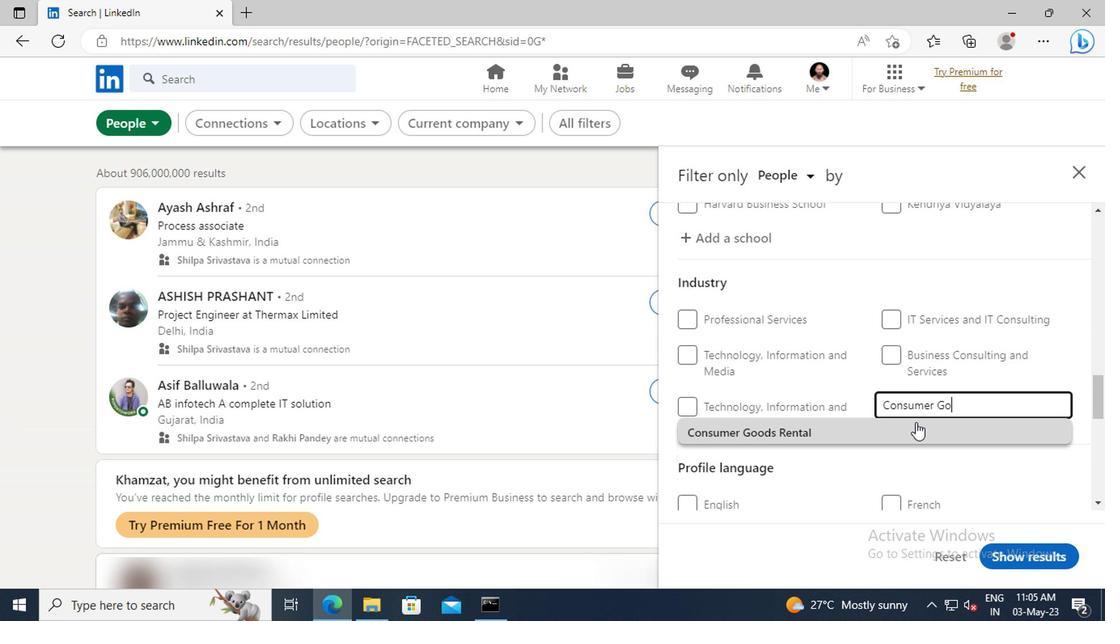 
Action: Mouse scrolled (915, 423) with delta (0, 0)
Screenshot: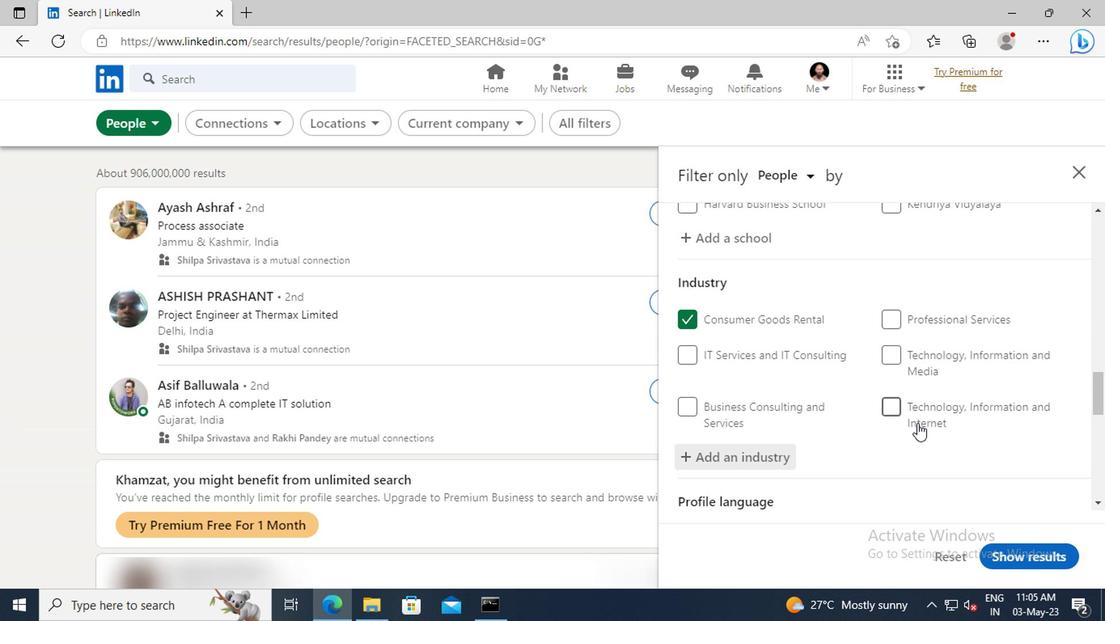 
Action: Mouse scrolled (915, 423) with delta (0, 0)
Screenshot: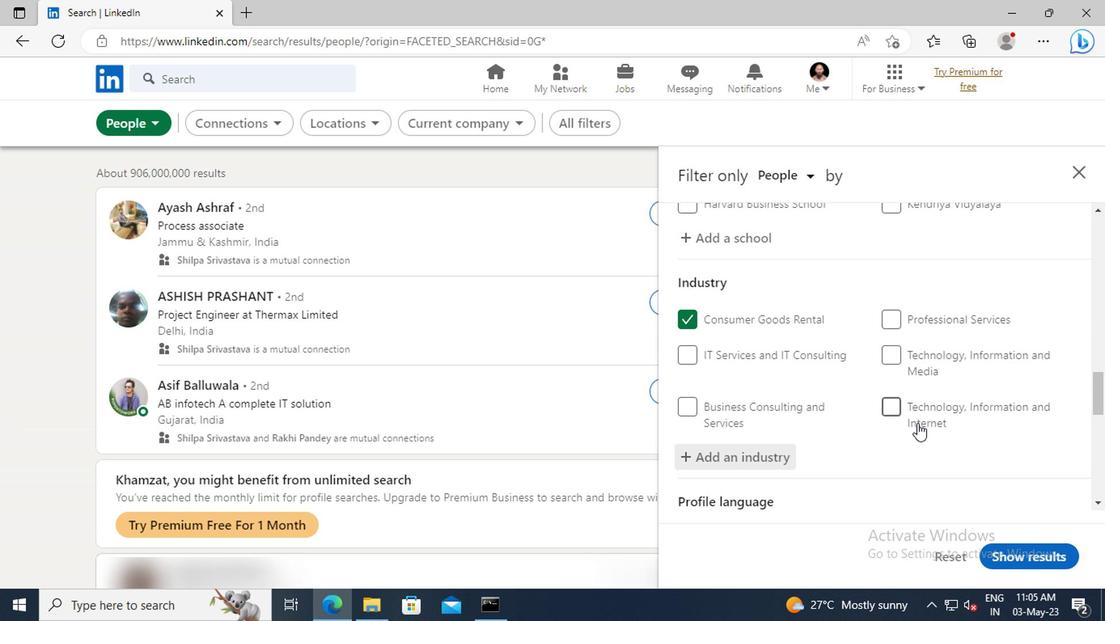 
Action: Mouse moved to (903, 380)
Screenshot: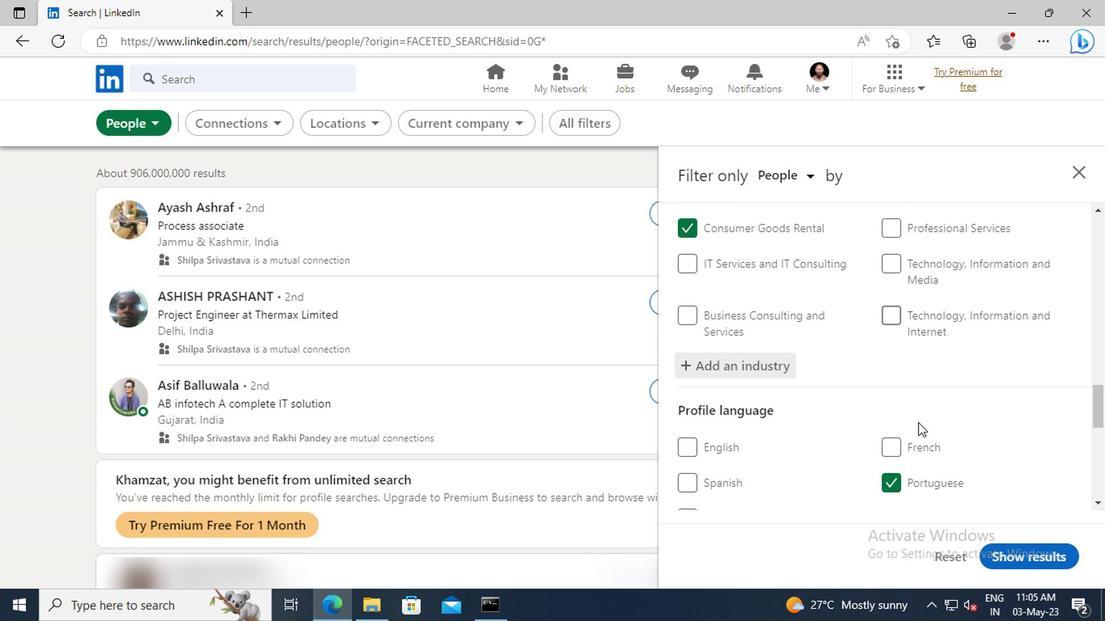 
Action: Mouse scrolled (903, 378) with delta (0, -1)
Screenshot: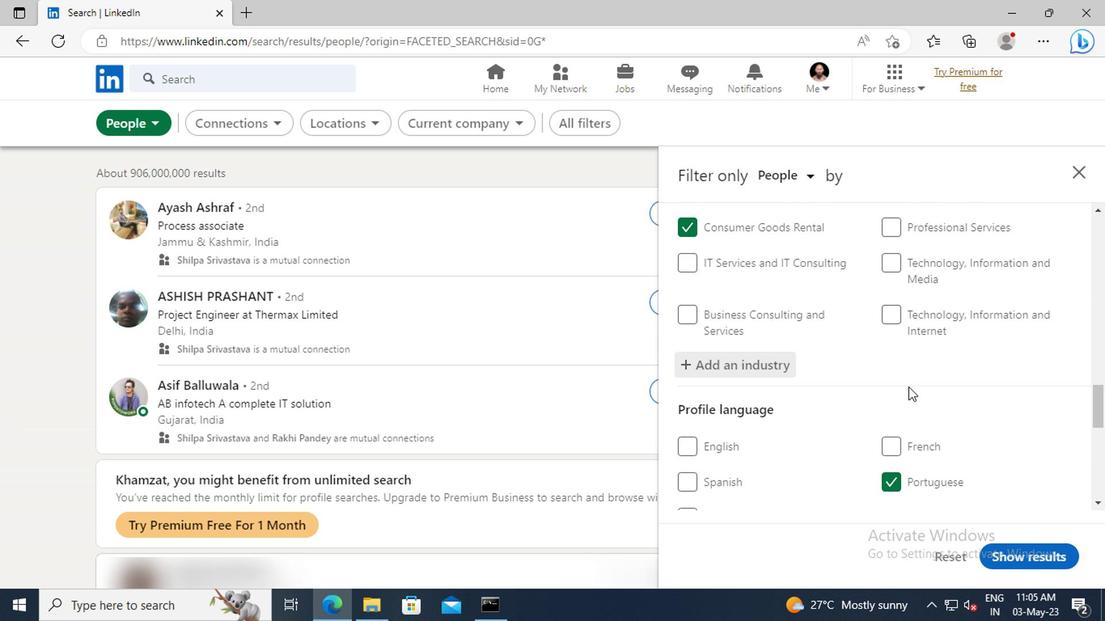
Action: Mouse scrolled (903, 378) with delta (0, -1)
Screenshot: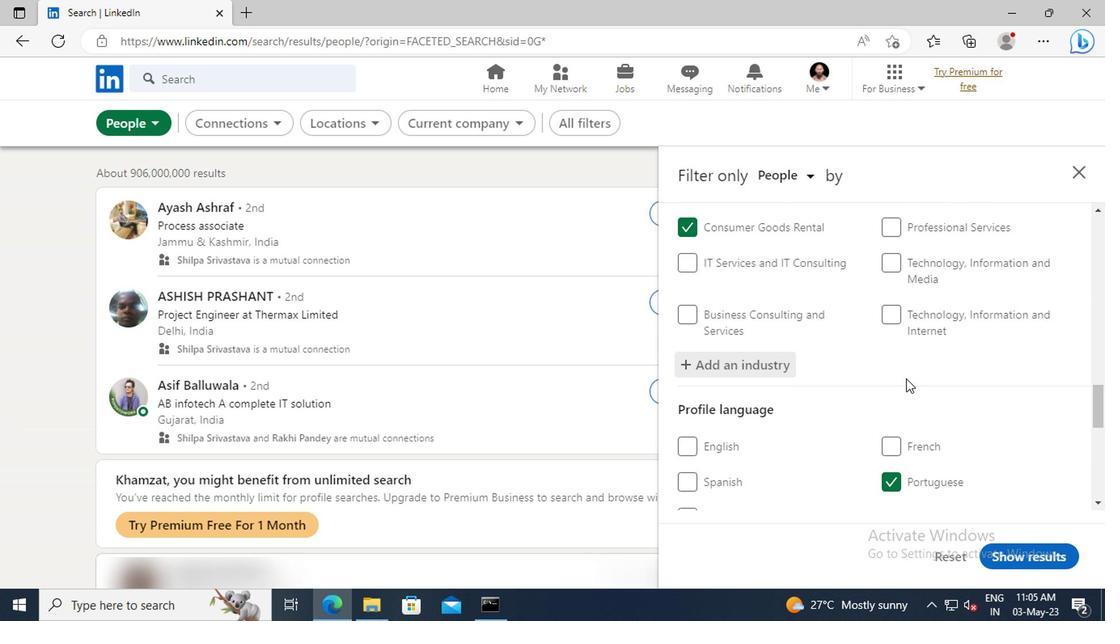 
Action: Mouse moved to (897, 350)
Screenshot: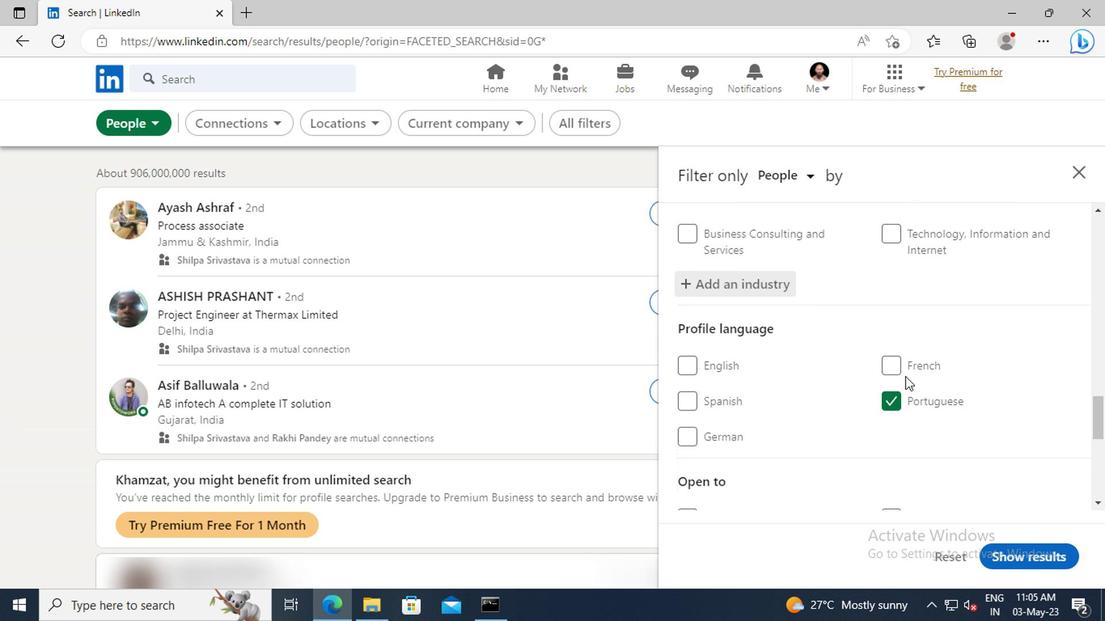 
Action: Mouse scrolled (897, 350) with delta (0, 0)
Screenshot: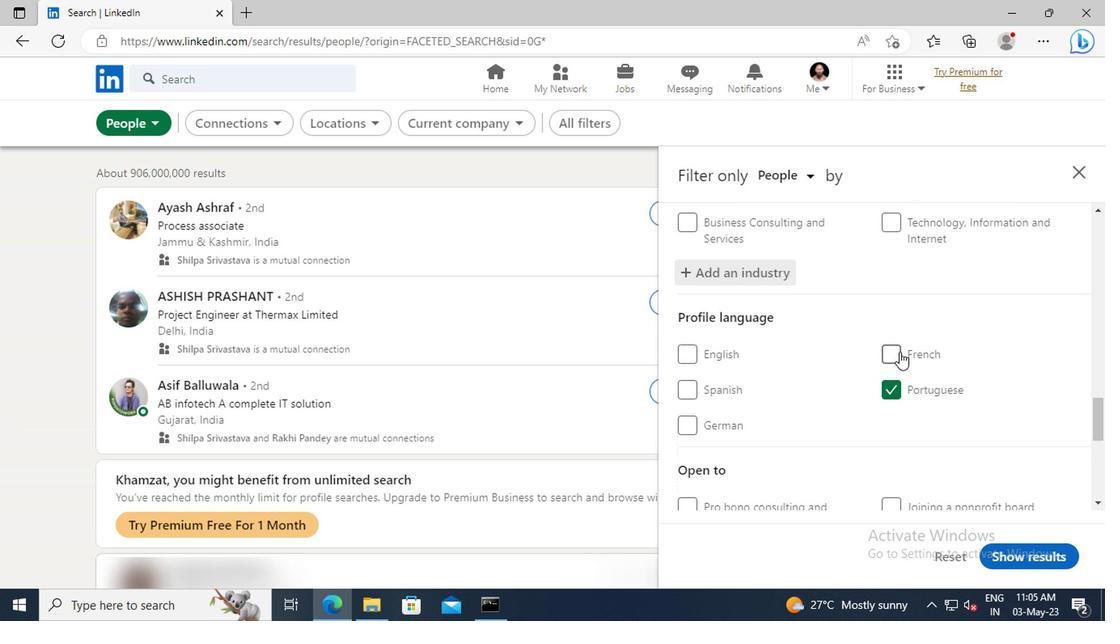 
Action: Mouse moved to (897, 348)
Screenshot: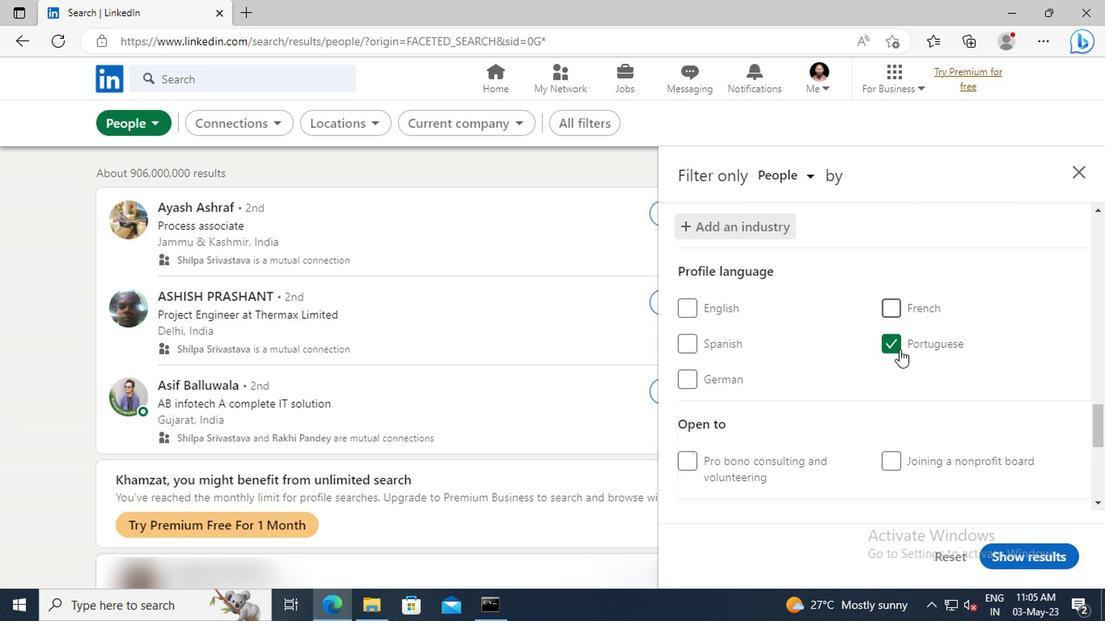 
Action: Mouse scrolled (897, 347) with delta (0, 0)
Screenshot: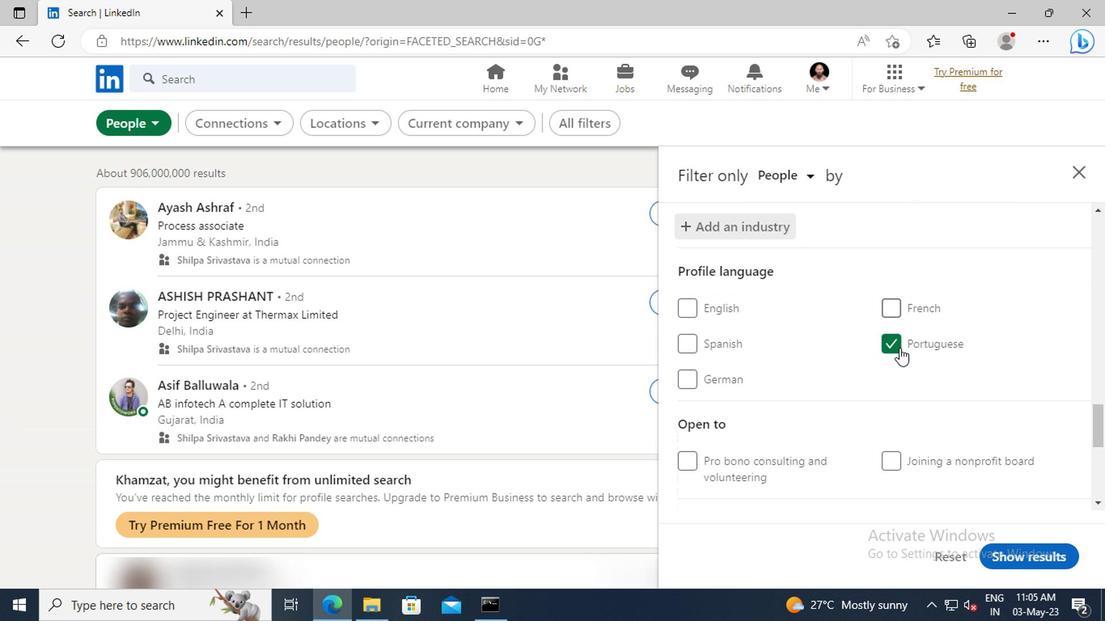 
Action: Mouse scrolled (897, 347) with delta (0, 0)
Screenshot: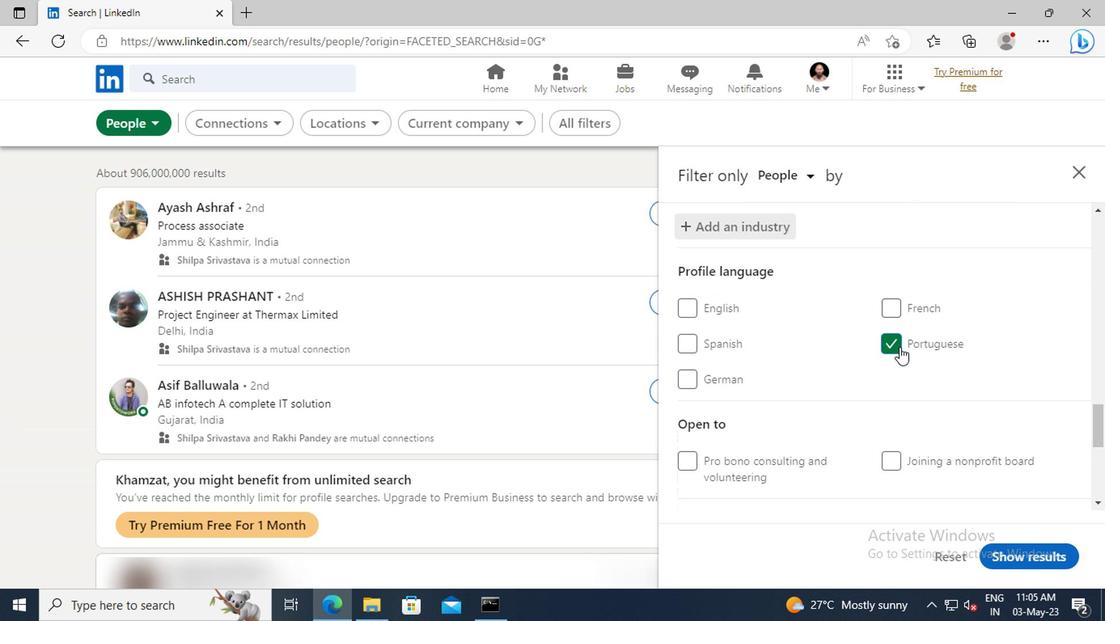 
Action: Mouse scrolled (897, 347) with delta (0, 0)
Screenshot: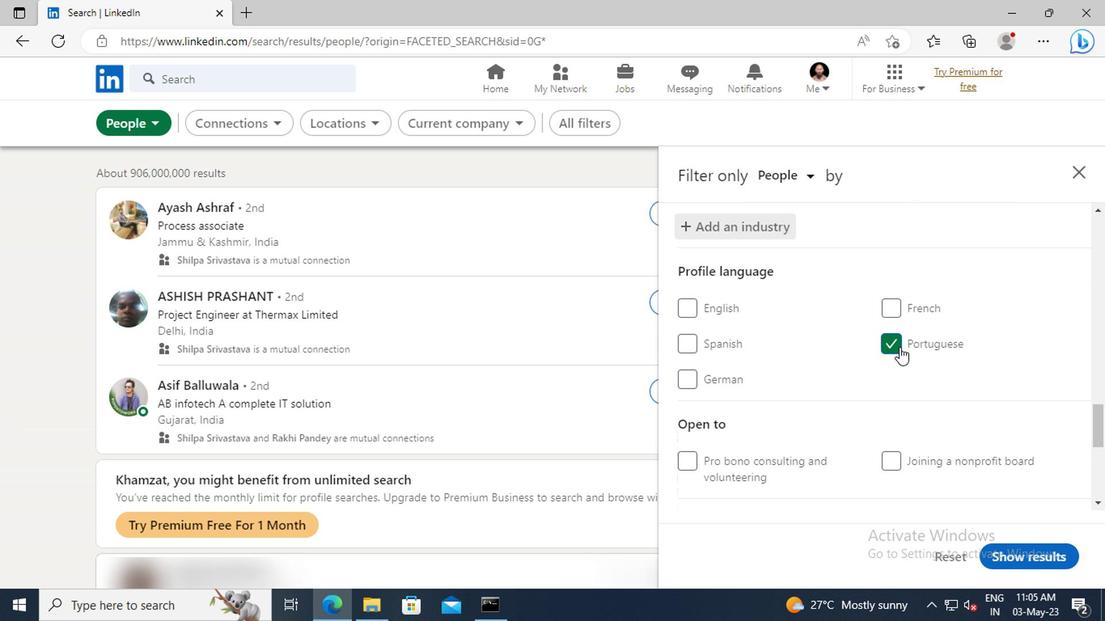 
Action: Mouse scrolled (897, 347) with delta (0, 0)
Screenshot: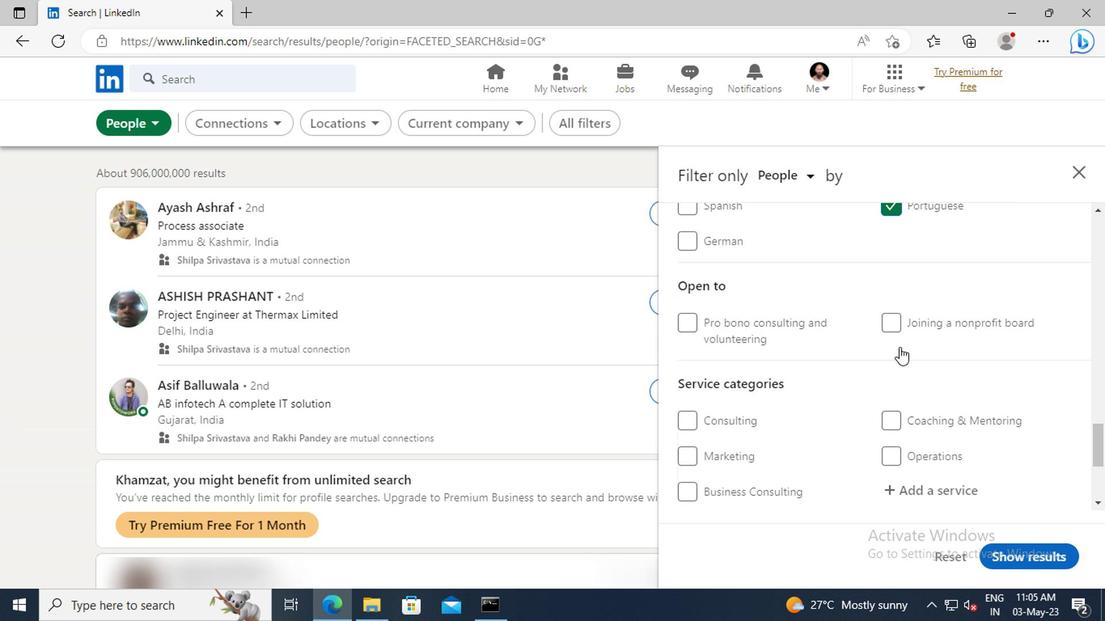 
Action: Mouse scrolled (897, 347) with delta (0, 0)
Screenshot: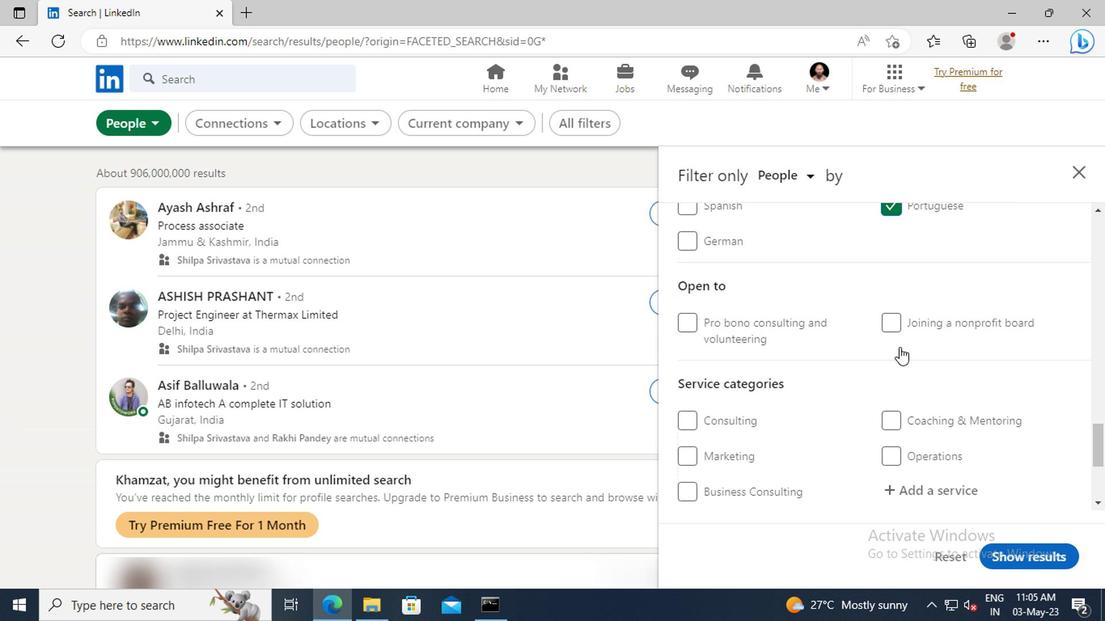
Action: Mouse moved to (902, 392)
Screenshot: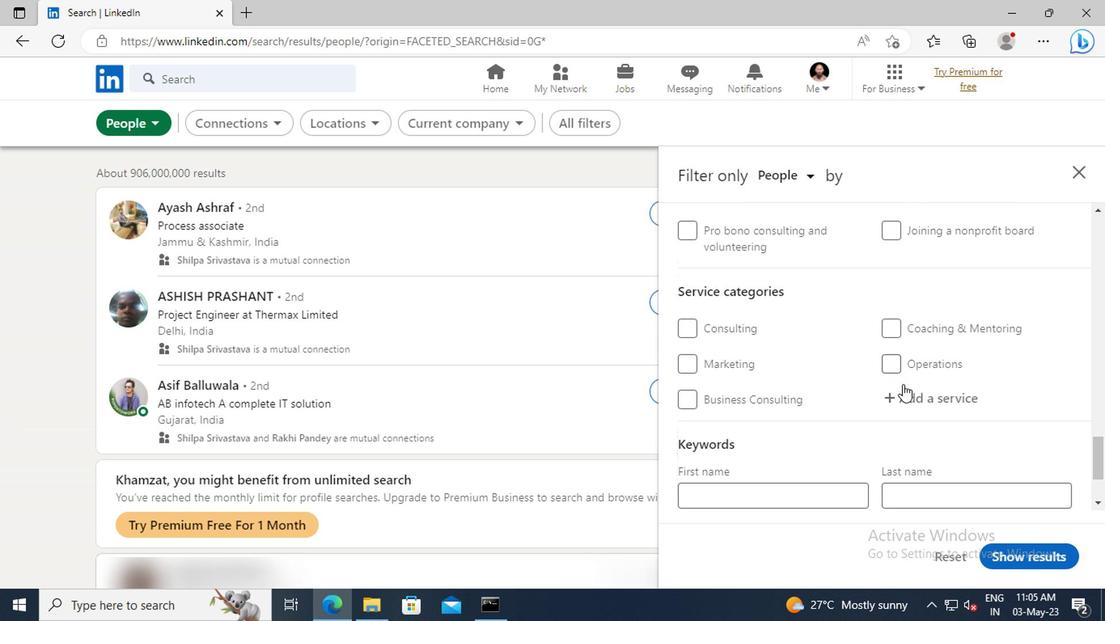 
Action: Mouse pressed left at (902, 392)
Screenshot: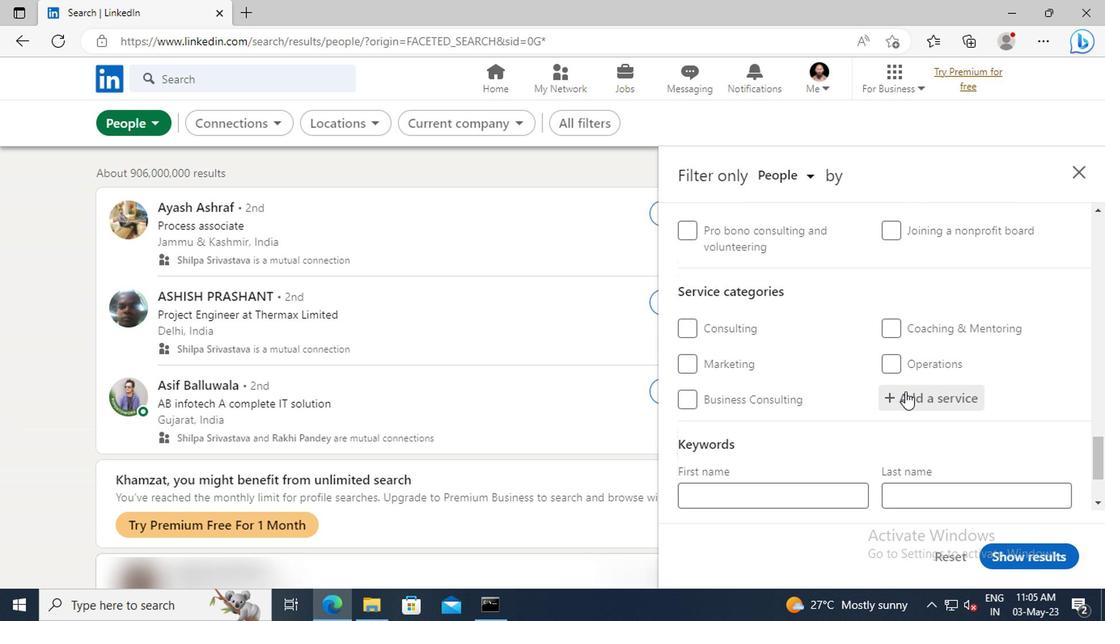 
Action: Key pressed <Key.shift>MOBILE<Key.space><Key.shift>MAR
Screenshot: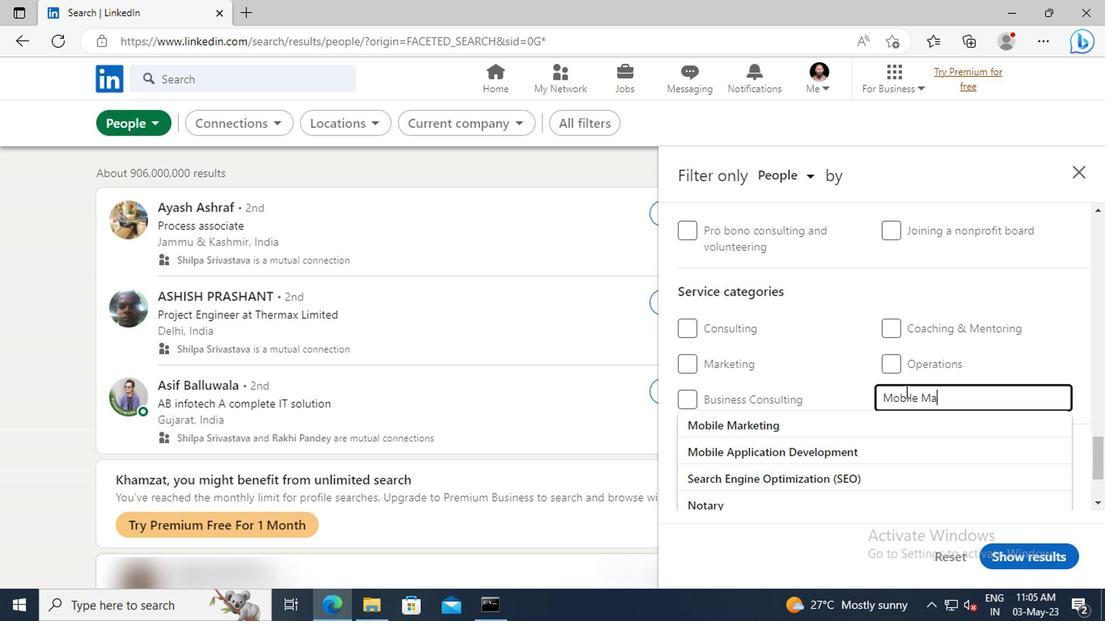 
Action: Mouse moved to (906, 425)
Screenshot: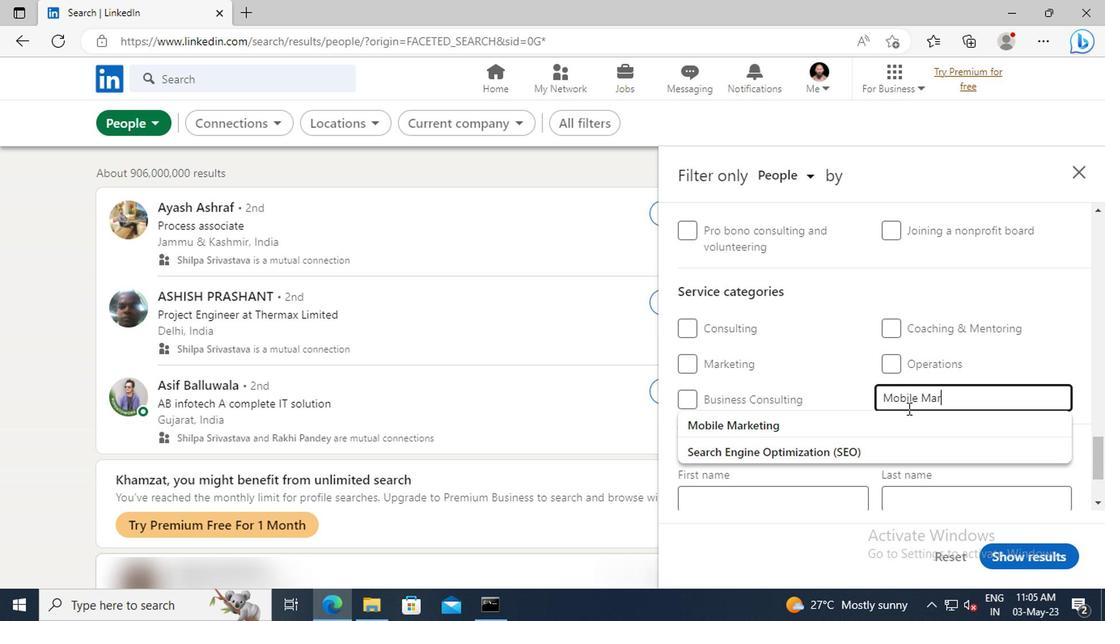 
Action: Mouse pressed left at (906, 425)
Screenshot: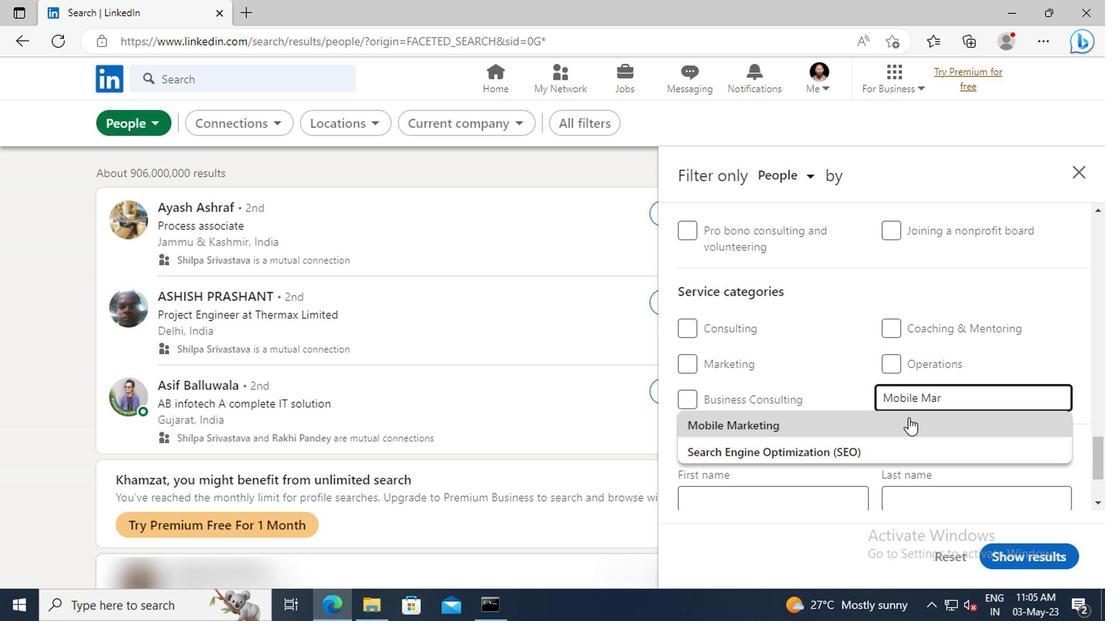 
Action: Mouse scrolled (906, 424) with delta (0, -1)
Screenshot: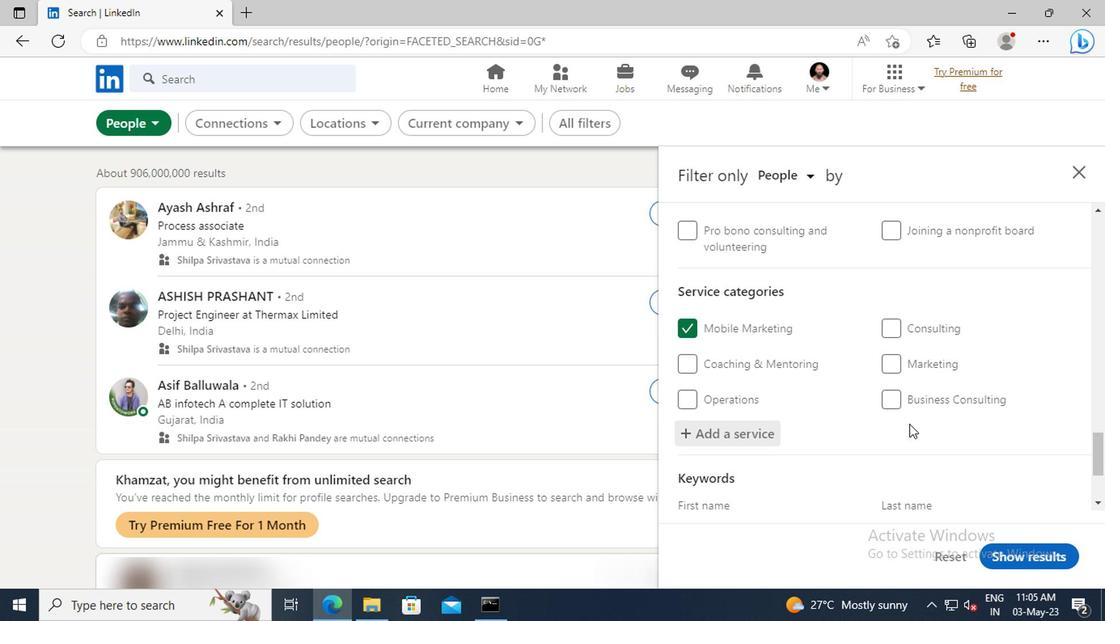 
Action: Mouse scrolled (906, 424) with delta (0, -1)
Screenshot: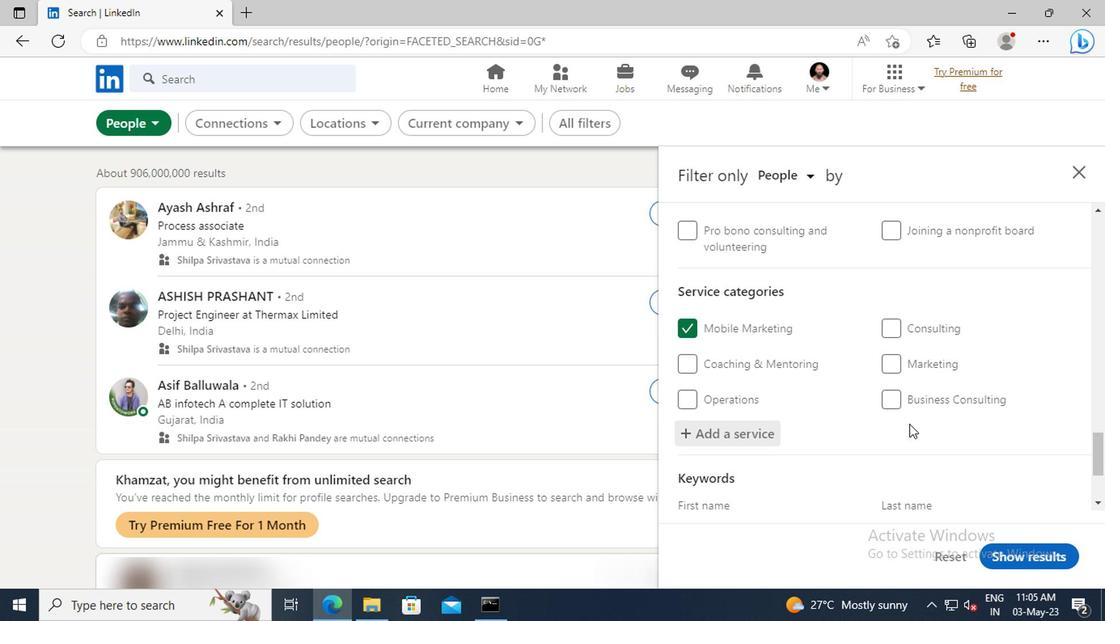 
Action: Mouse scrolled (906, 424) with delta (0, -1)
Screenshot: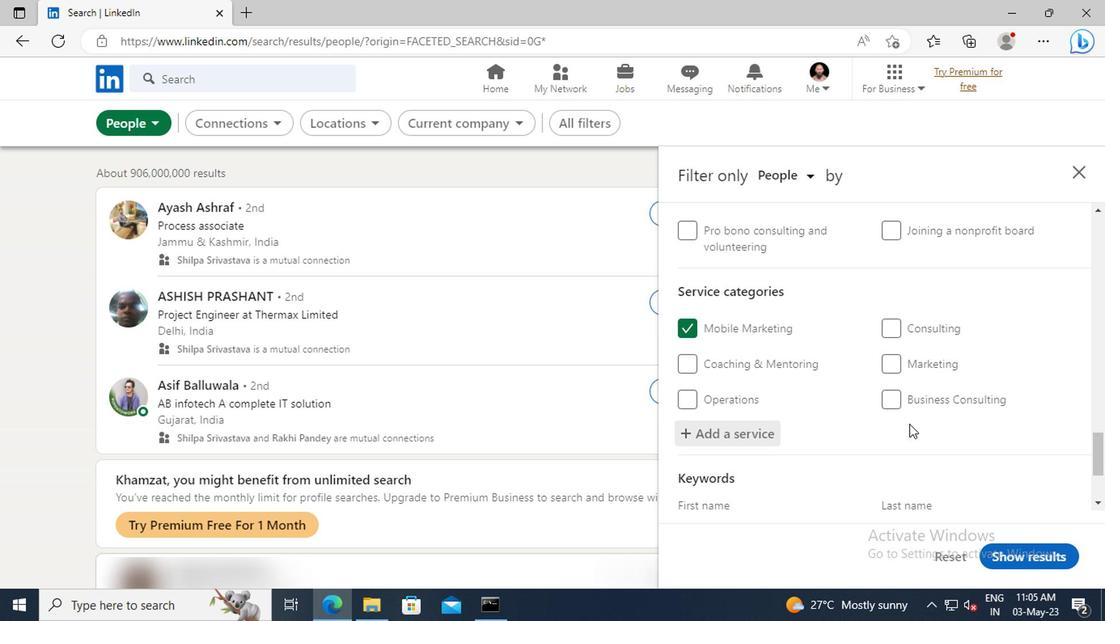 
Action: Mouse scrolled (906, 424) with delta (0, -1)
Screenshot: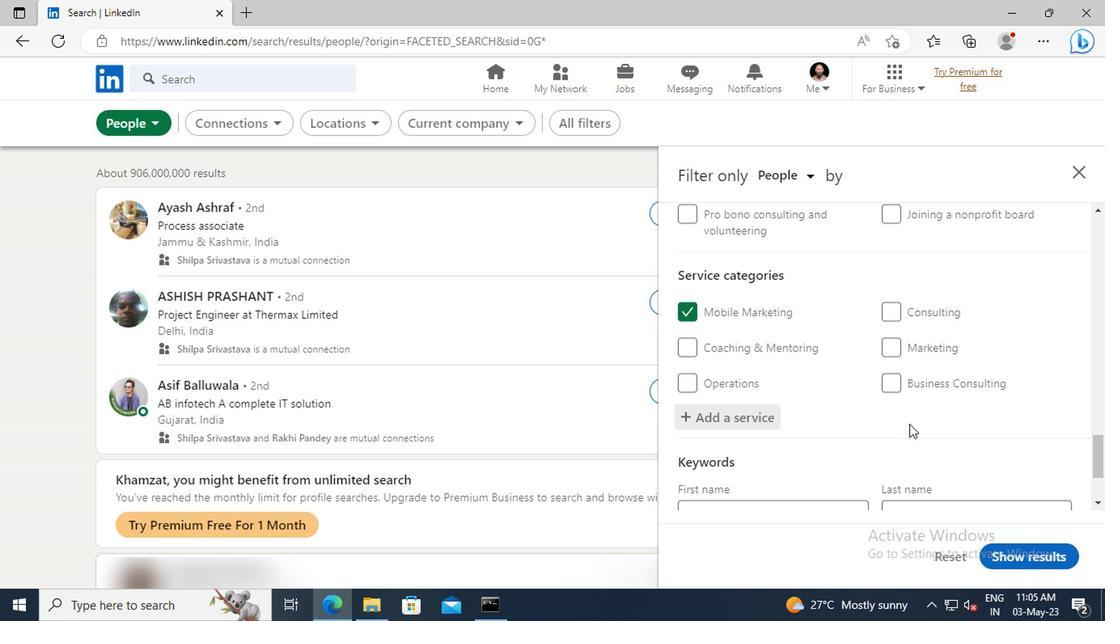 
Action: Mouse scrolled (906, 424) with delta (0, -1)
Screenshot: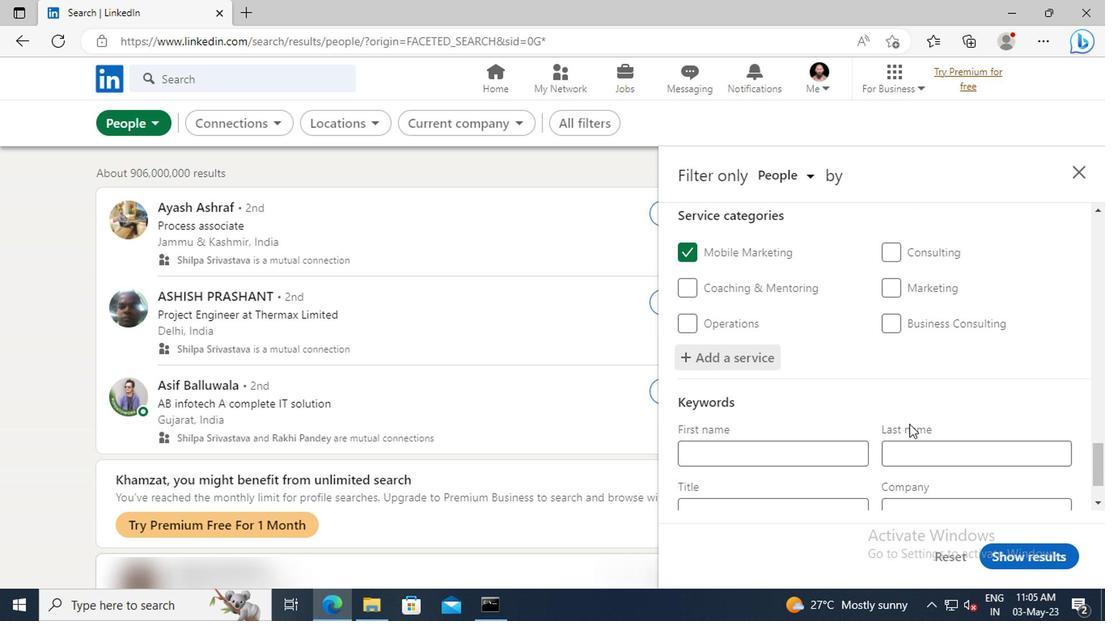 
Action: Mouse moved to (772, 438)
Screenshot: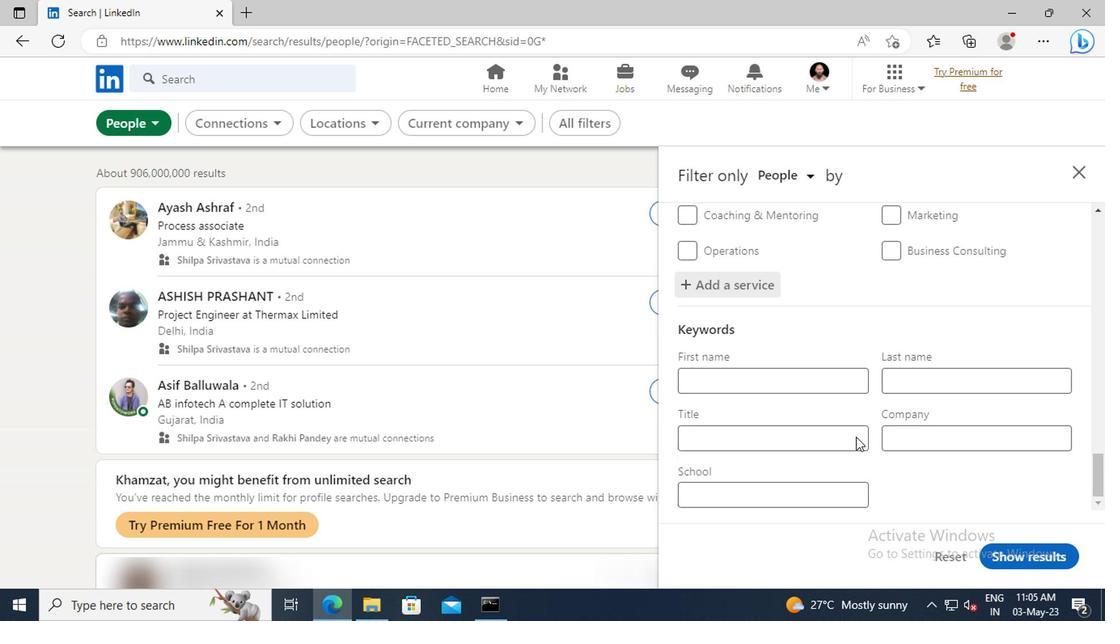 
Action: Mouse pressed left at (772, 438)
Screenshot: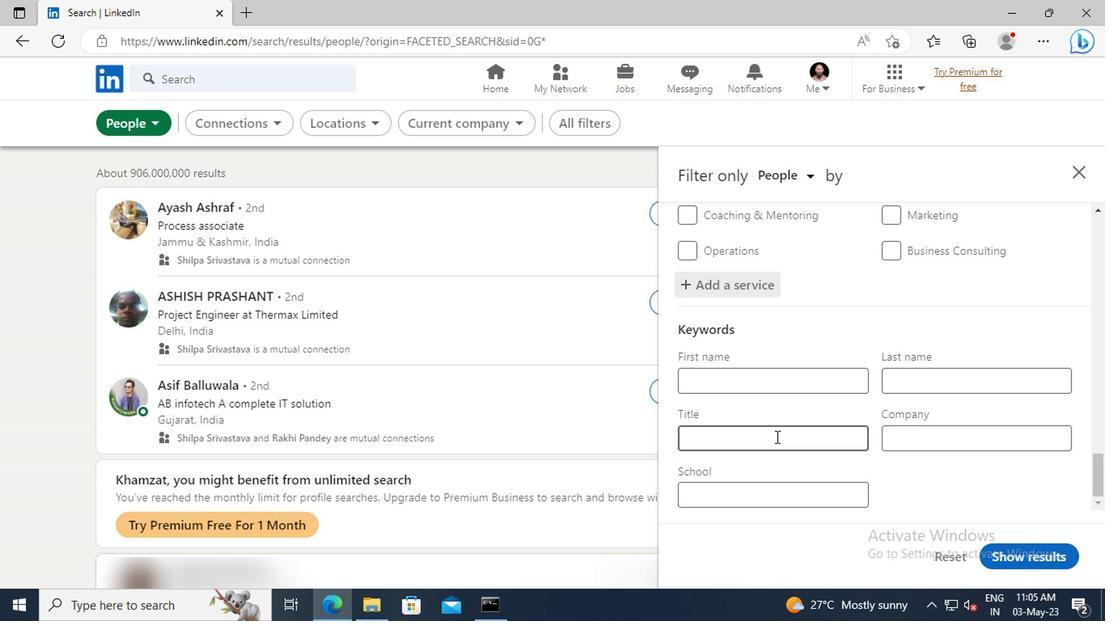 
Action: Mouse moved to (769, 439)
Screenshot: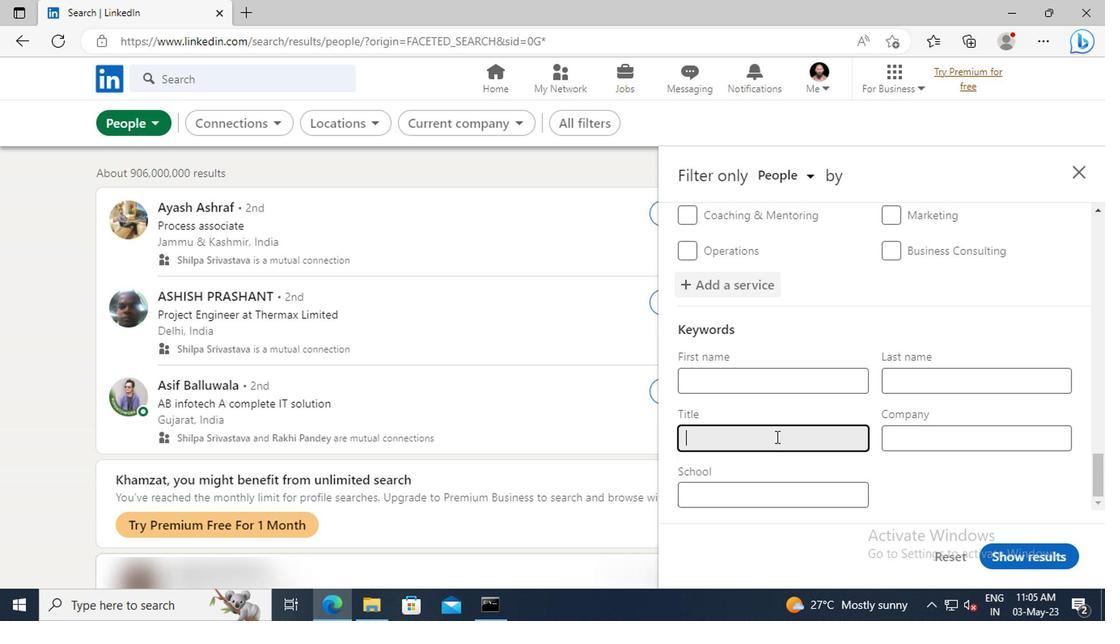 
Action: Key pressed <Key.shift>MEDIA<Key.space><Key.shift>BUYER<Key.enter>
Screenshot: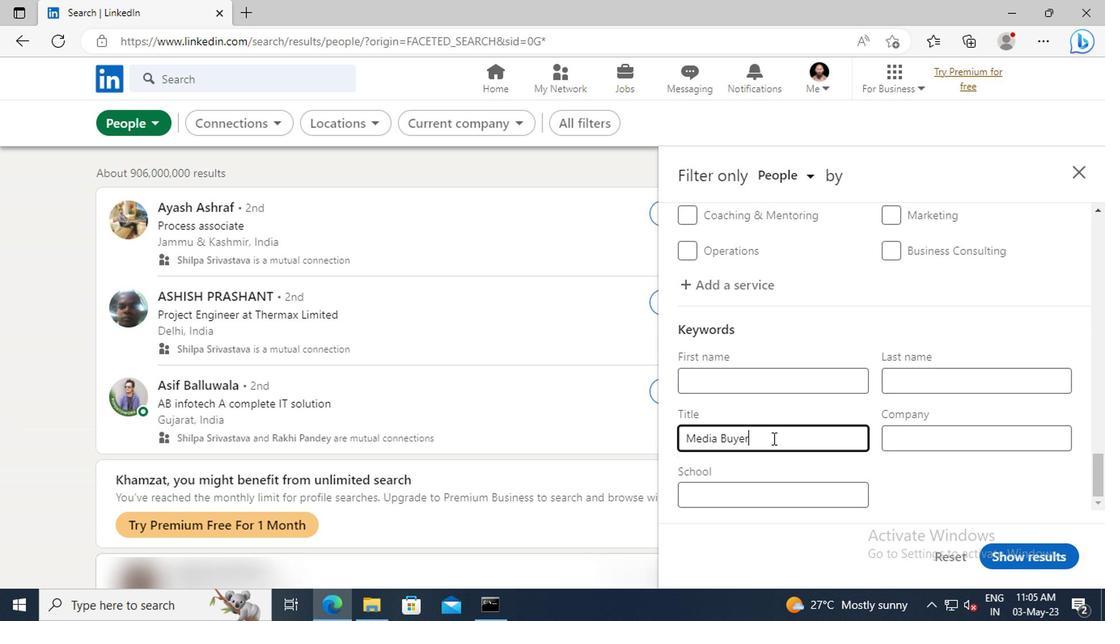 
Action: Mouse moved to (999, 558)
Screenshot: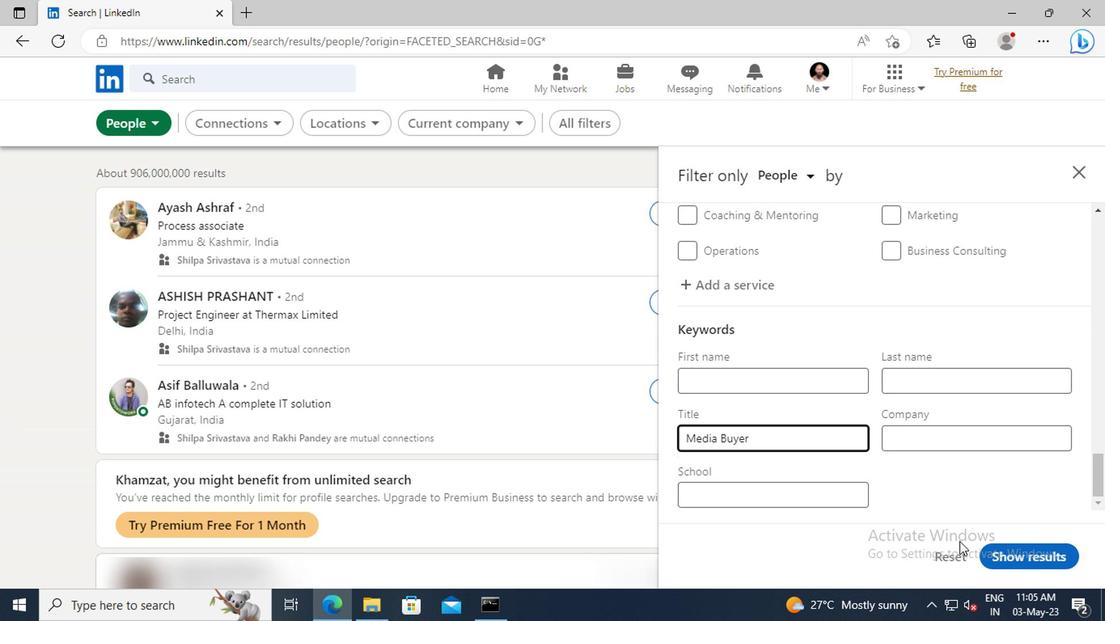 
Action: Mouse pressed left at (999, 558)
Screenshot: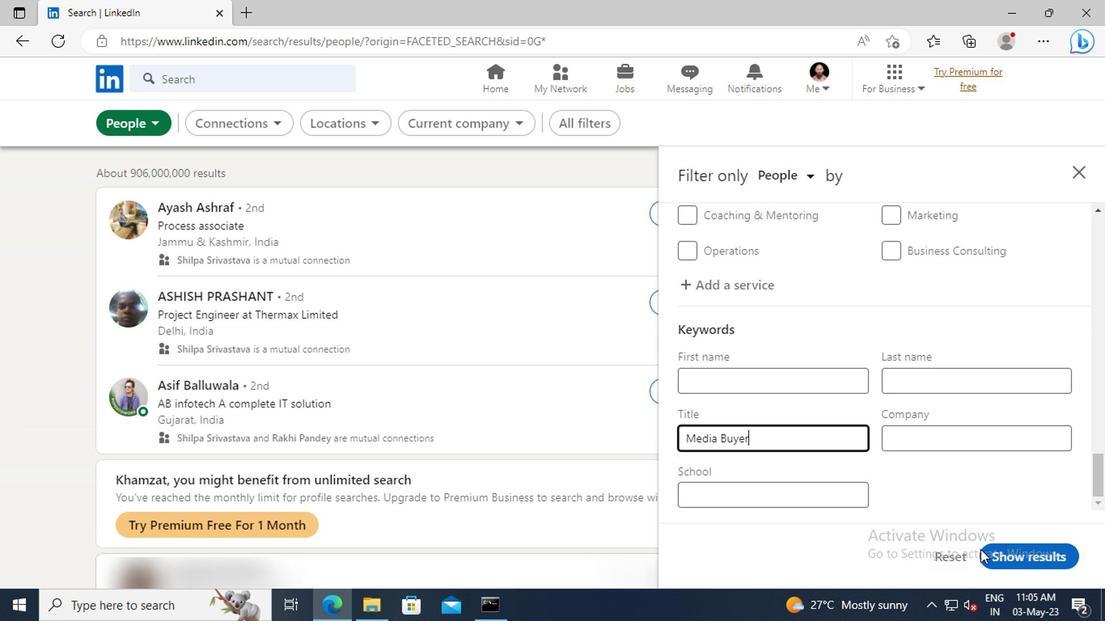 
